 Task: Add a signature Lia Hill containing With heartfelt thanks and warm wishes, Lia Hill to email address softage.6@softage.net and add a label Customer complaints
Action: Mouse moved to (1244, 75)
Screenshot: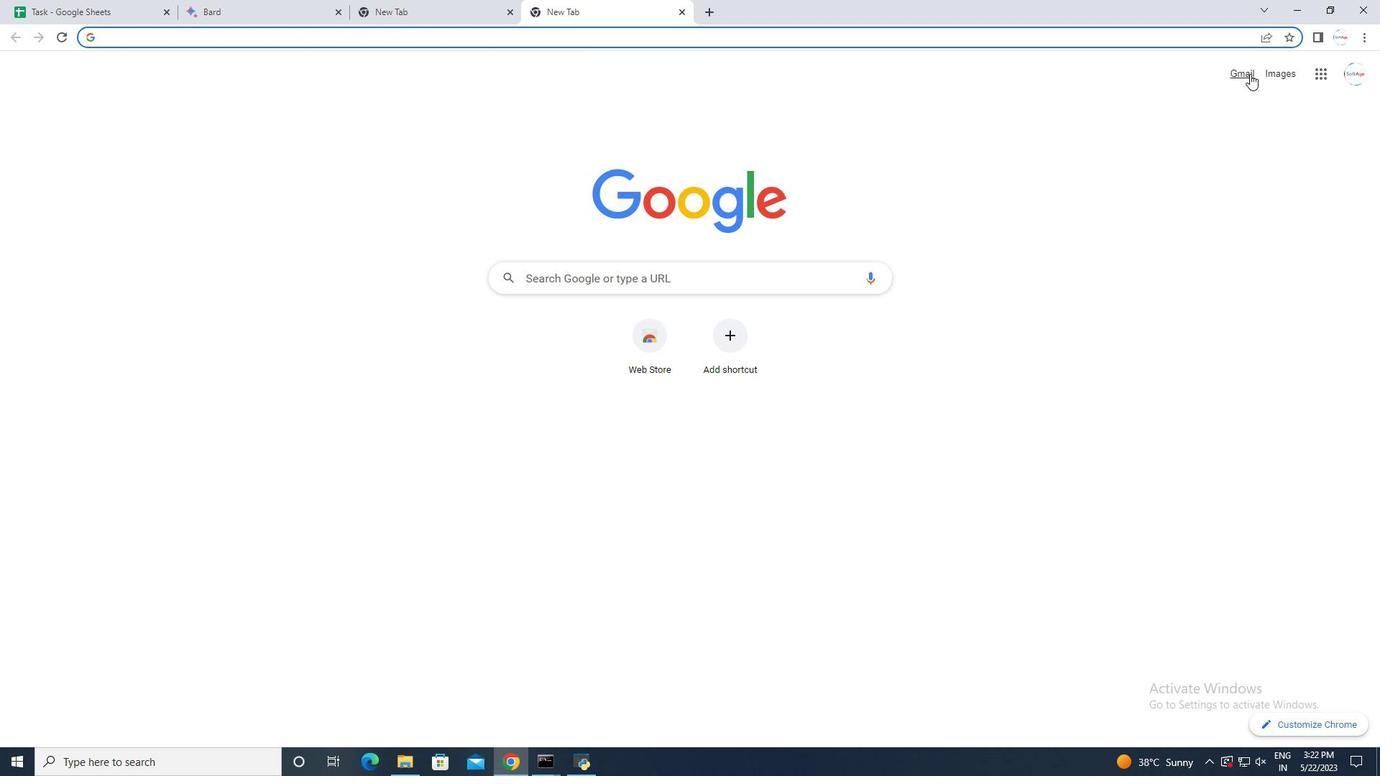 
Action: Mouse pressed left at (1244, 75)
Screenshot: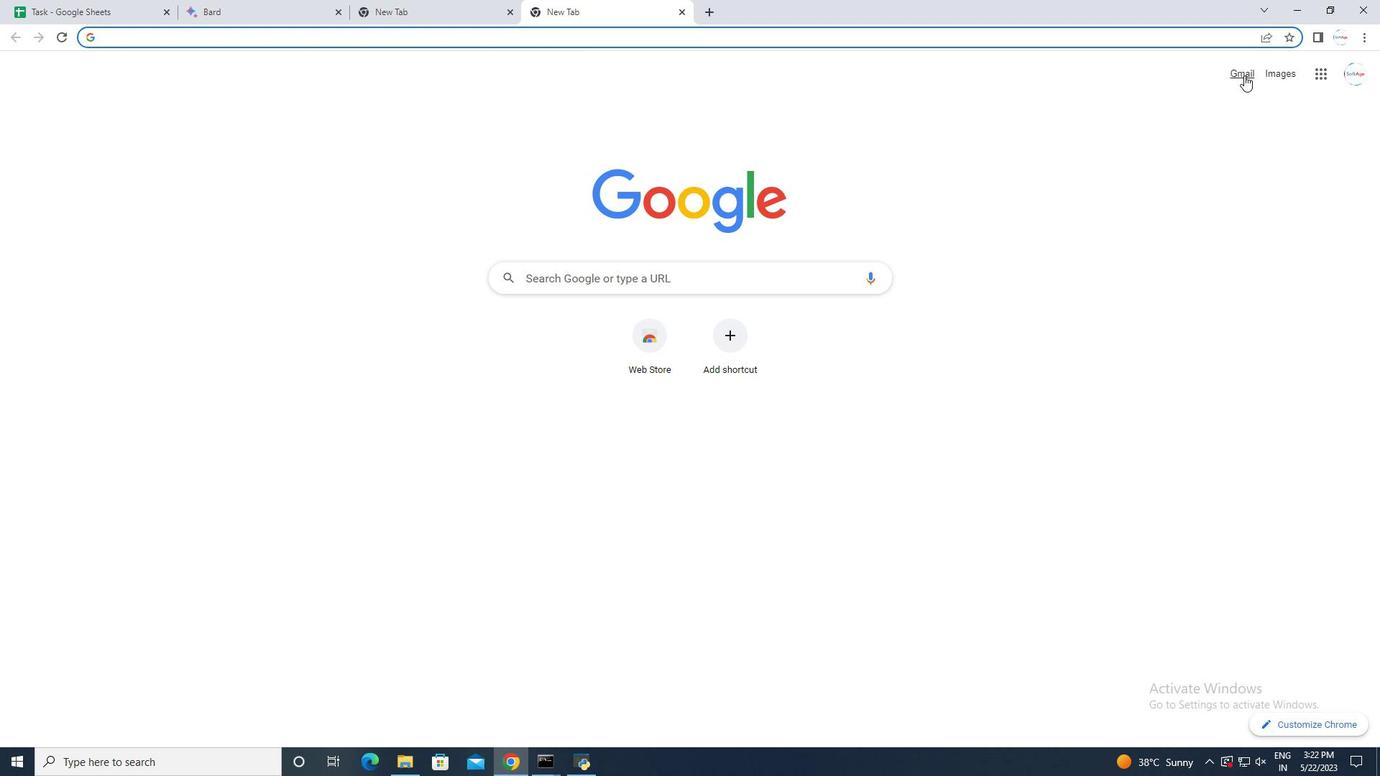 
Action: Mouse moved to (1287, 80)
Screenshot: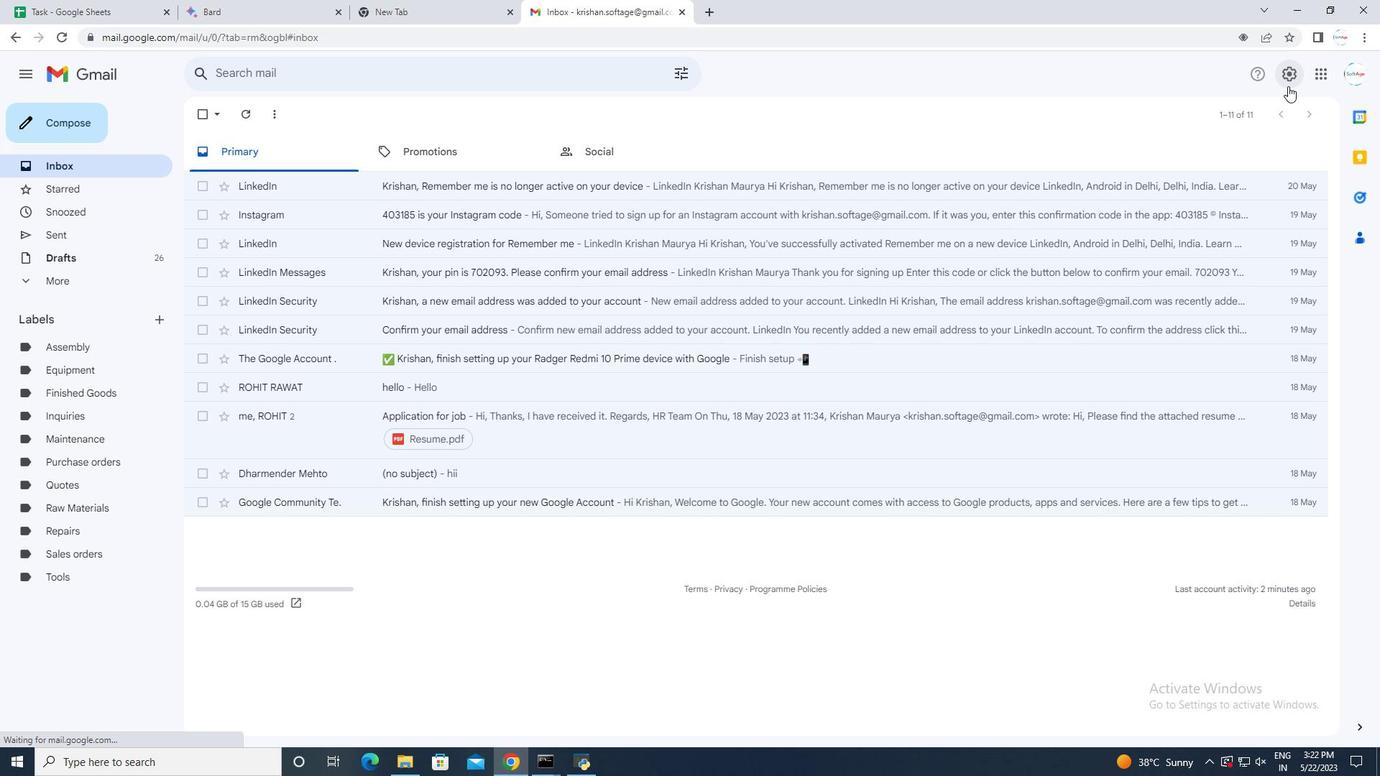 
Action: Mouse pressed left at (1287, 80)
Screenshot: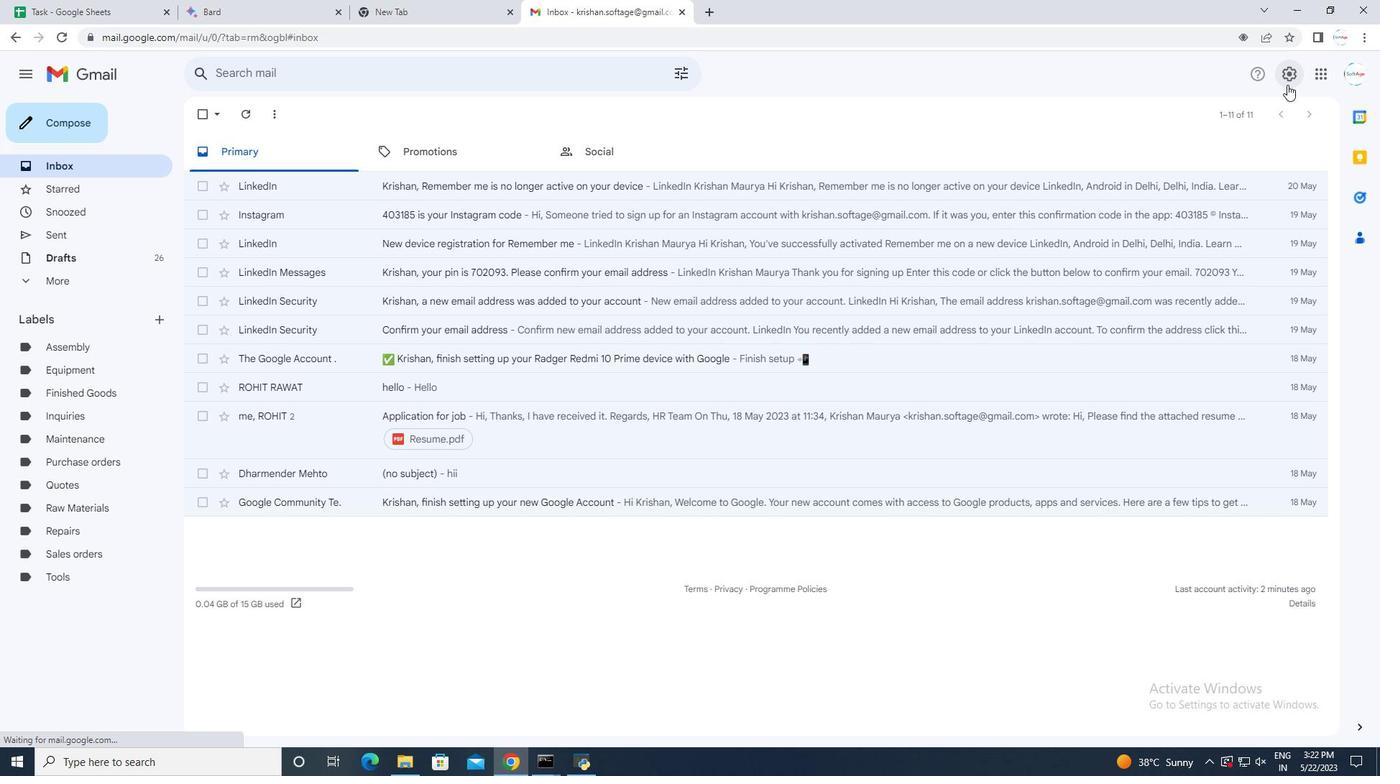 
Action: Mouse moved to (1265, 144)
Screenshot: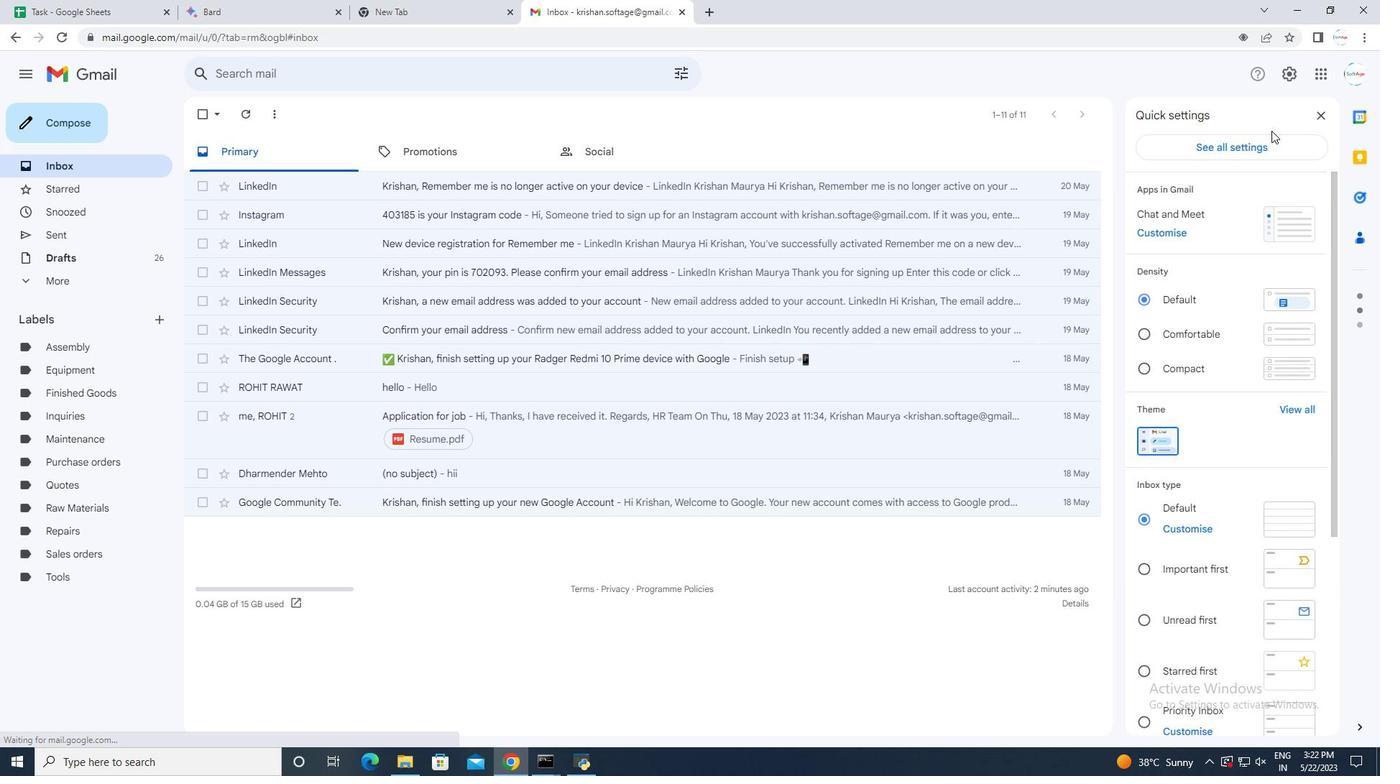 
Action: Mouse pressed left at (1265, 144)
Screenshot: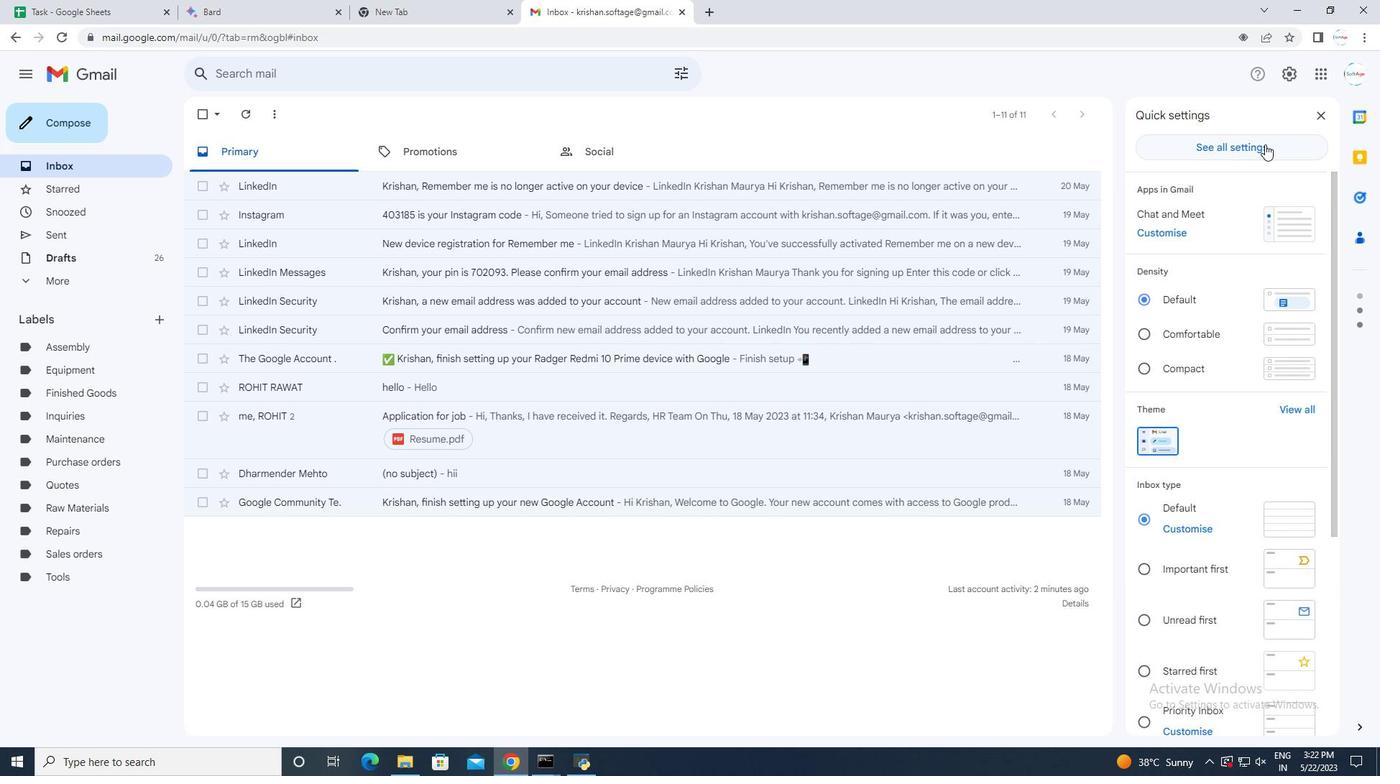
Action: Mouse moved to (424, 427)
Screenshot: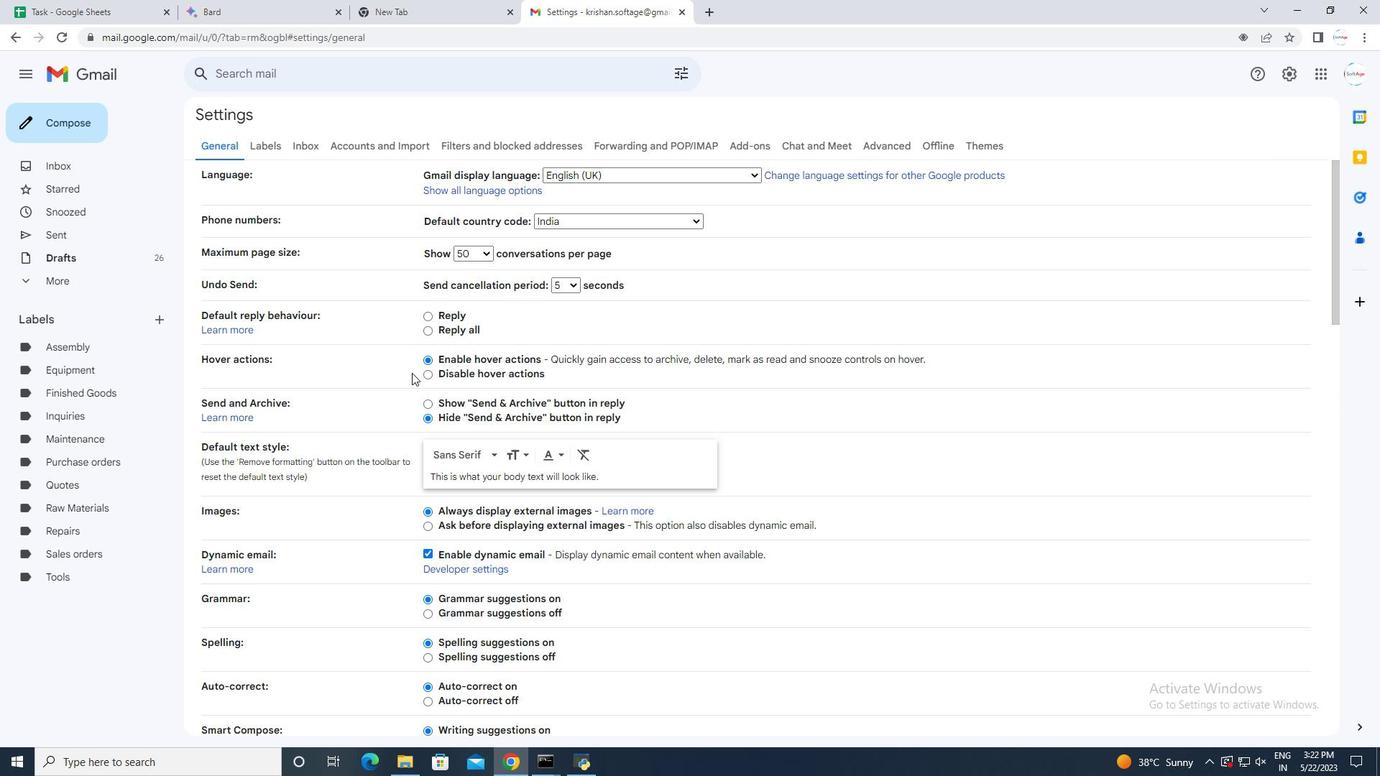 
Action: Mouse scrolled (424, 426) with delta (0, 0)
Screenshot: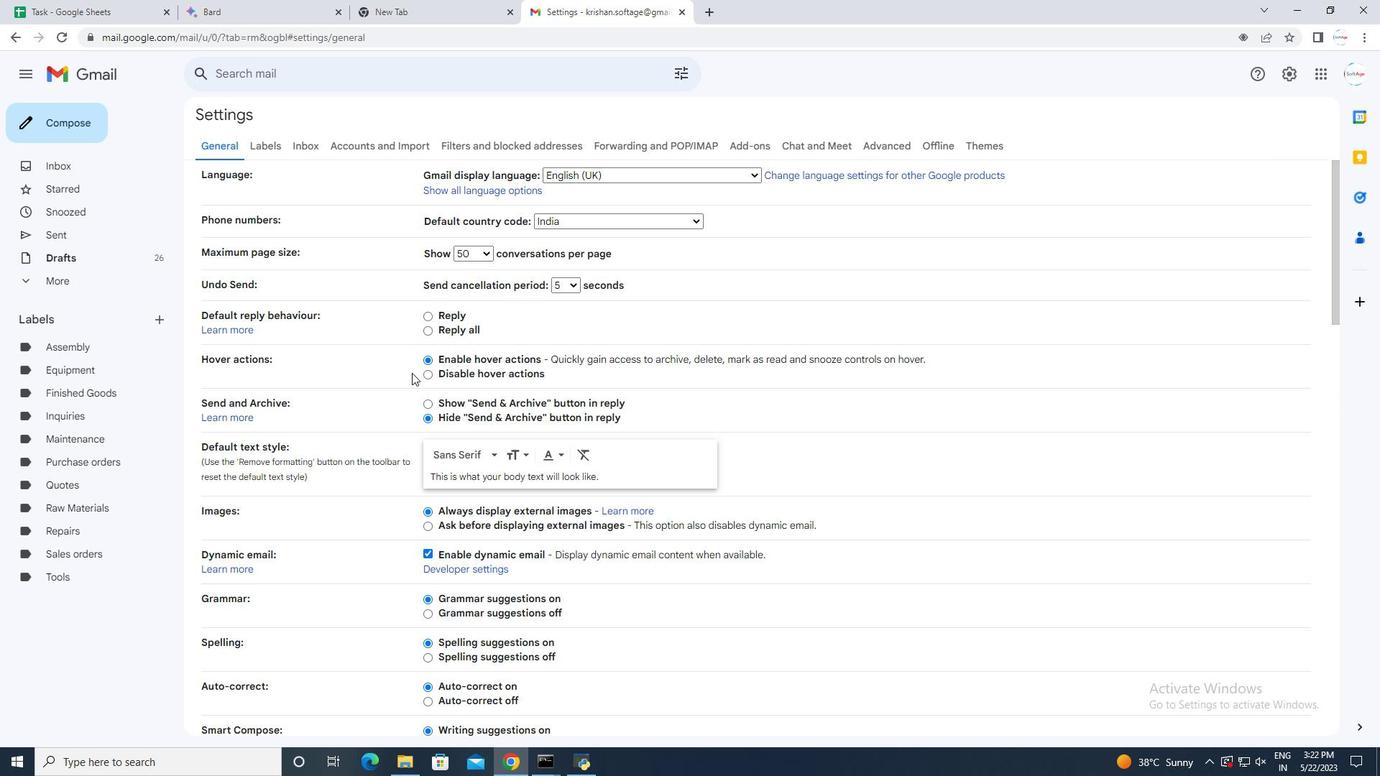
Action: Mouse moved to (427, 432)
Screenshot: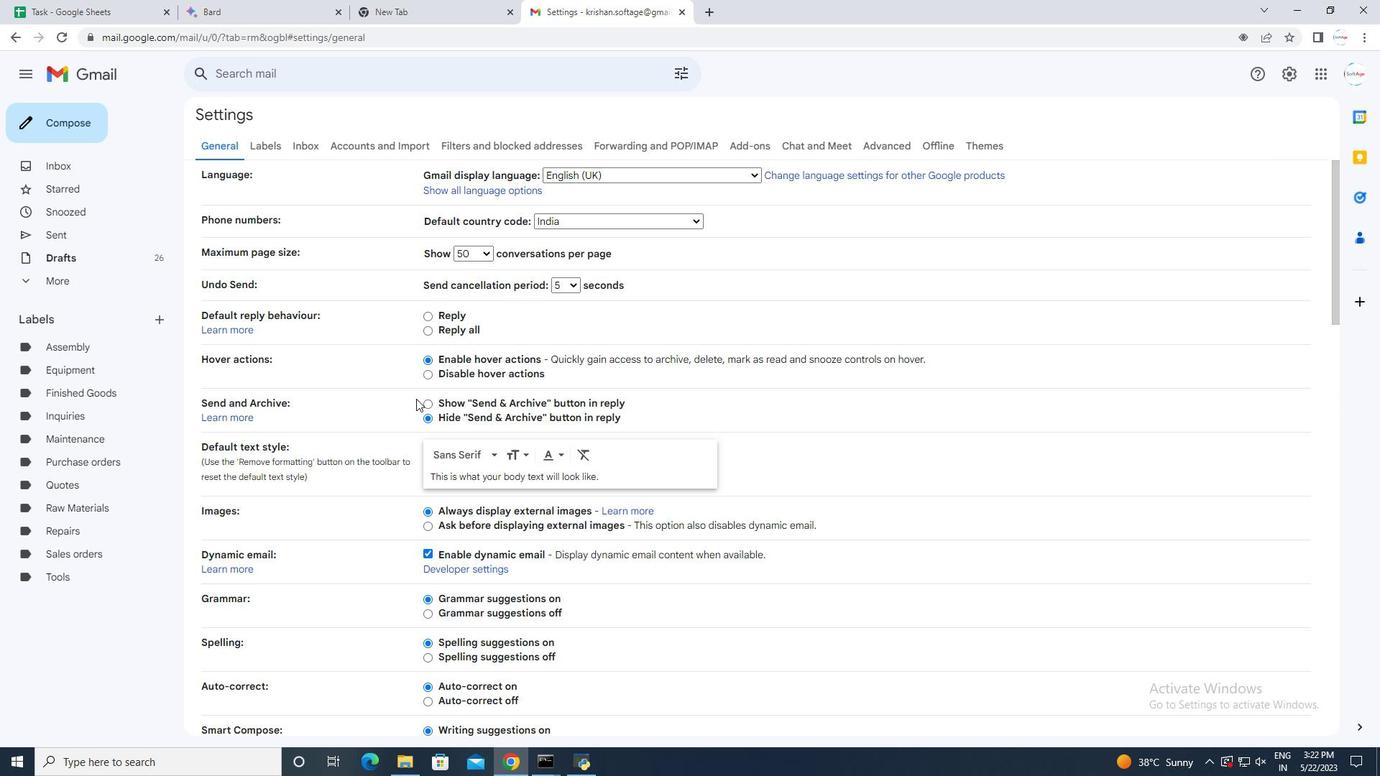 
Action: Mouse scrolled (427, 432) with delta (0, 0)
Screenshot: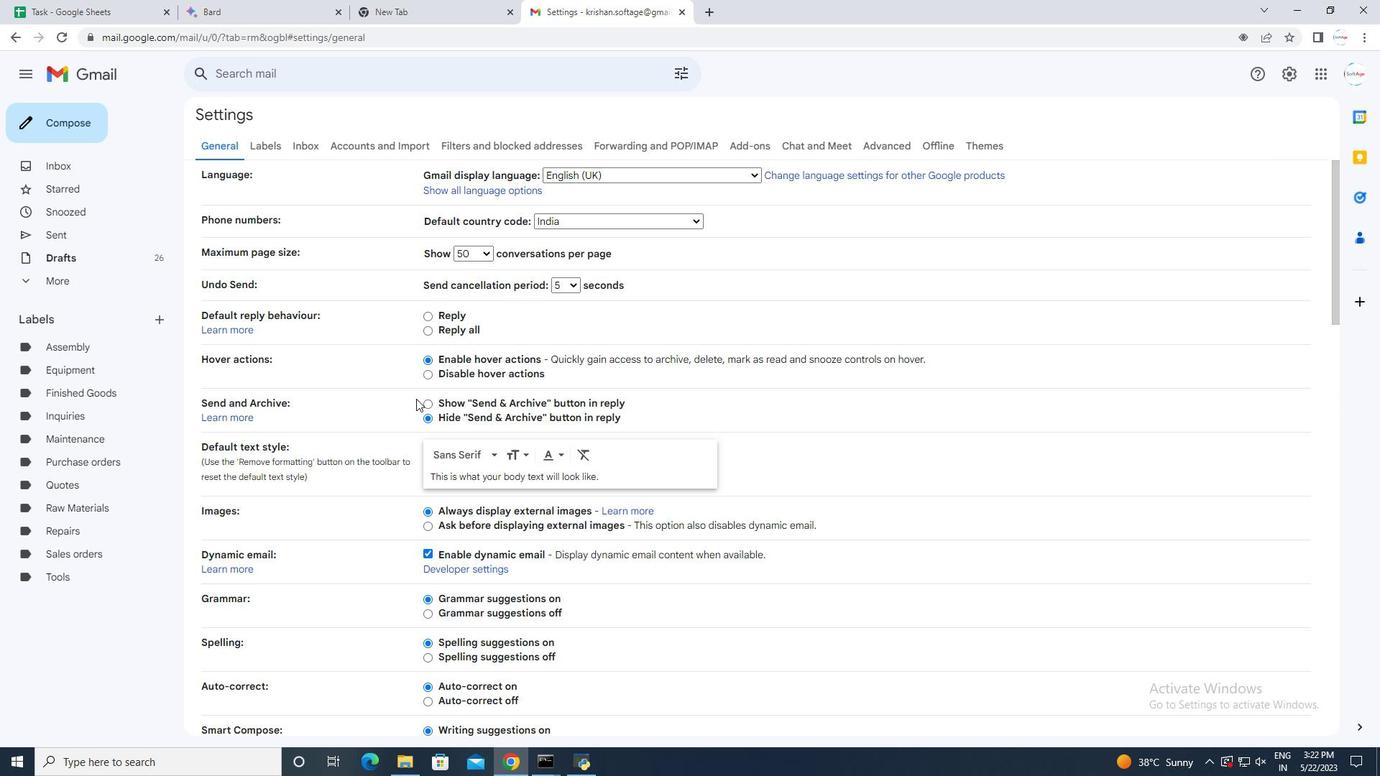 
Action: Mouse moved to (428, 434)
Screenshot: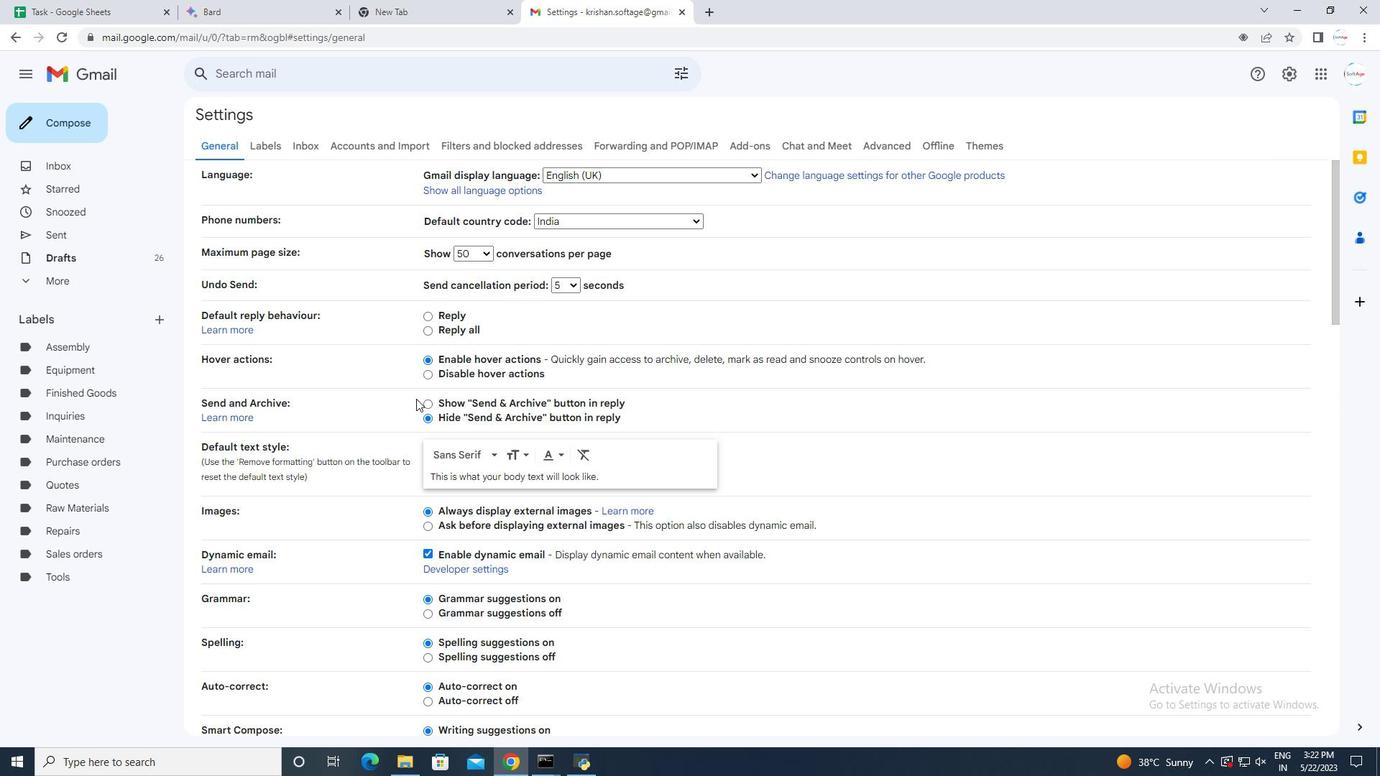 
Action: Mouse scrolled (428, 433) with delta (0, 0)
Screenshot: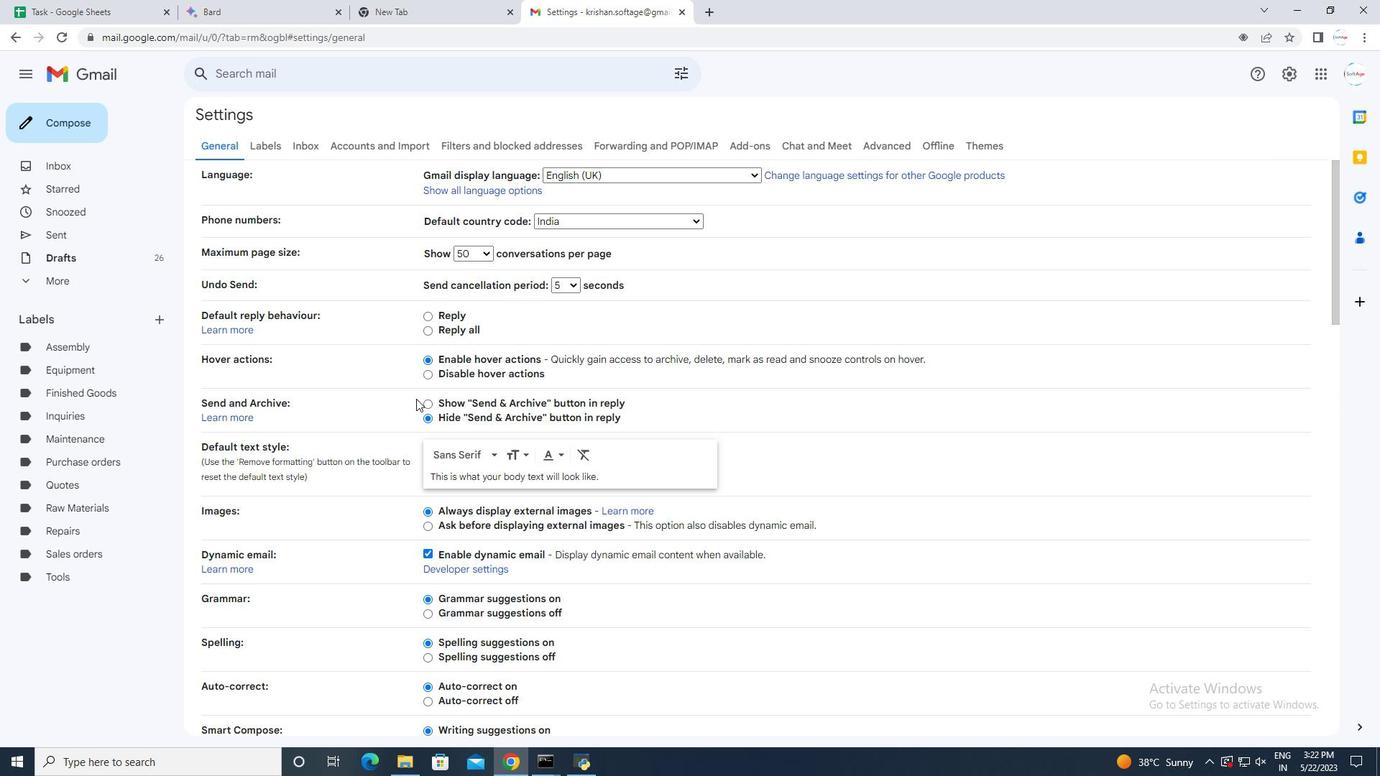 
Action: Mouse scrolled (428, 433) with delta (0, 0)
Screenshot: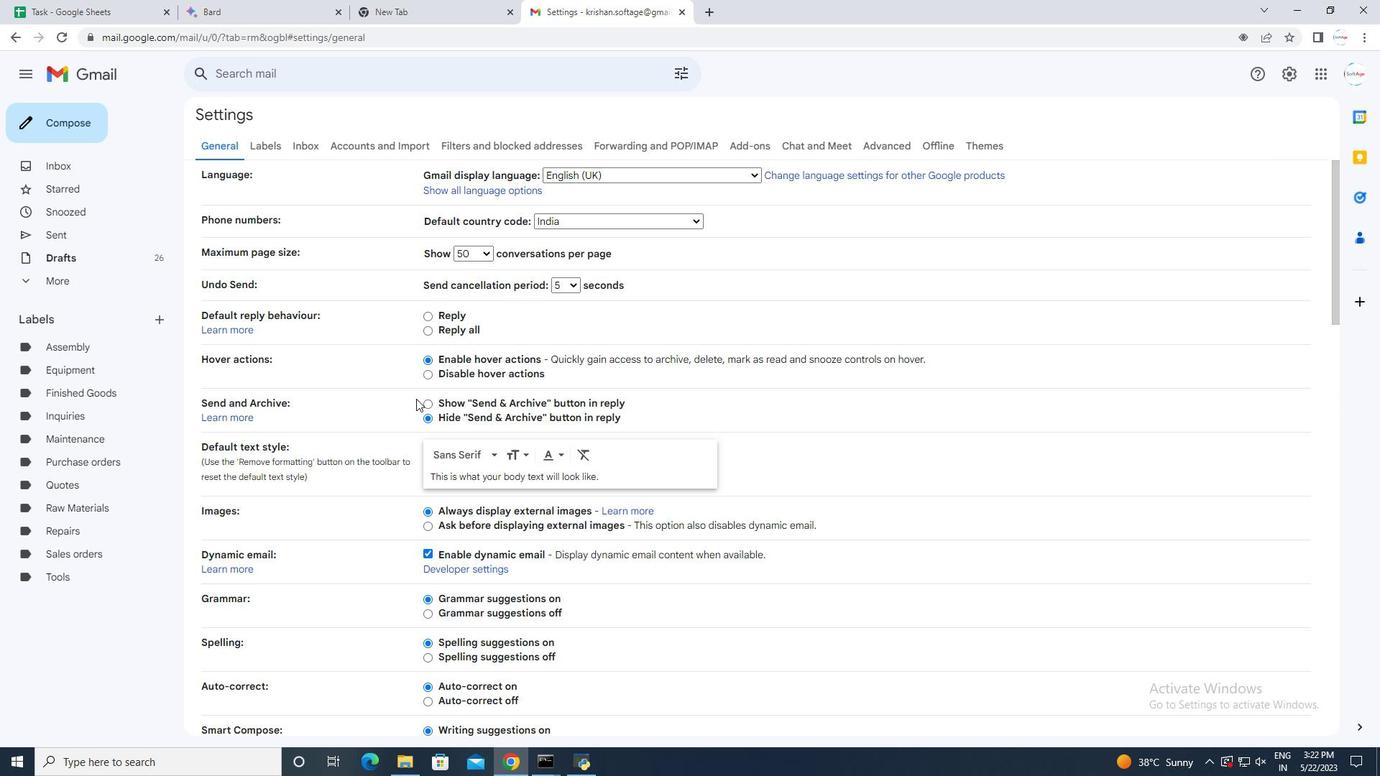 
Action: Mouse scrolled (428, 433) with delta (0, 0)
Screenshot: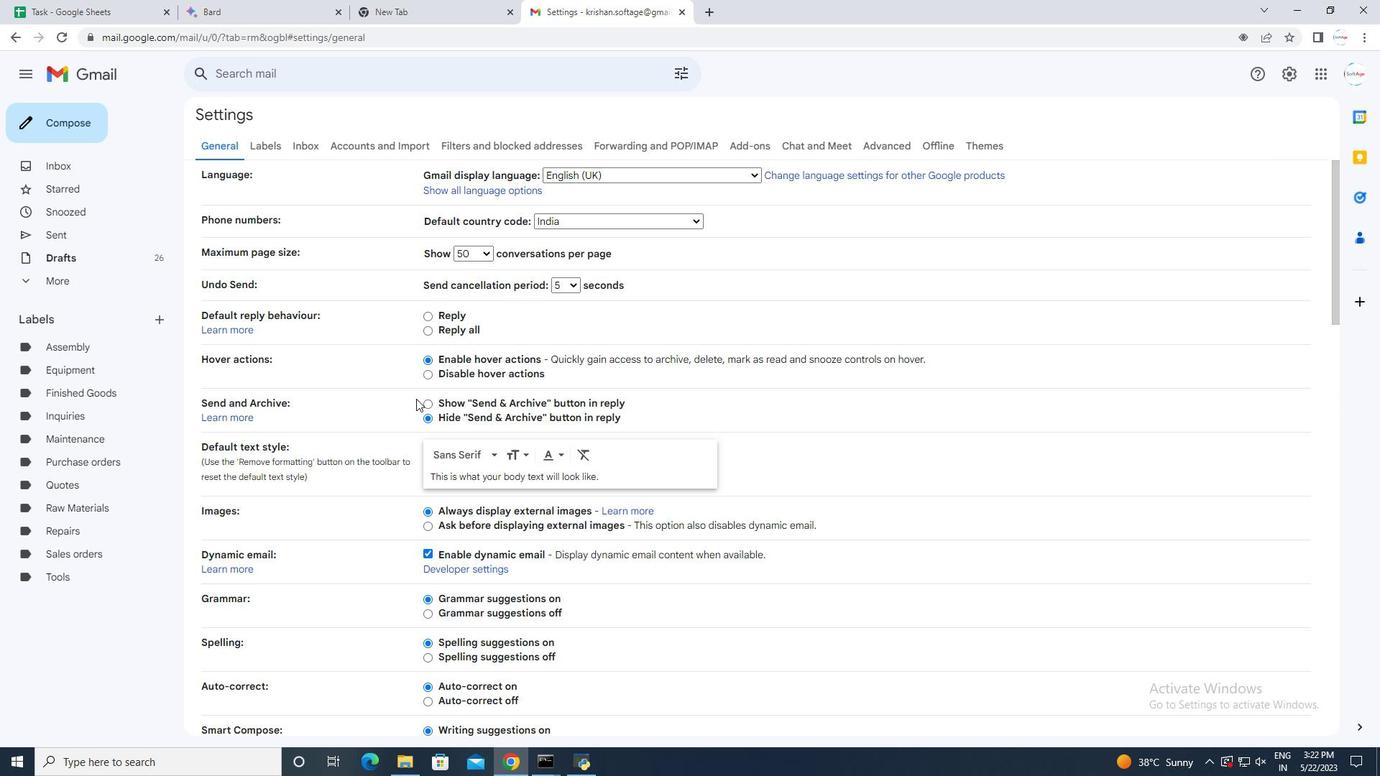 
Action: Mouse scrolled (428, 433) with delta (0, 0)
Screenshot: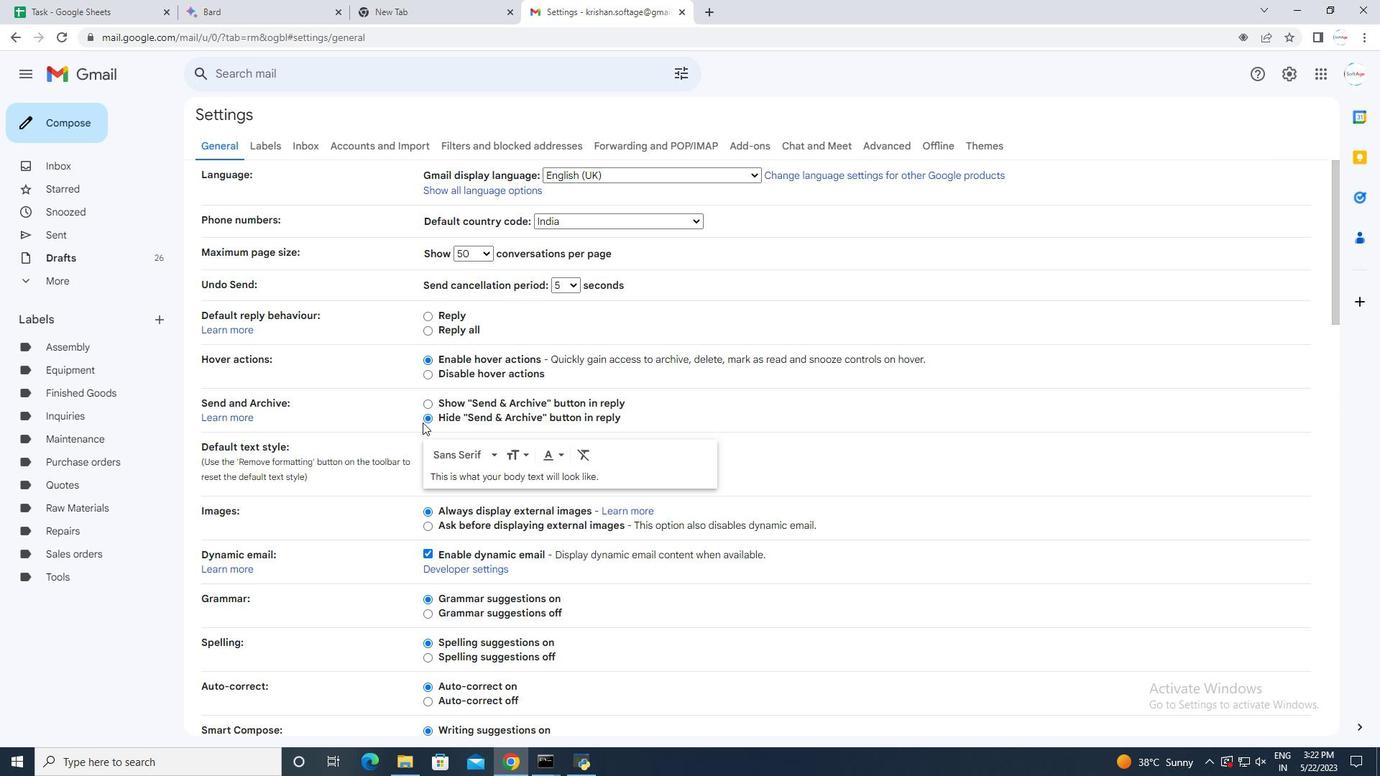 
Action: Mouse moved to (441, 452)
Screenshot: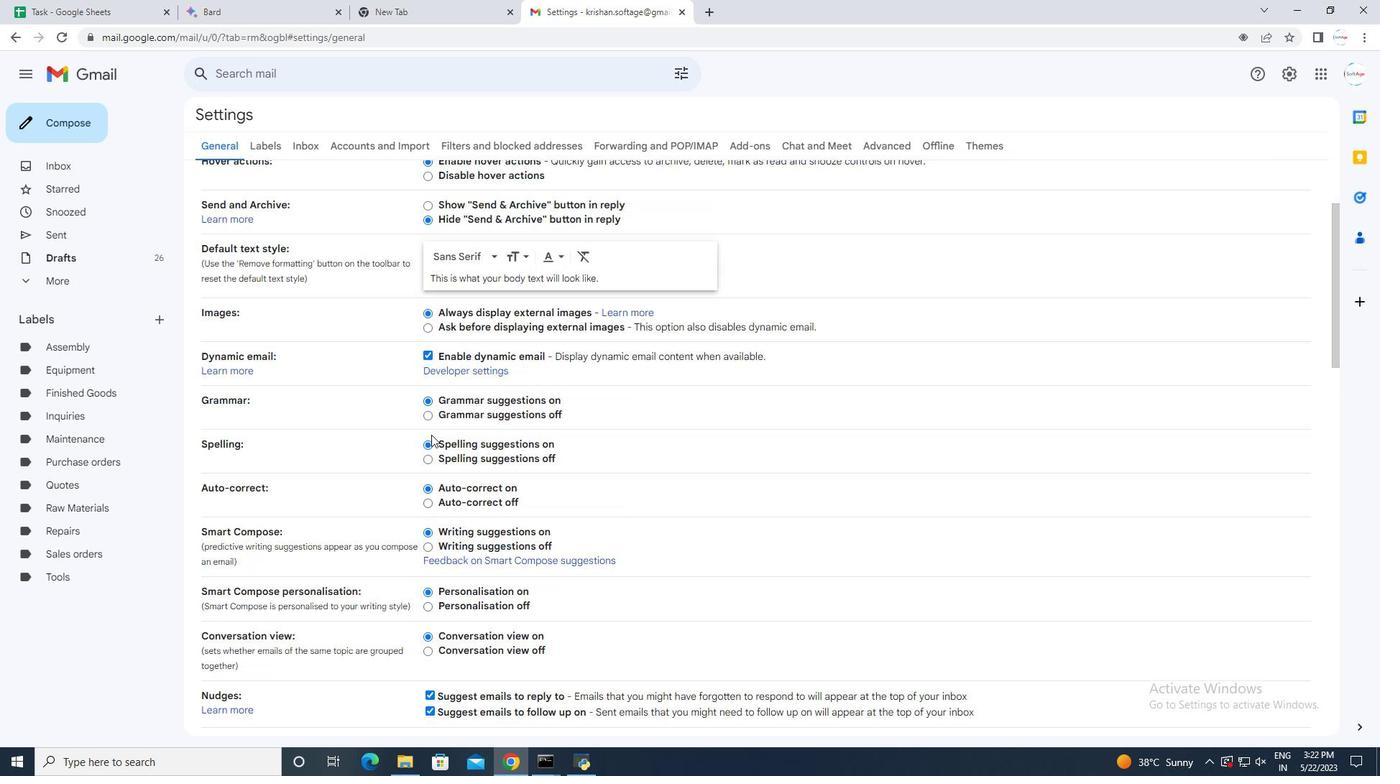 
Action: Mouse scrolled (441, 451) with delta (0, 0)
Screenshot: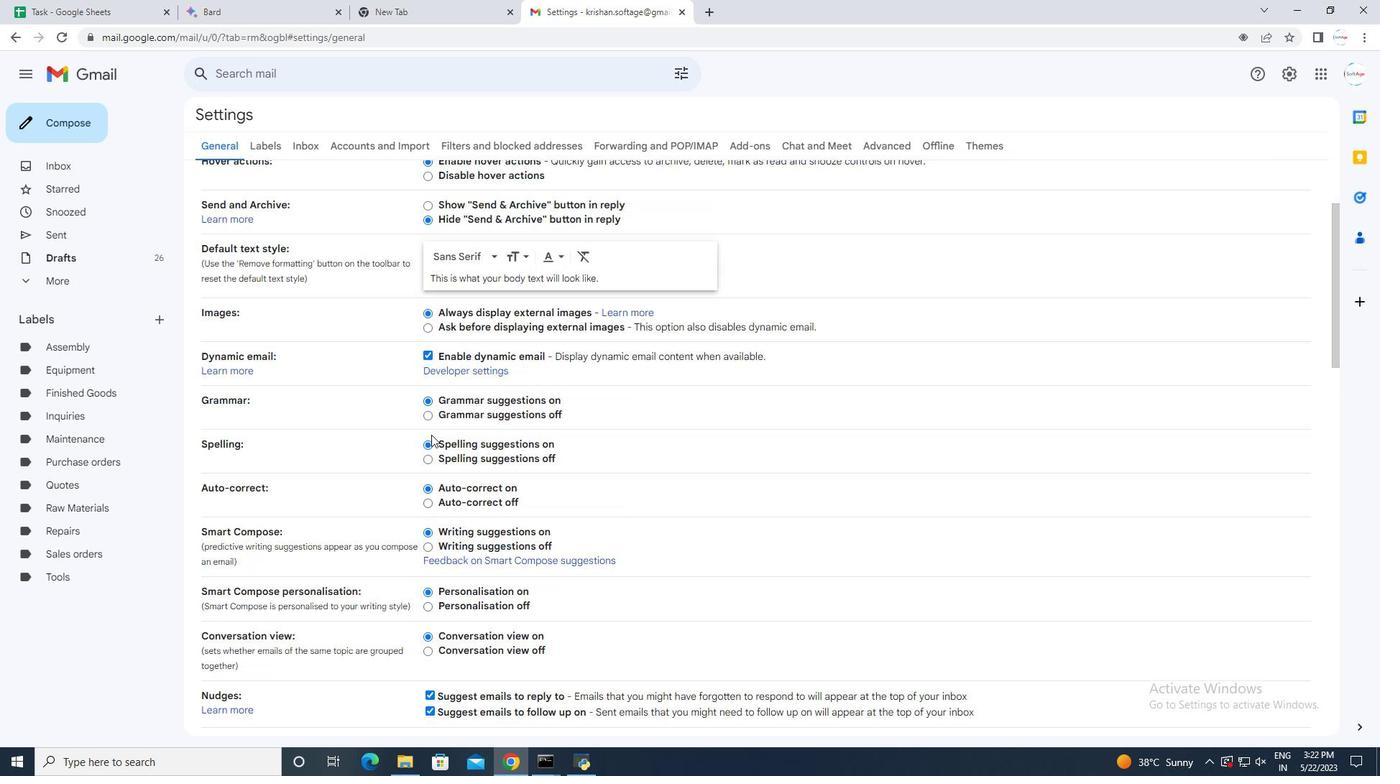 
Action: Mouse moved to (442, 454)
Screenshot: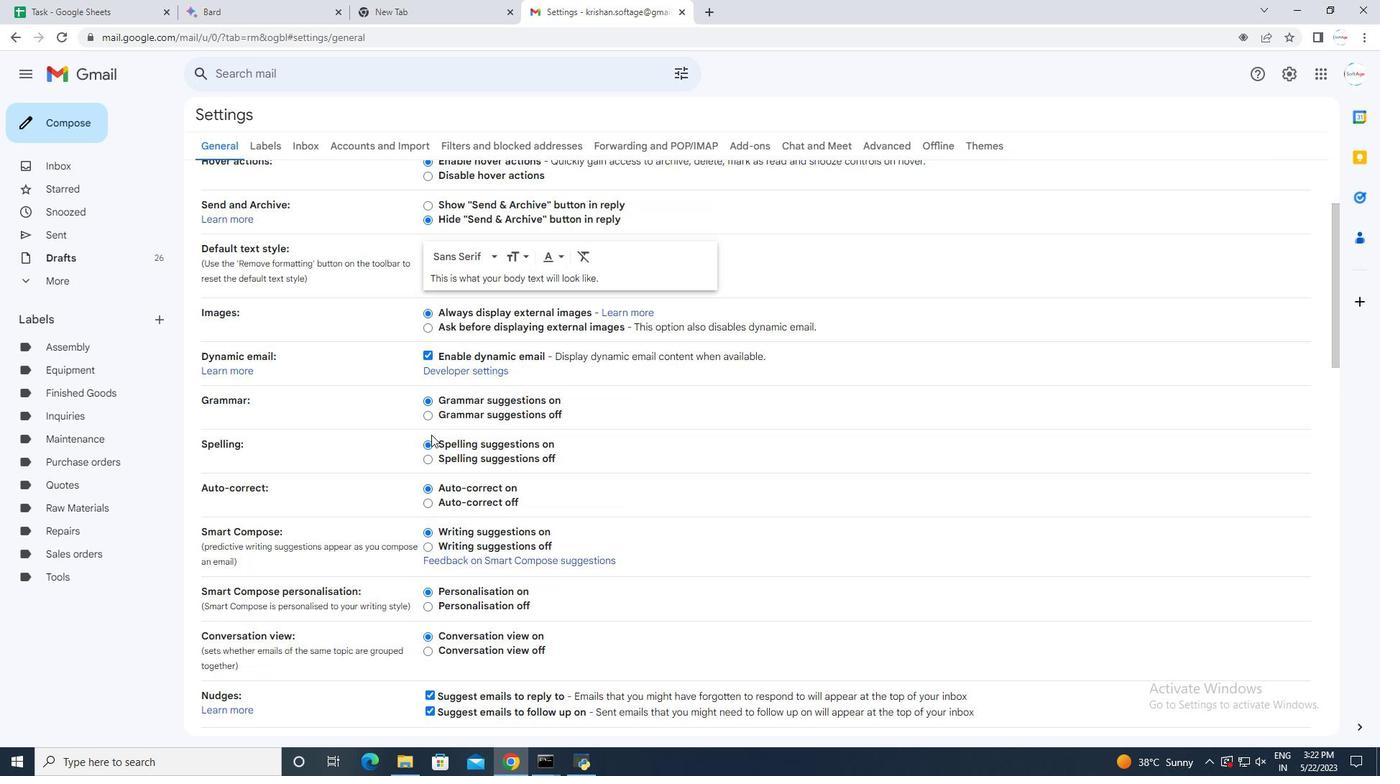 
Action: Mouse scrolled (442, 453) with delta (0, 0)
Screenshot: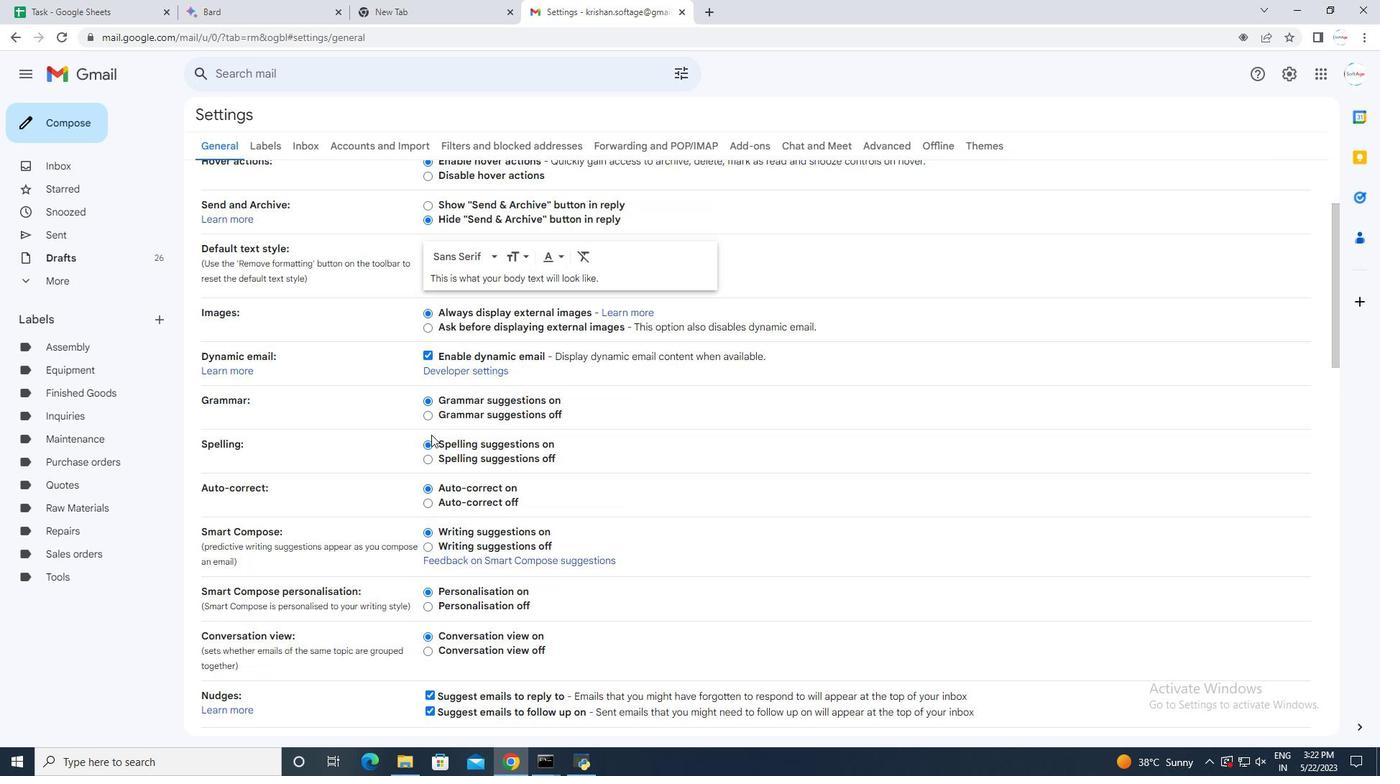 
Action: Mouse scrolled (442, 453) with delta (0, 0)
Screenshot: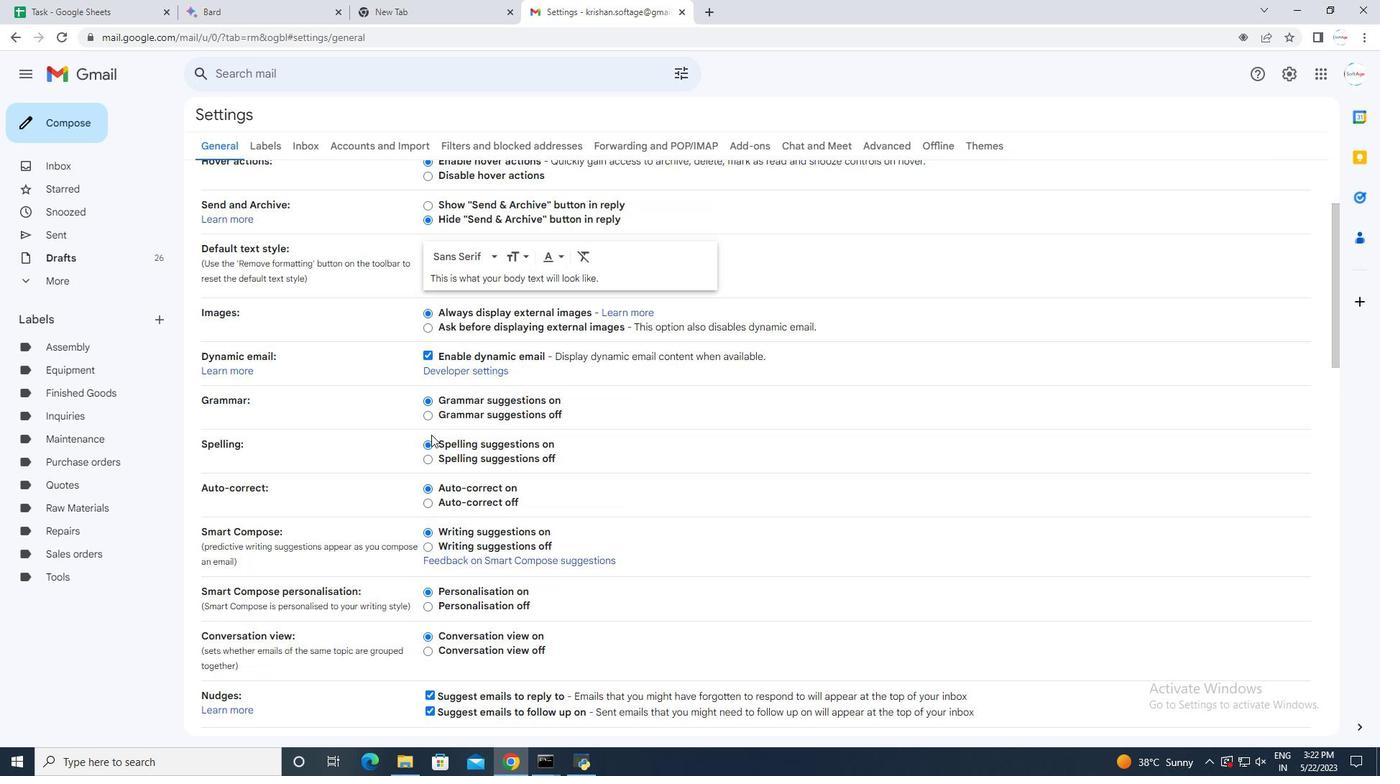 
Action: Mouse scrolled (442, 453) with delta (0, 0)
Screenshot: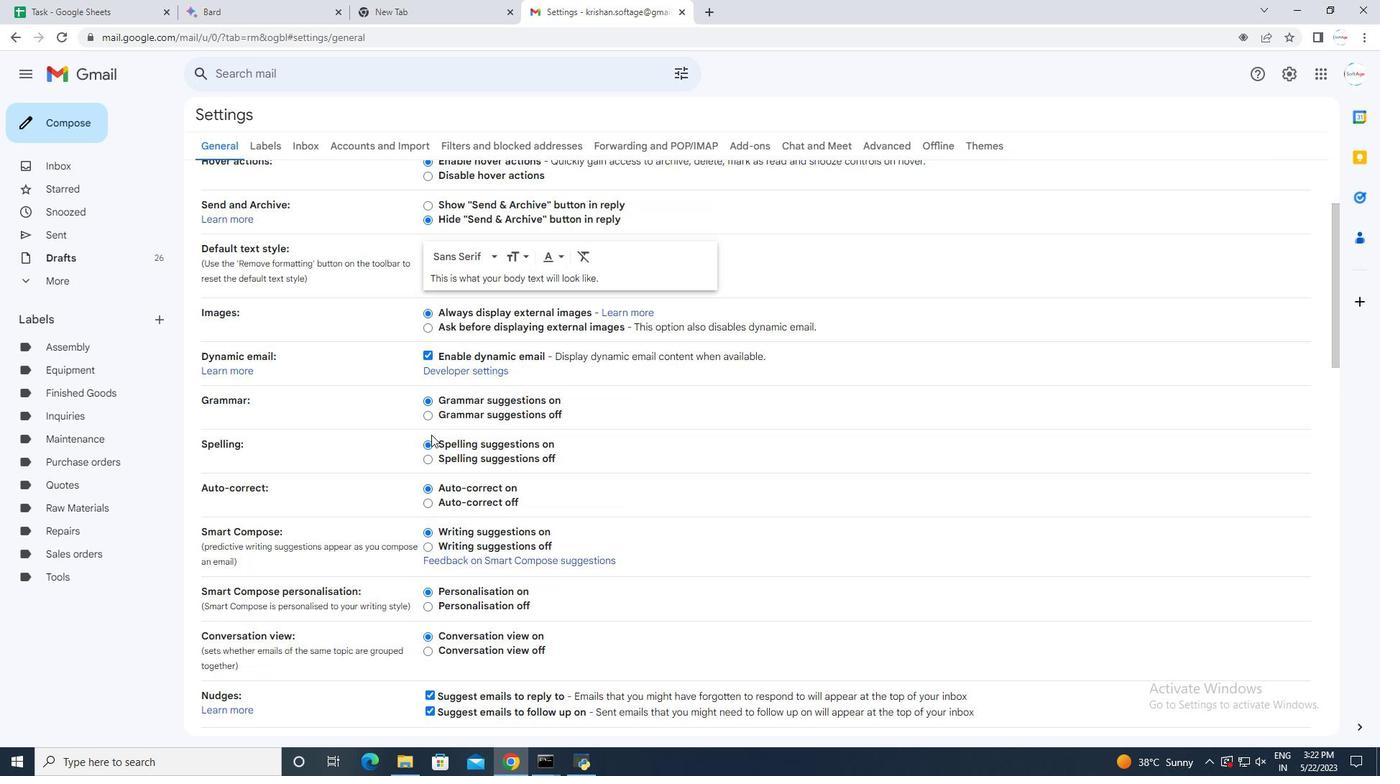 
Action: Mouse moved to (446, 454)
Screenshot: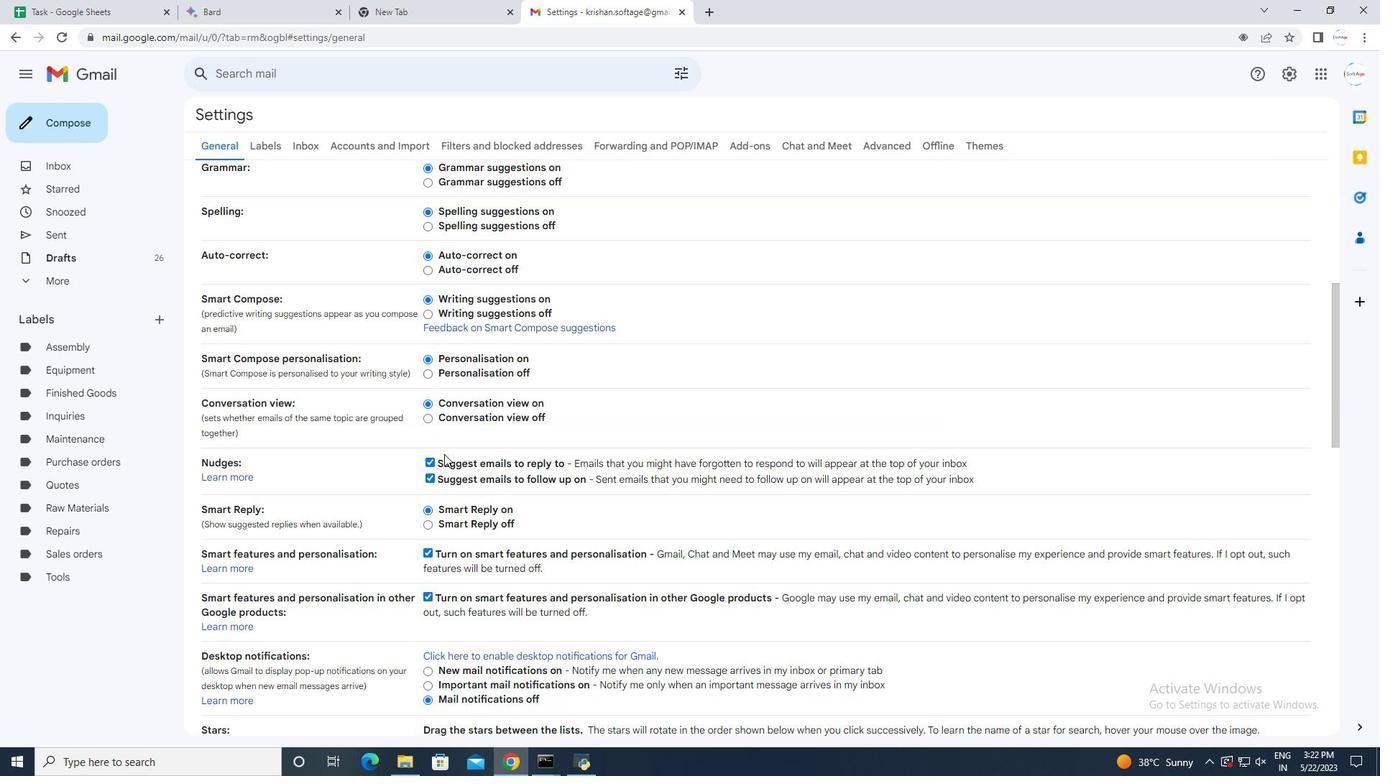 
Action: Mouse scrolled (446, 453) with delta (0, 0)
Screenshot: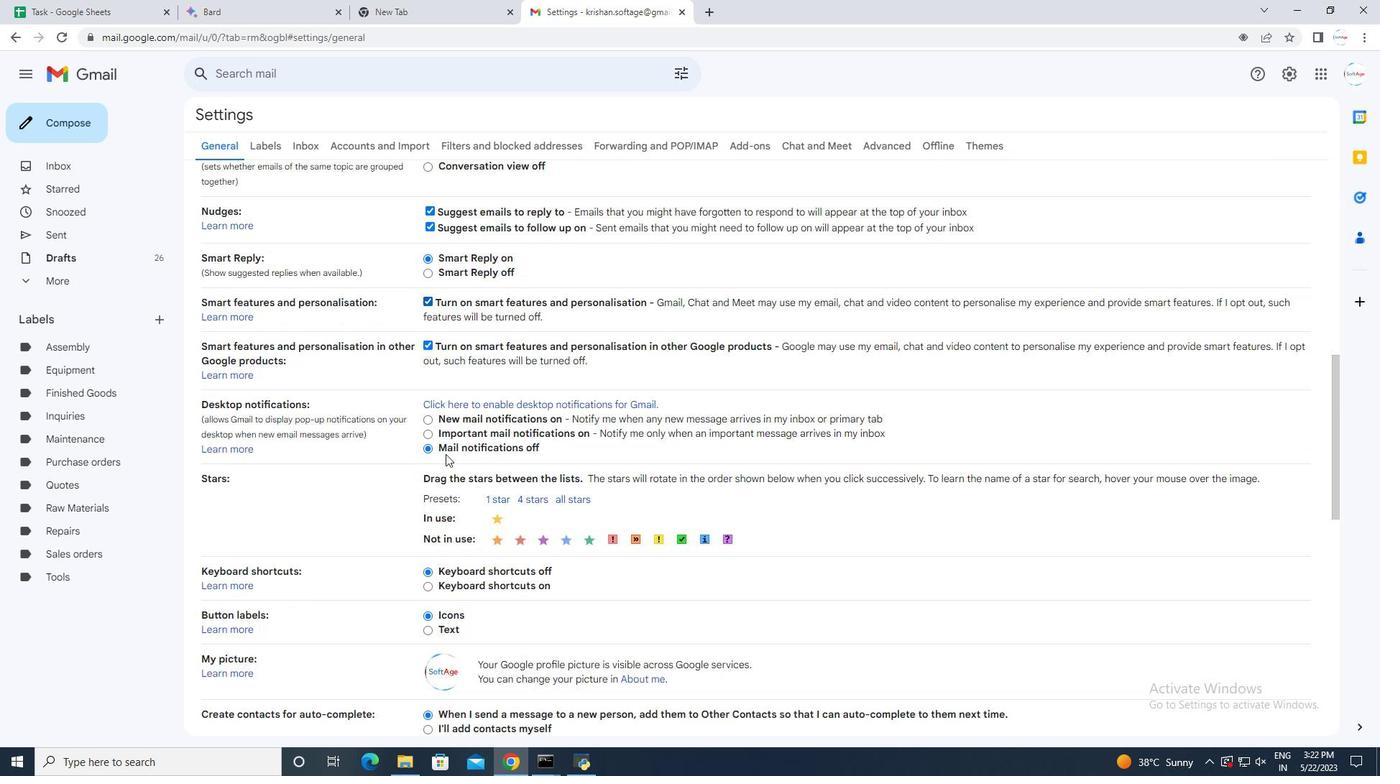 
Action: Mouse moved to (446, 454)
Screenshot: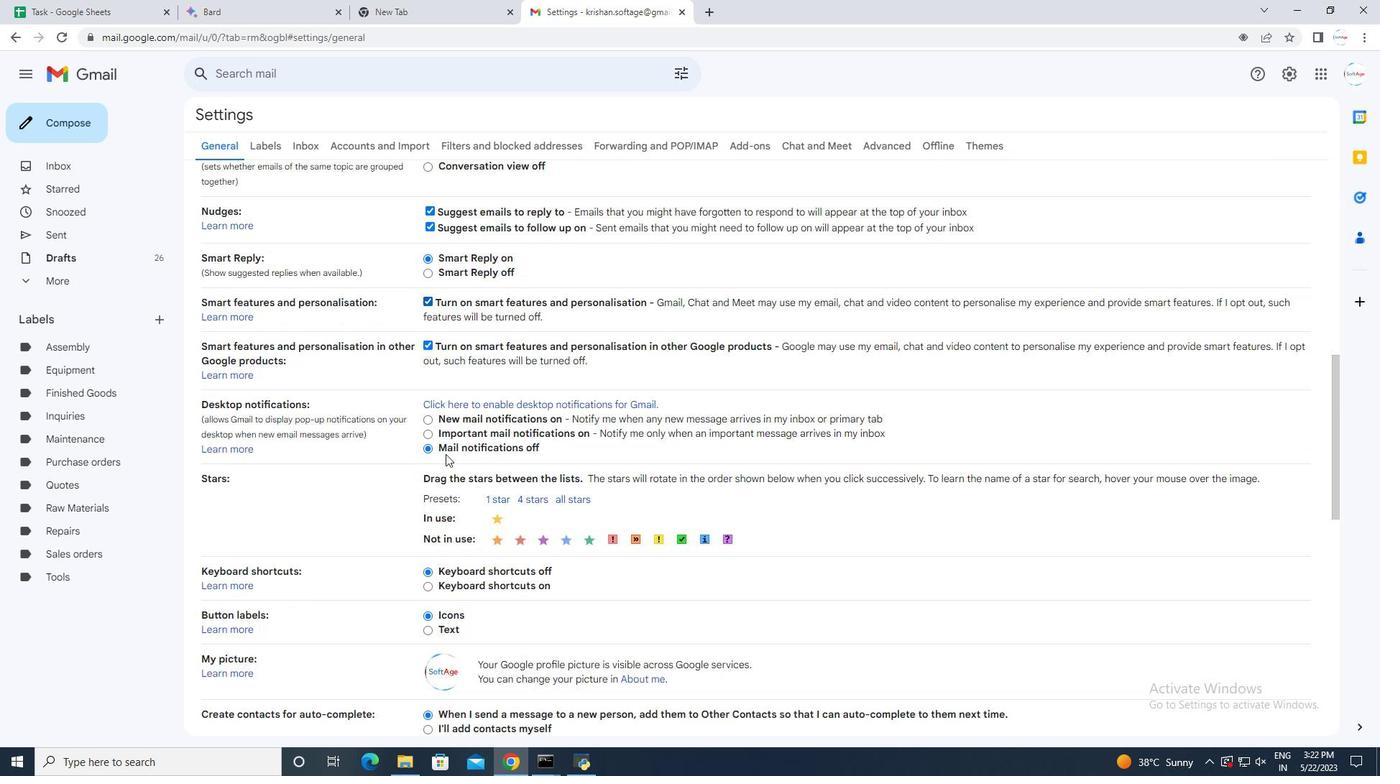 
Action: Mouse scrolled (446, 453) with delta (0, 0)
Screenshot: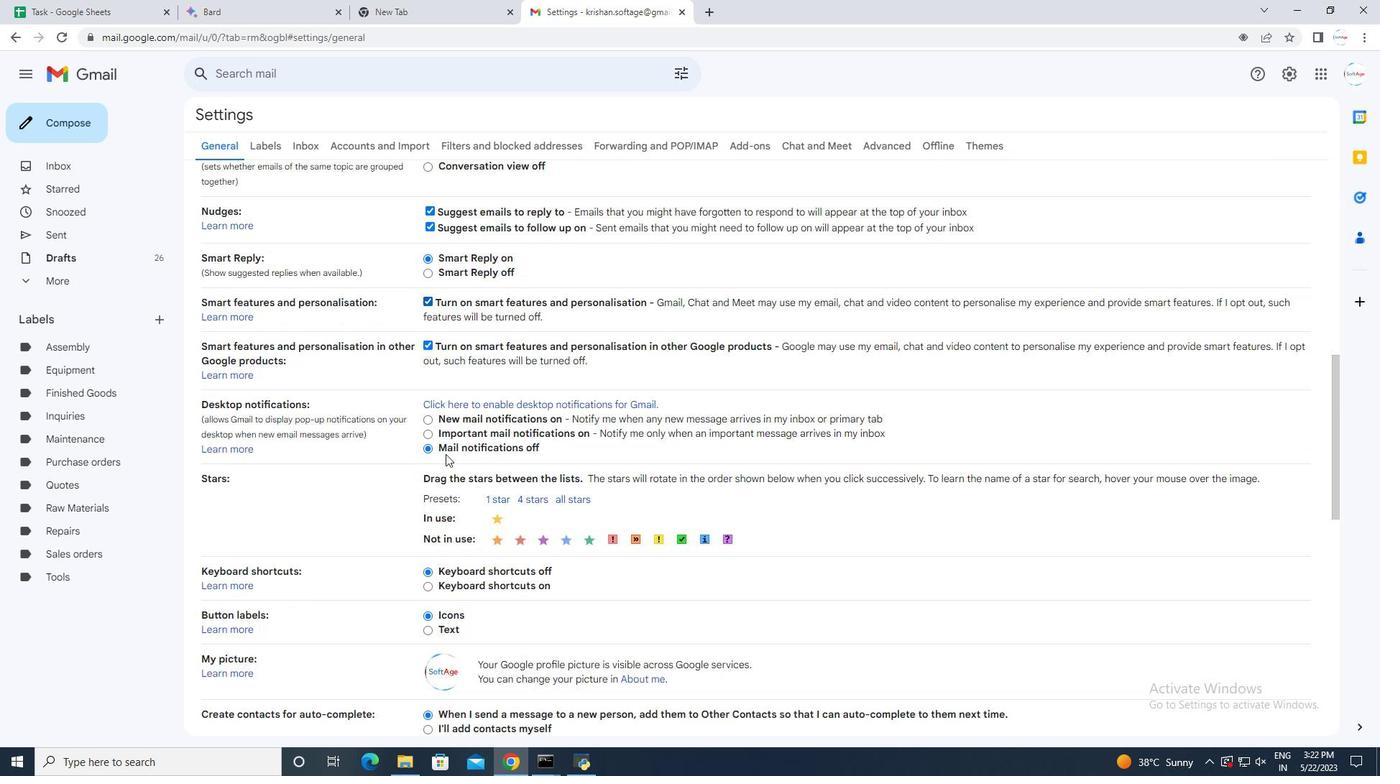 
Action: Mouse scrolled (446, 453) with delta (0, 0)
Screenshot: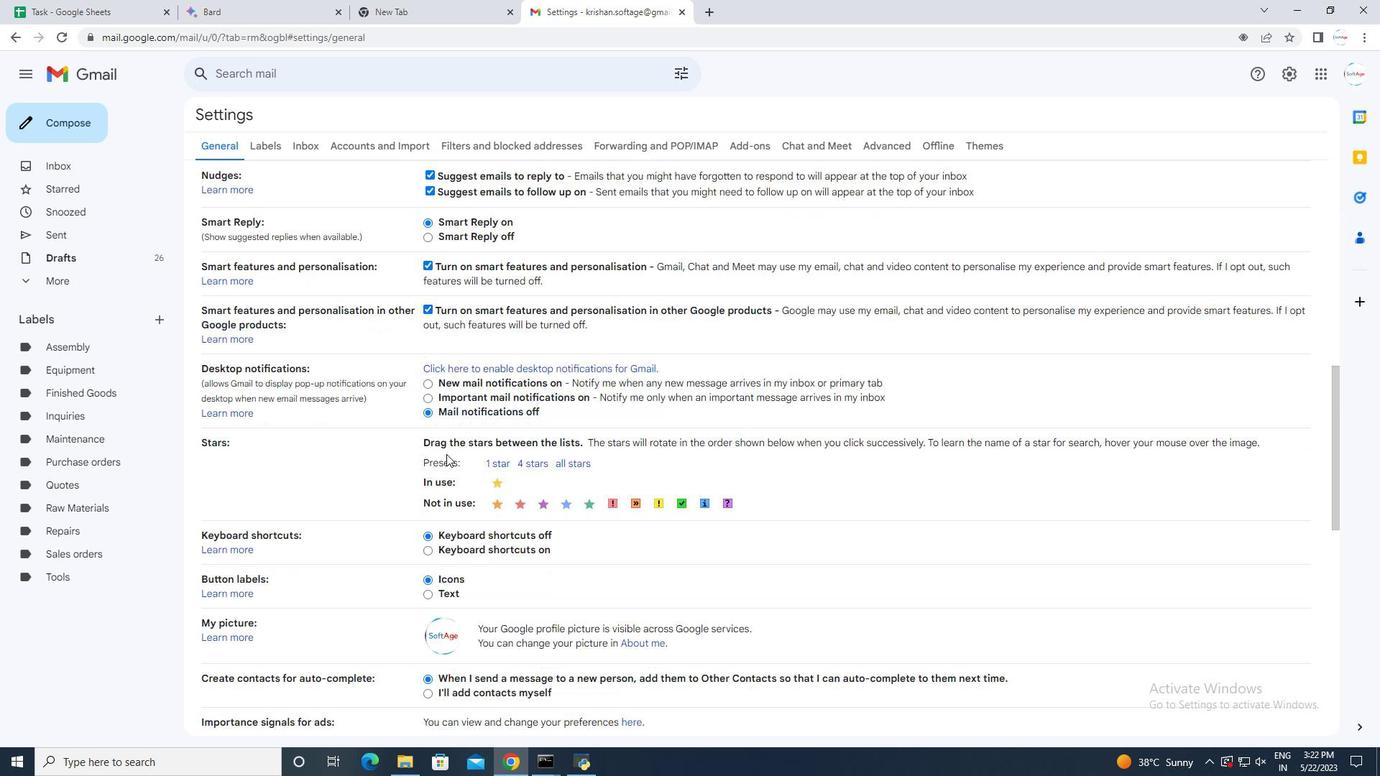 
Action: Mouse moved to (447, 454)
Screenshot: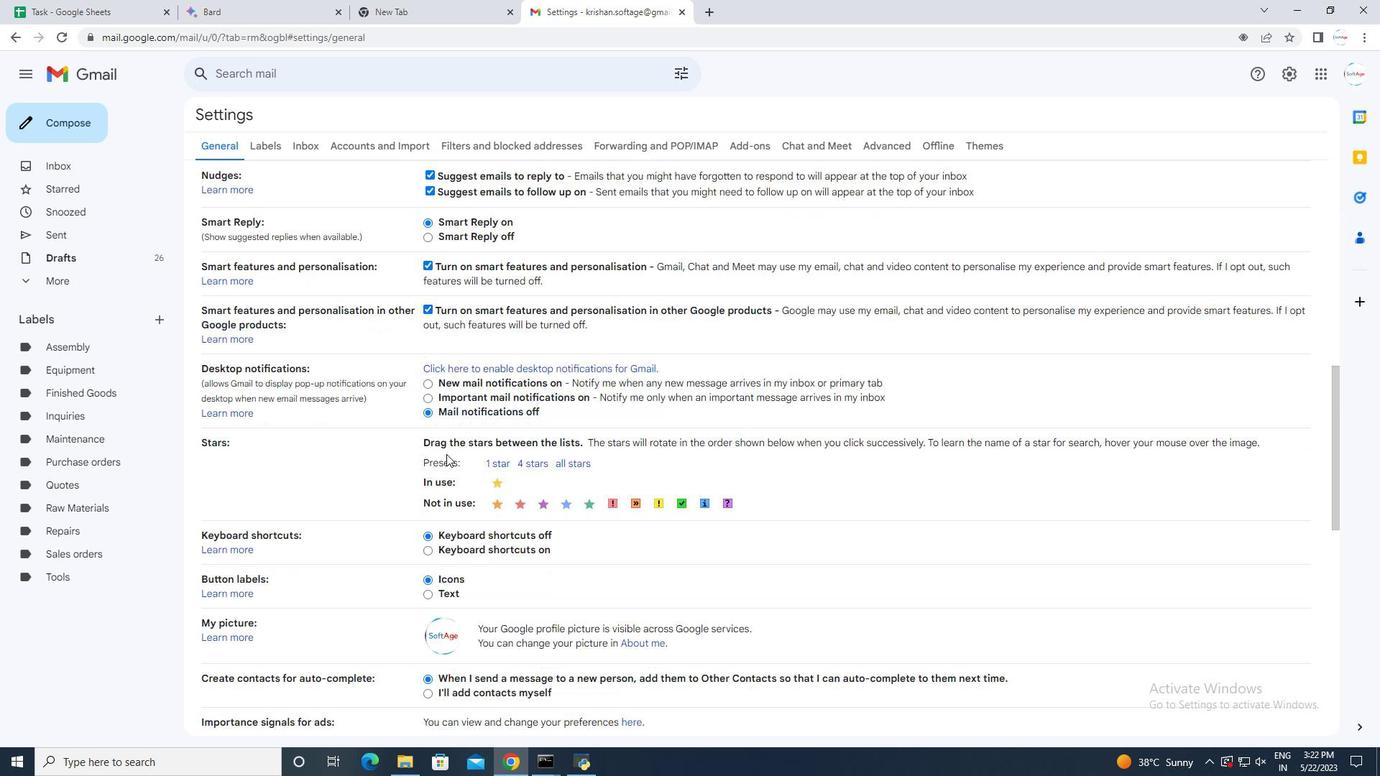 
Action: Mouse scrolled (447, 453) with delta (0, 0)
Screenshot: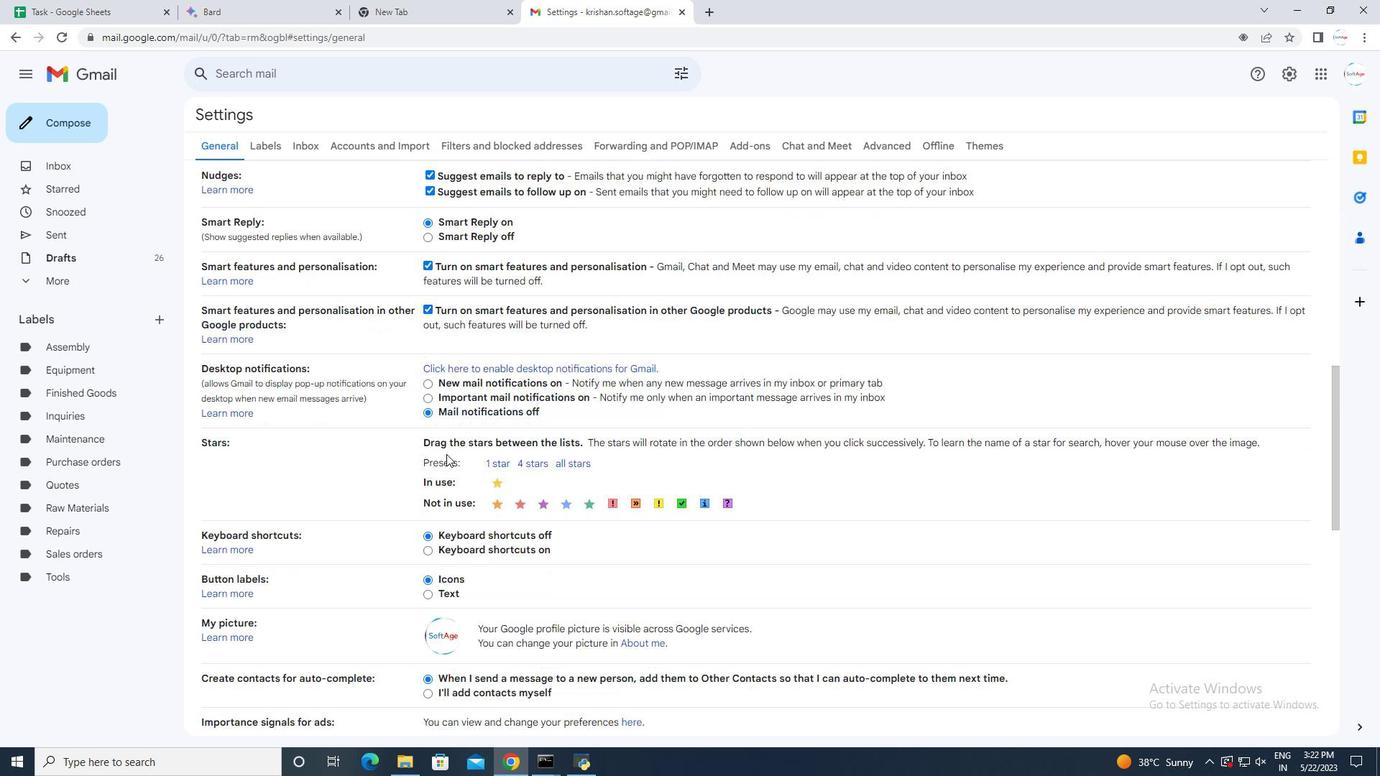 
Action: Mouse moved to (498, 602)
Screenshot: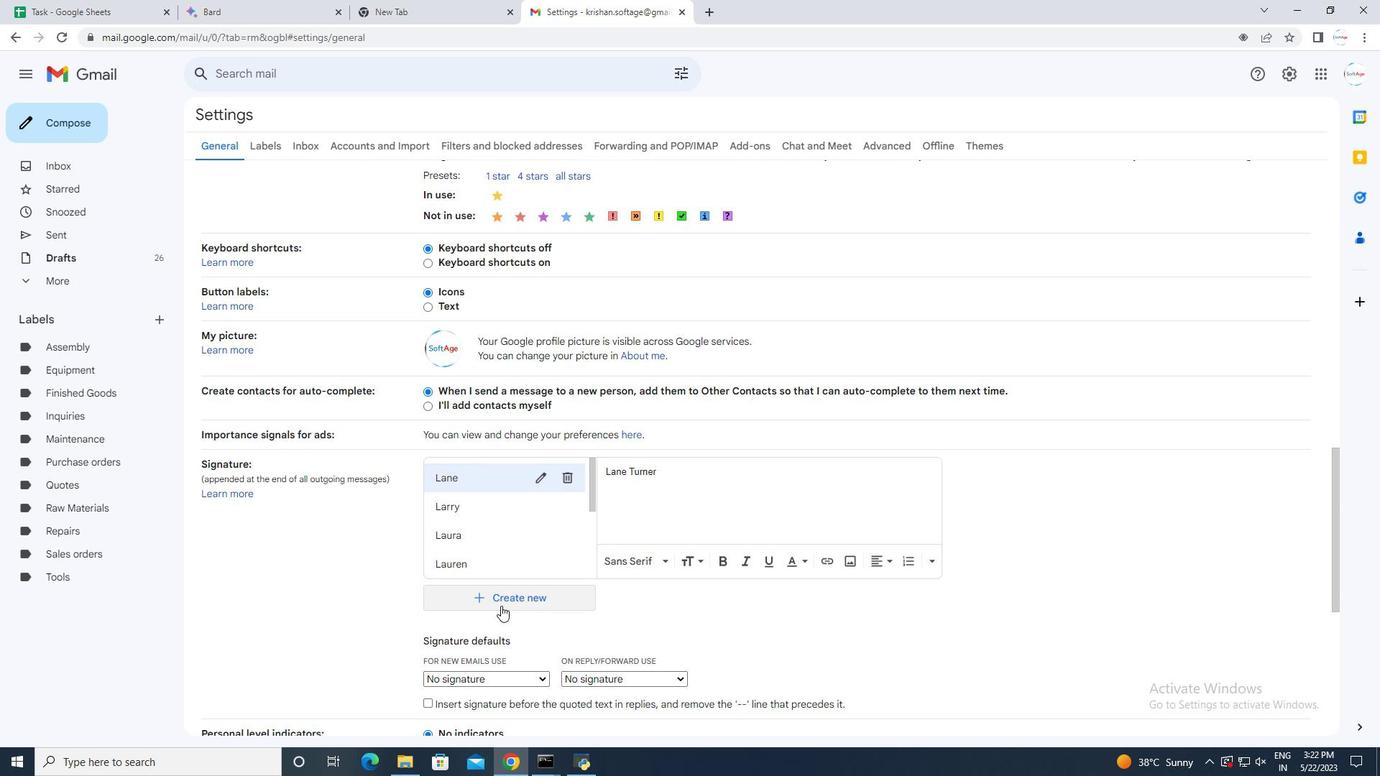 
Action: Mouse pressed left at (498, 602)
Screenshot: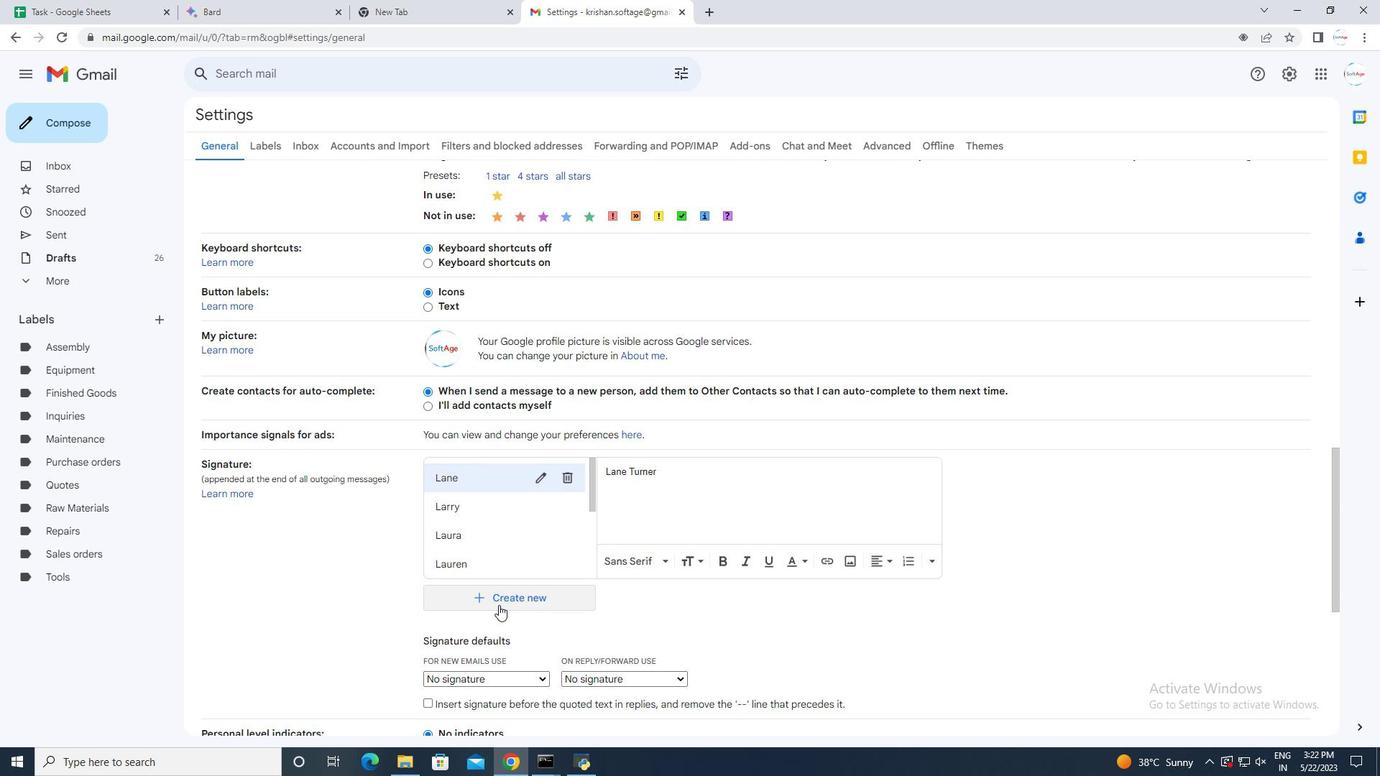 
Action: Mouse moved to (600, 390)
Screenshot: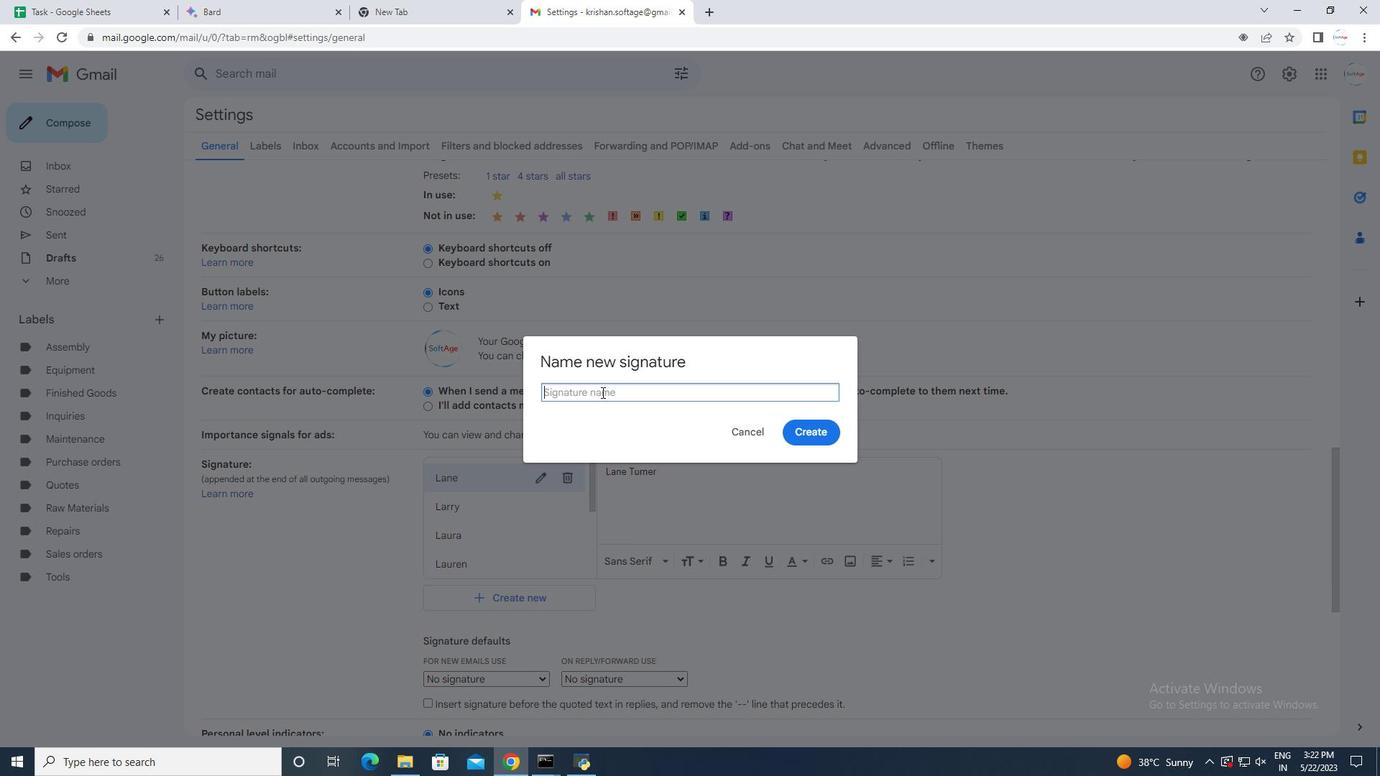 
Action: Mouse pressed left at (600, 390)
Screenshot: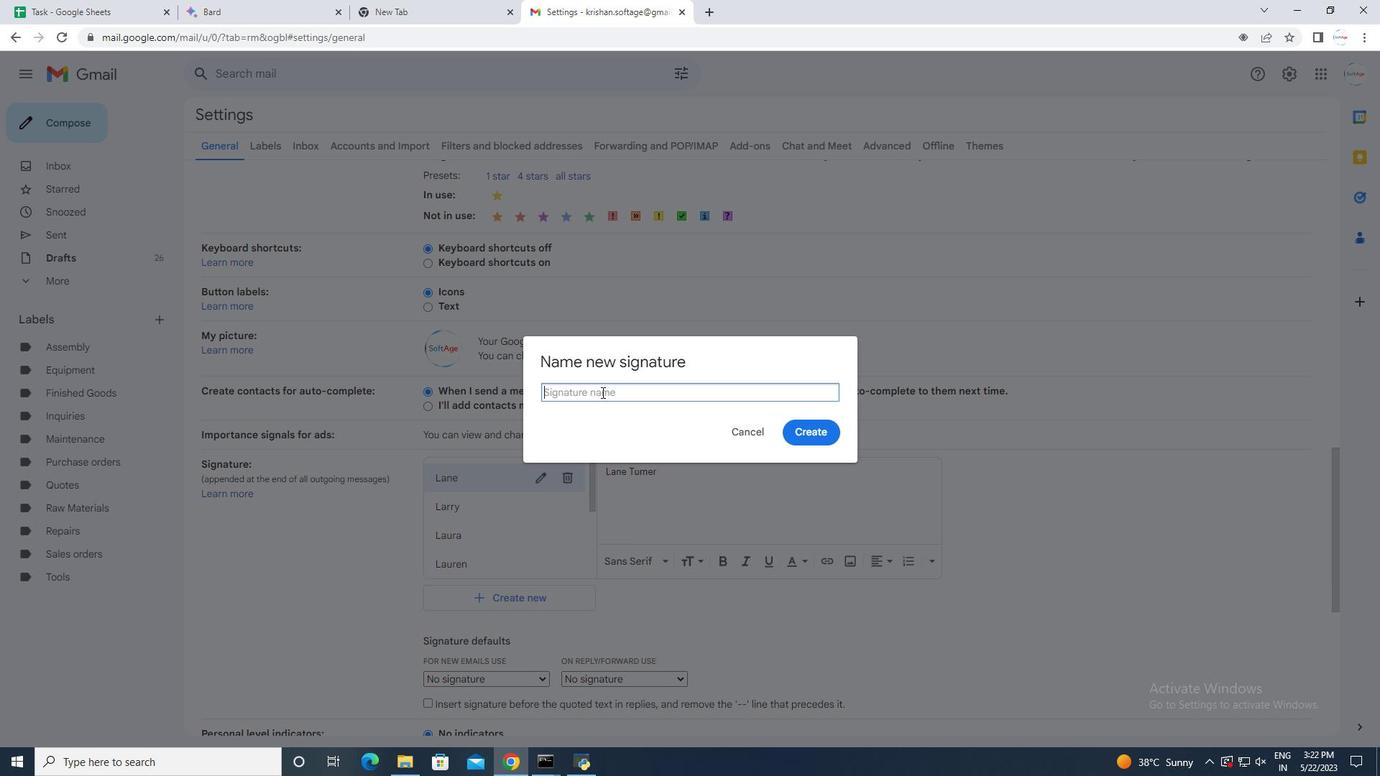 
Action: Key pressed <Key.shift><Key.shift><Key.shift>LIa<Key.backspace><Key.backspace>ia<Key.space><Key.shift>Hill
Screenshot: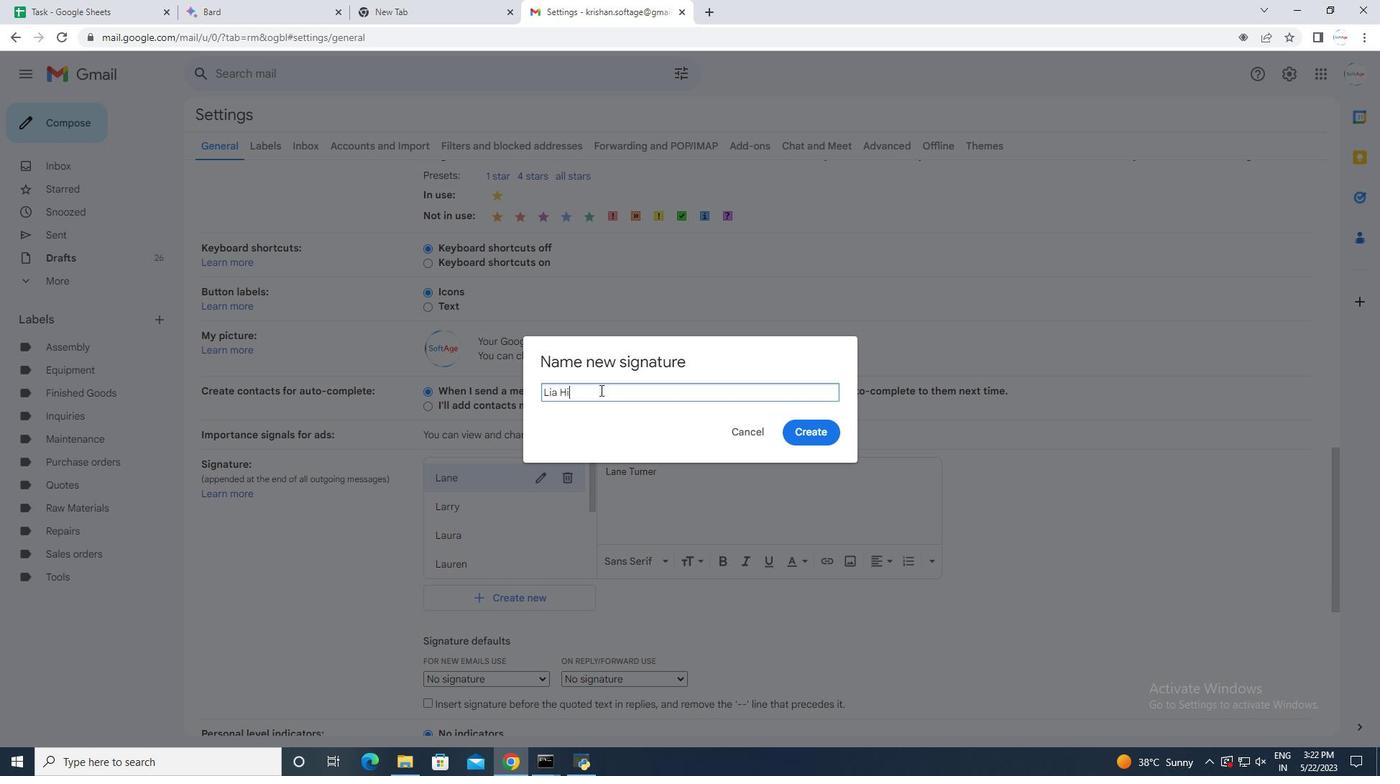 
Action: Mouse moved to (803, 436)
Screenshot: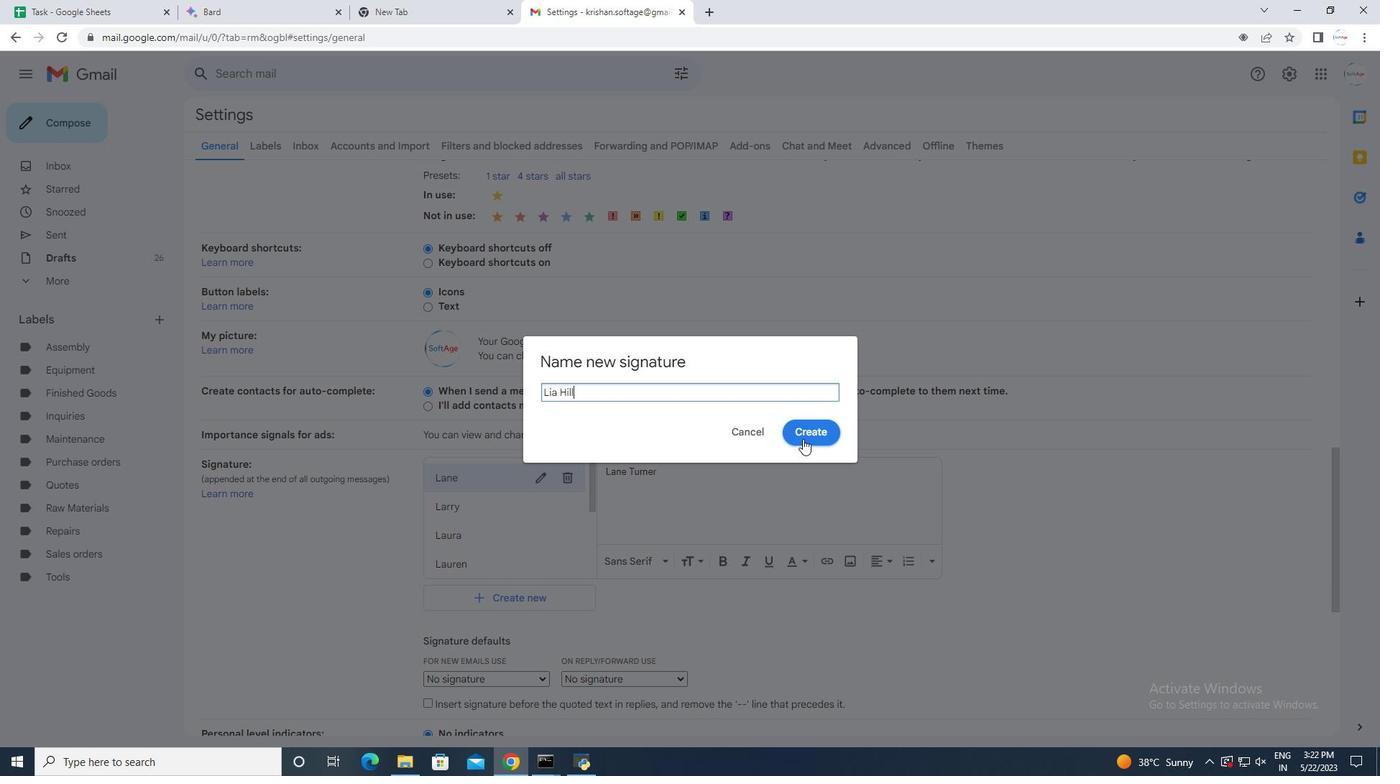 
Action: Mouse pressed left at (803, 436)
Screenshot: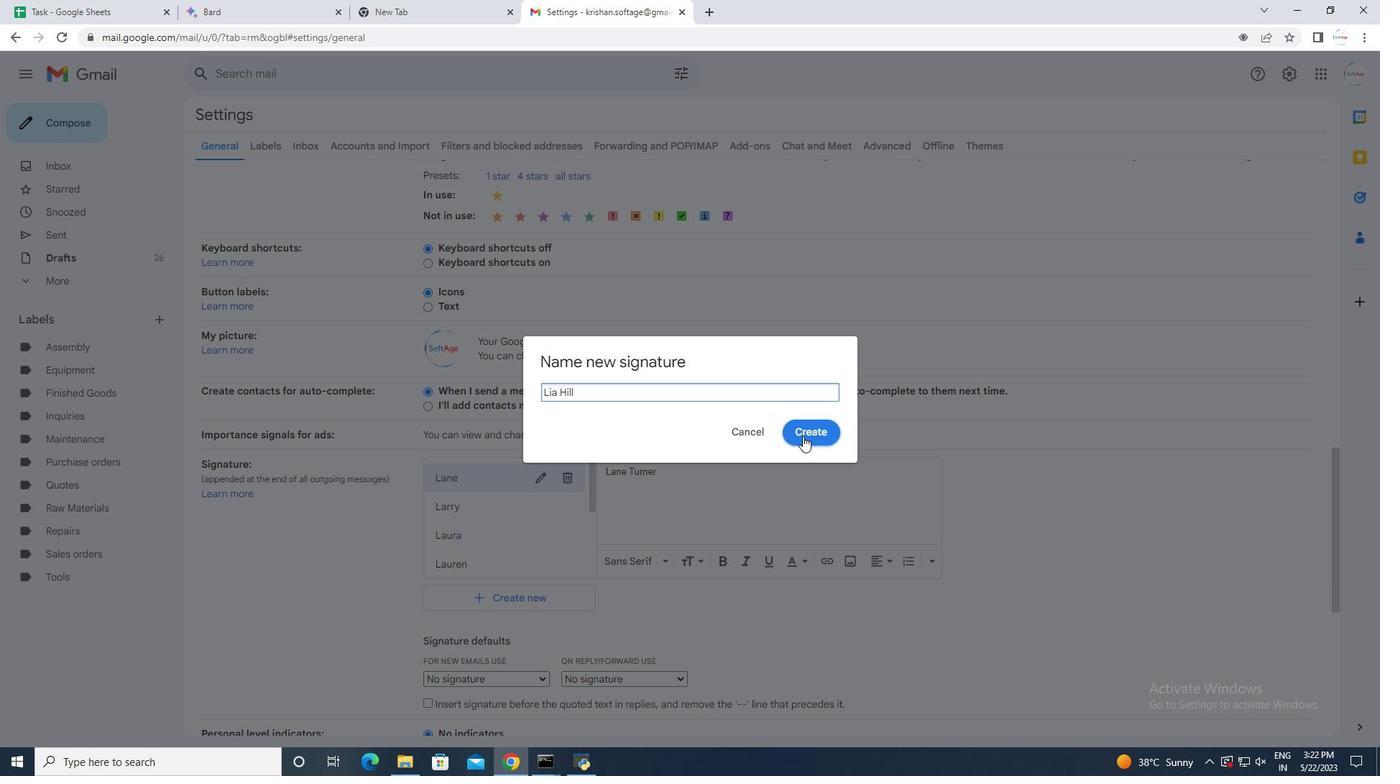 
Action: Mouse moved to (621, 474)
Screenshot: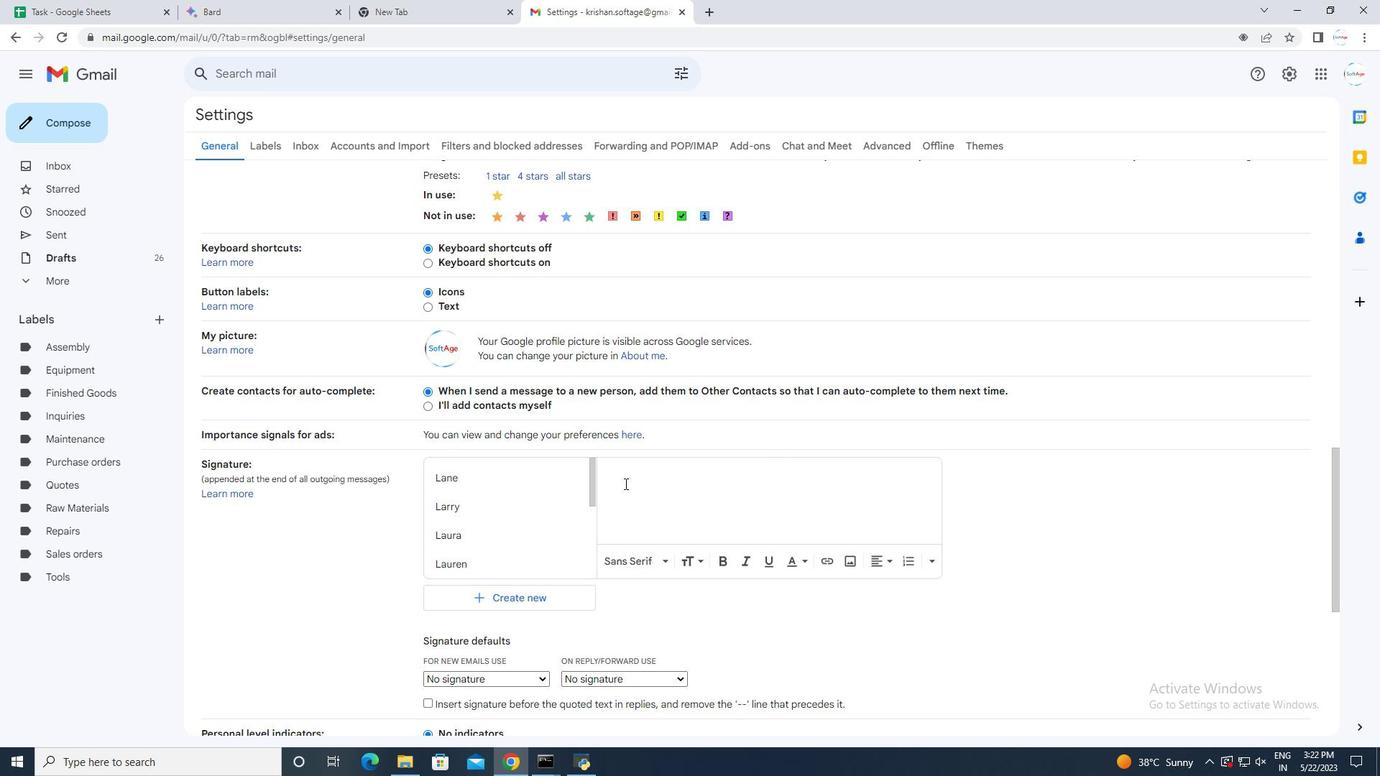 
Action: Mouse pressed left at (621, 474)
Screenshot: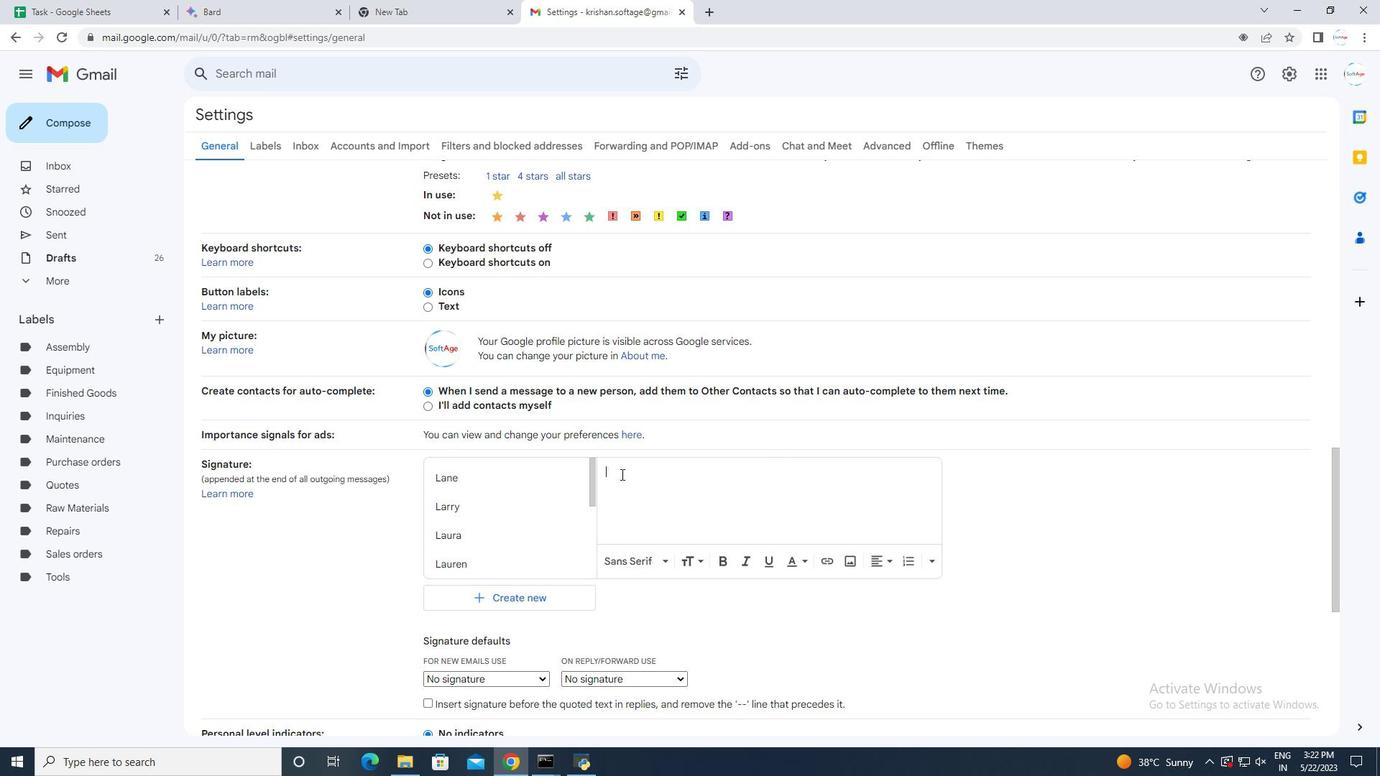 
Action: Key pressed <Key.shift><Key.shift>Lia<Key.space><Key.shift>Hill
Screenshot: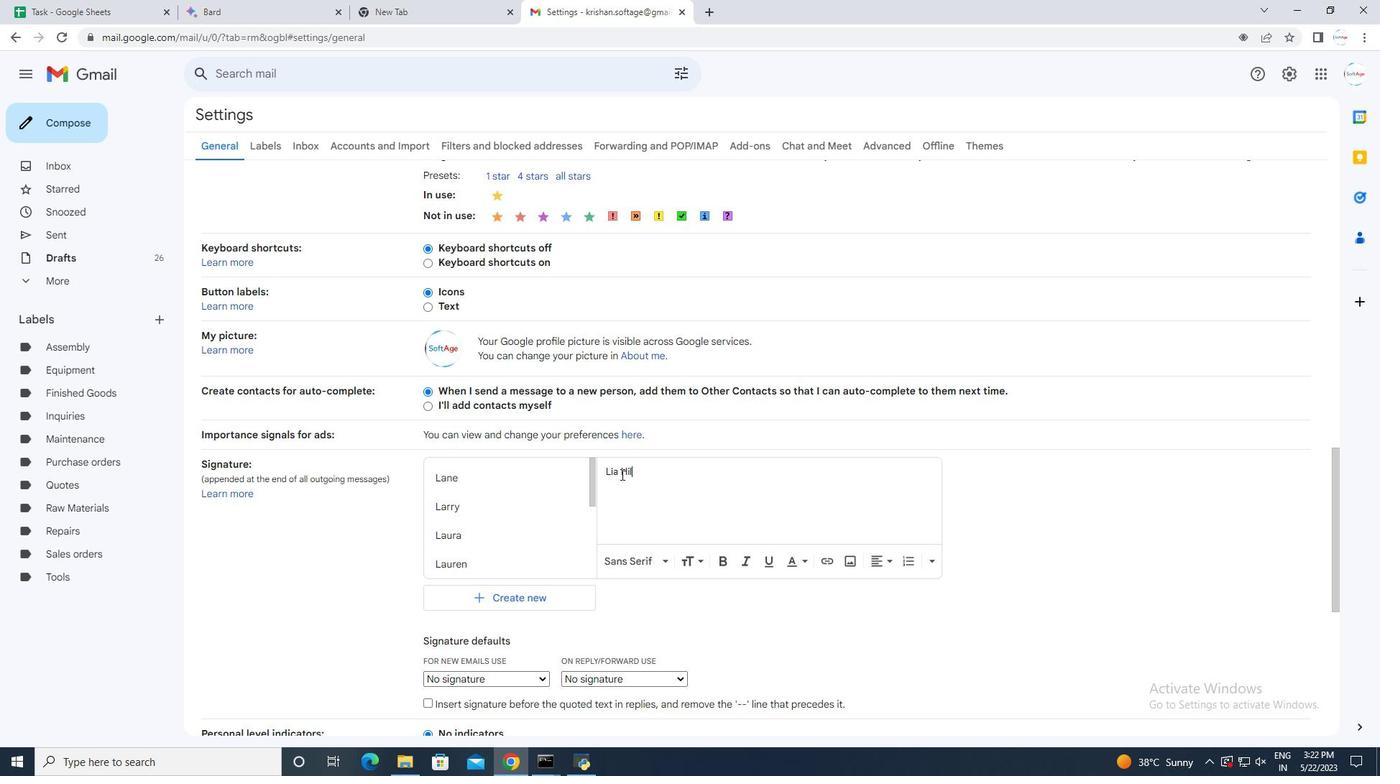 
Action: Mouse moved to (770, 616)
Screenshot: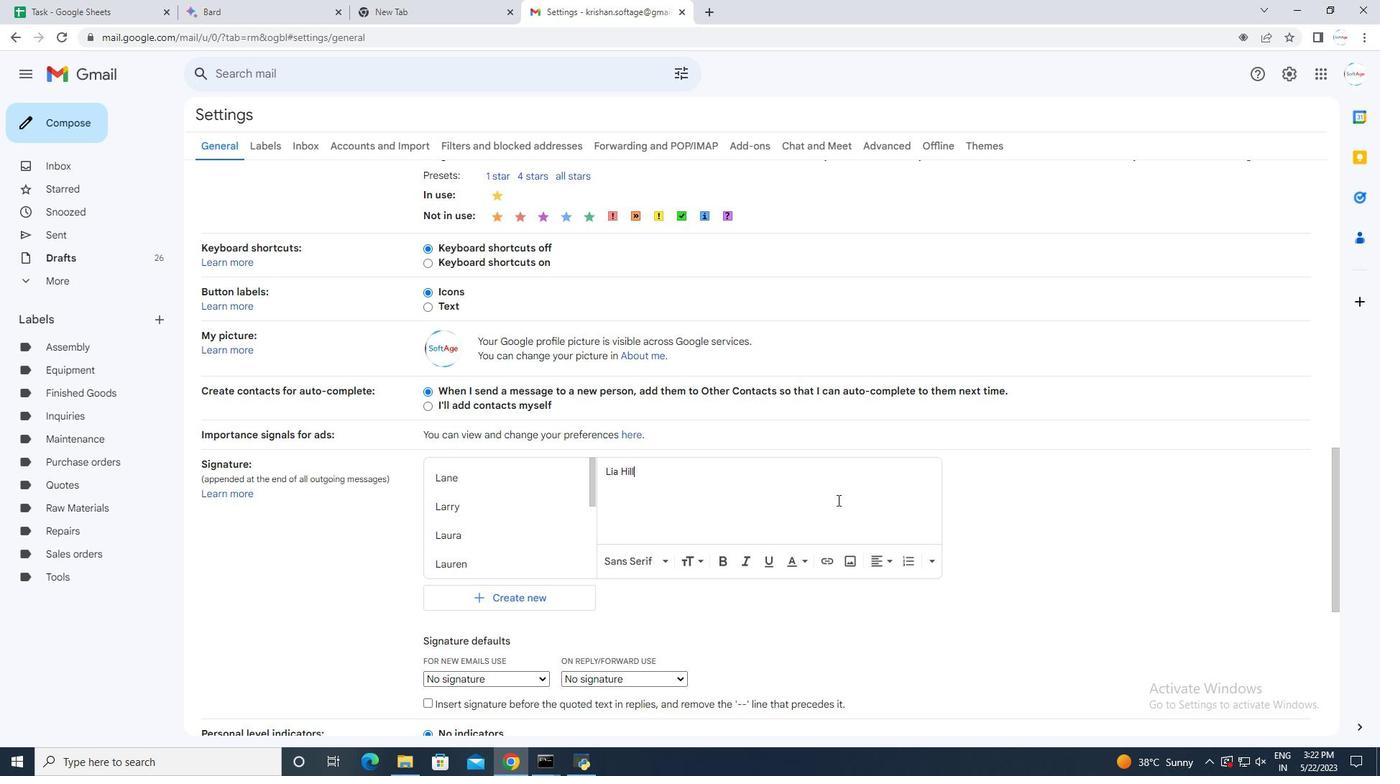 
Action: Mouse scrolled (770, 615) with delta (0, 0)
Screenshot: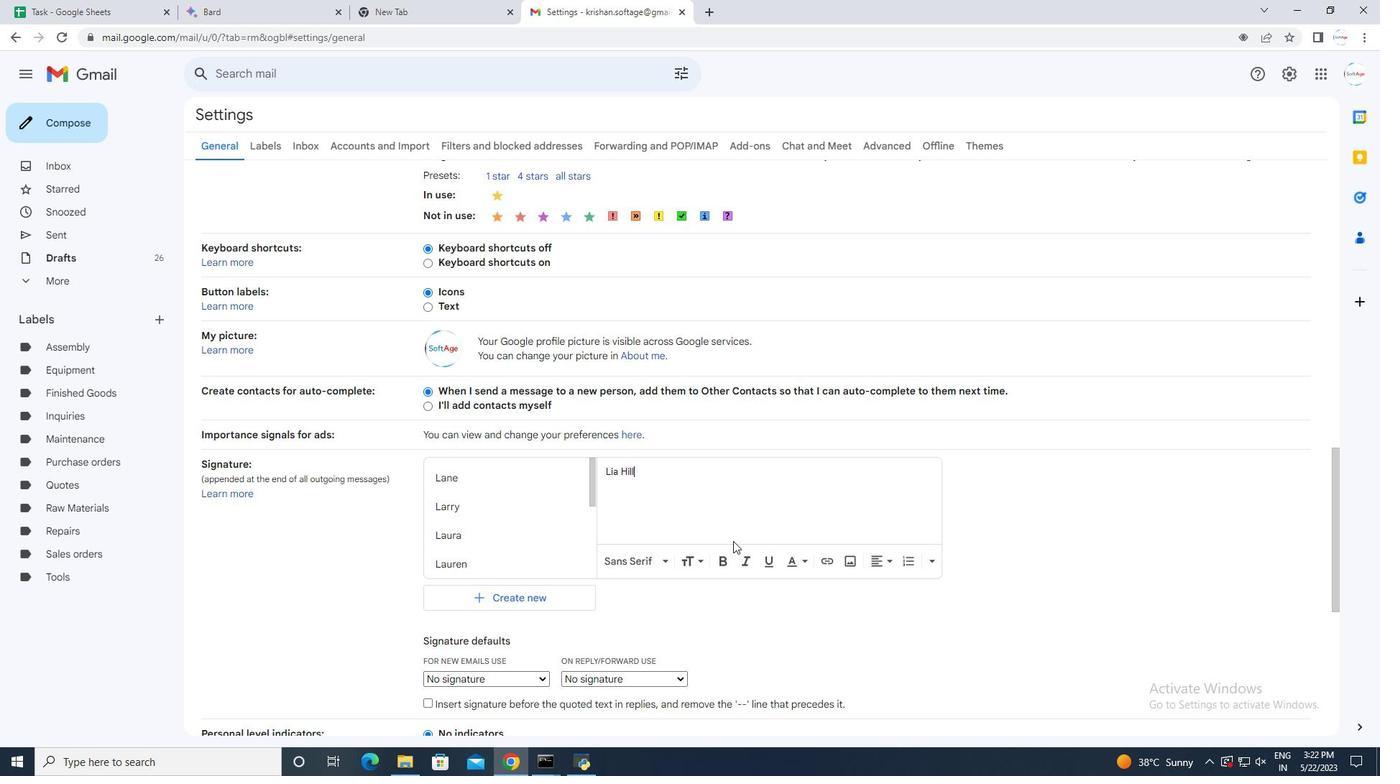 
Action: Mouse moved to (785, 626)
Screenshot: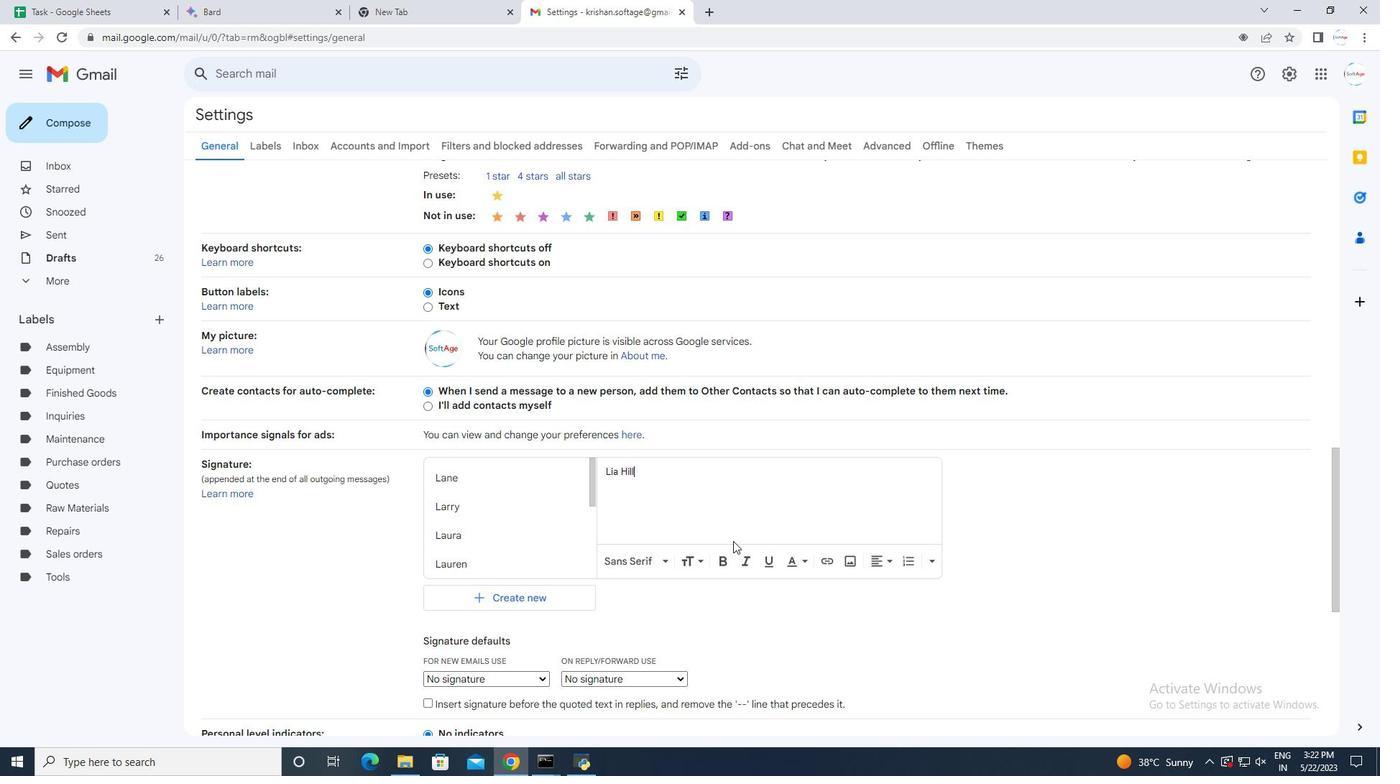 
Action: Mouse scrolled (785, 626) with delta (0, 0)
Screenshot: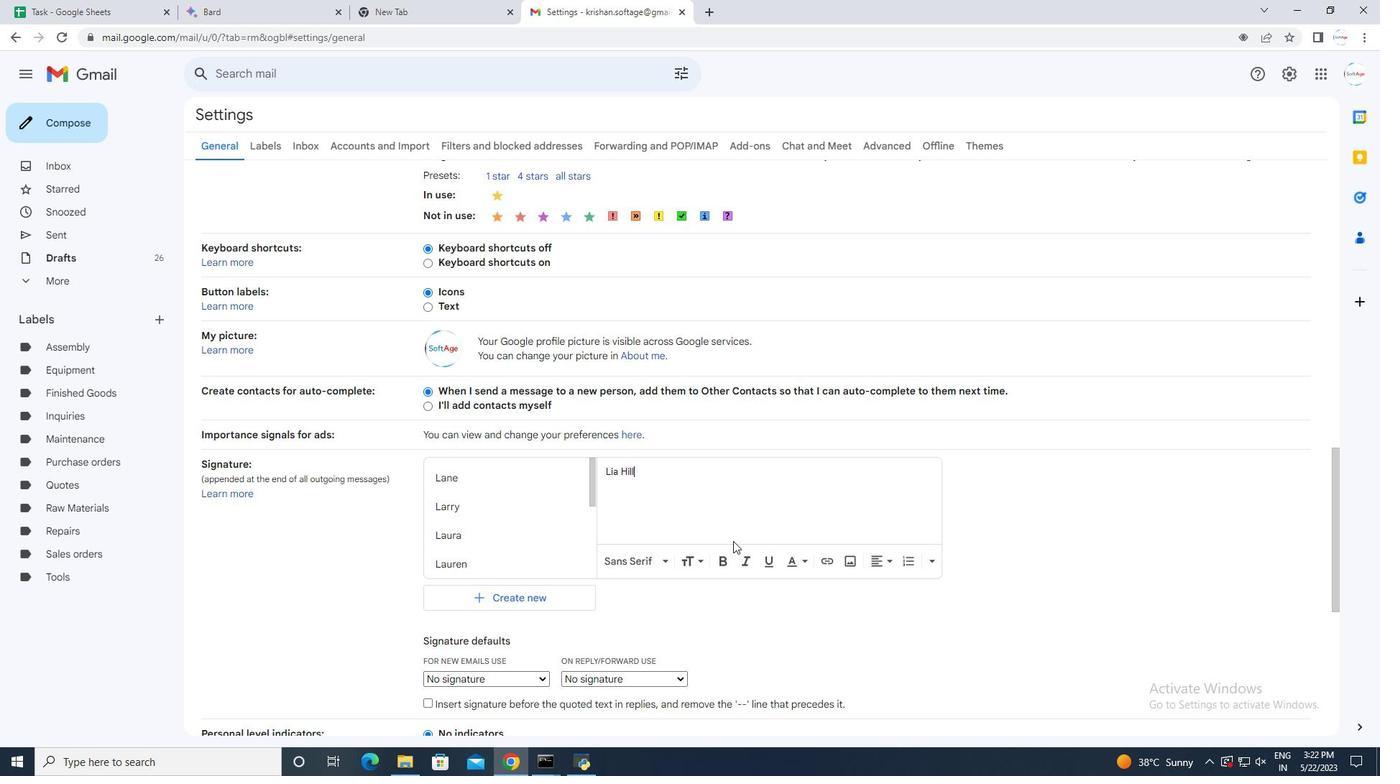 
Action: Mouse moved to (796, 628)
Screenshot: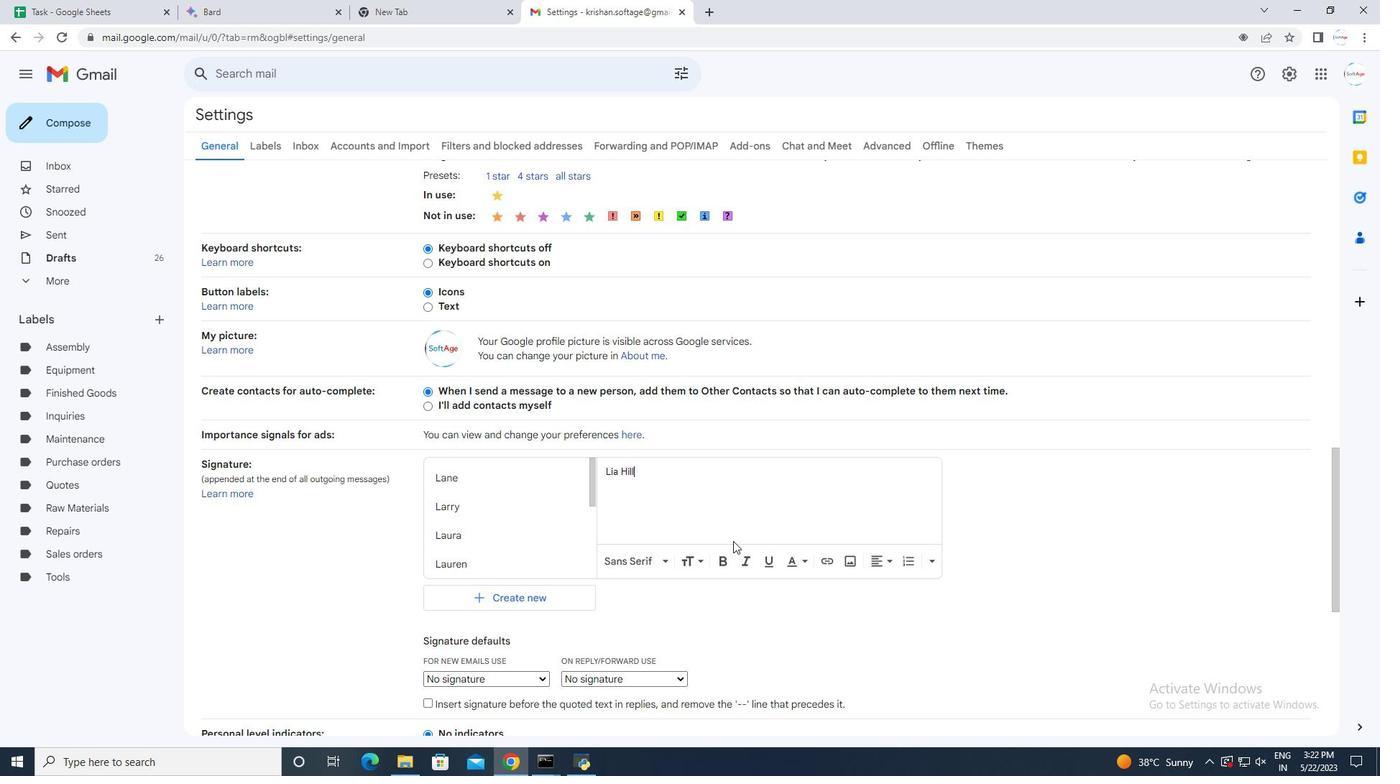 
Action: Mouse scrolled (796, 627) with delta (0, 0)
Screenshot: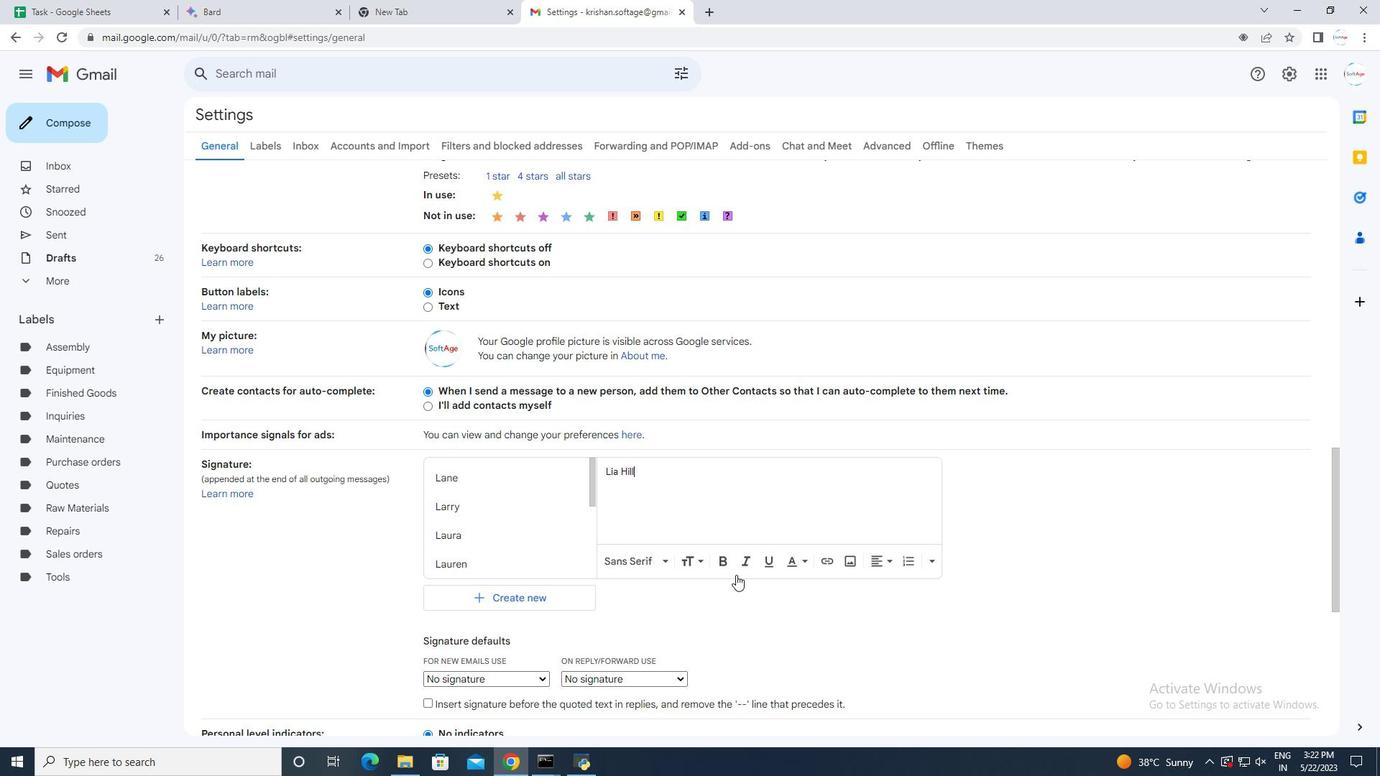 
Action: Mouse moved to (796, 629)
Screenshot: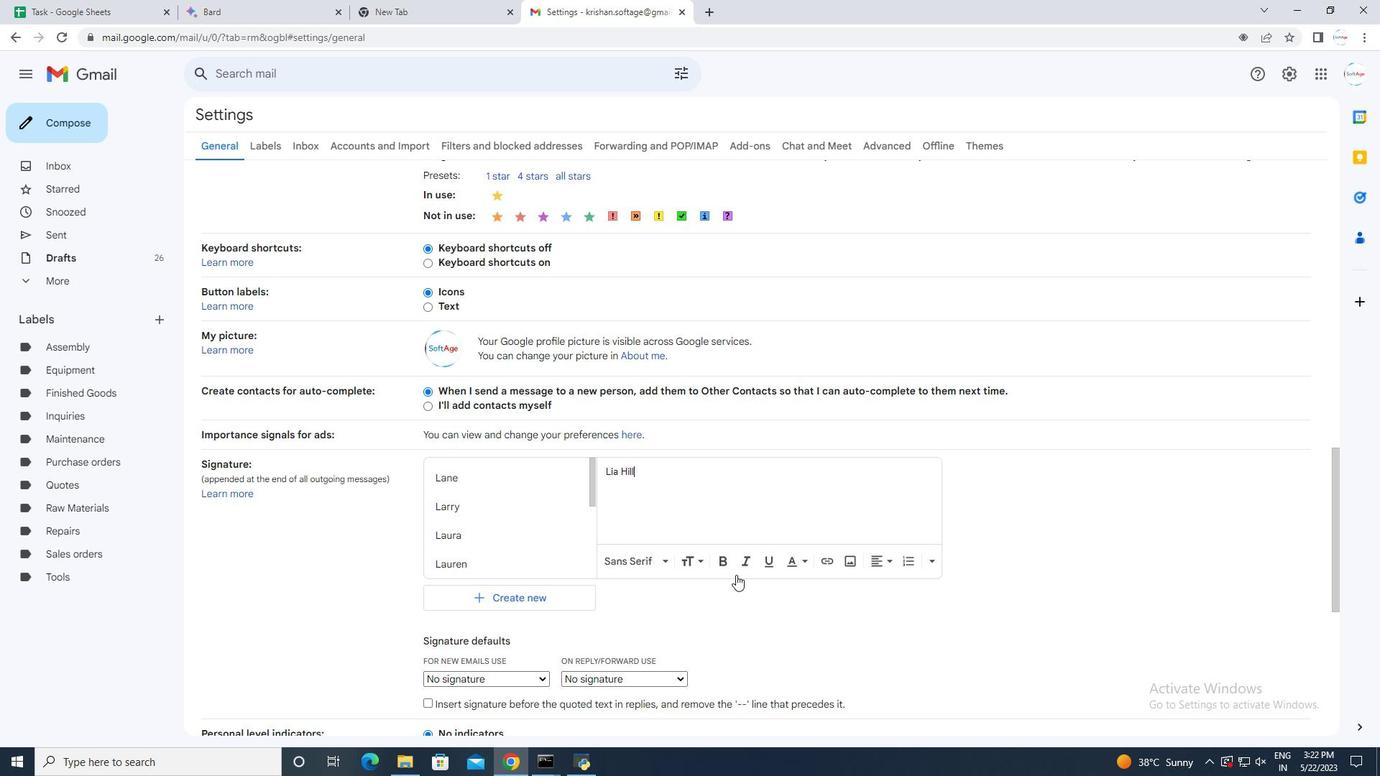 
Action: Mouse scrolled (796, 629) with delta (0, 0)
Screenshot: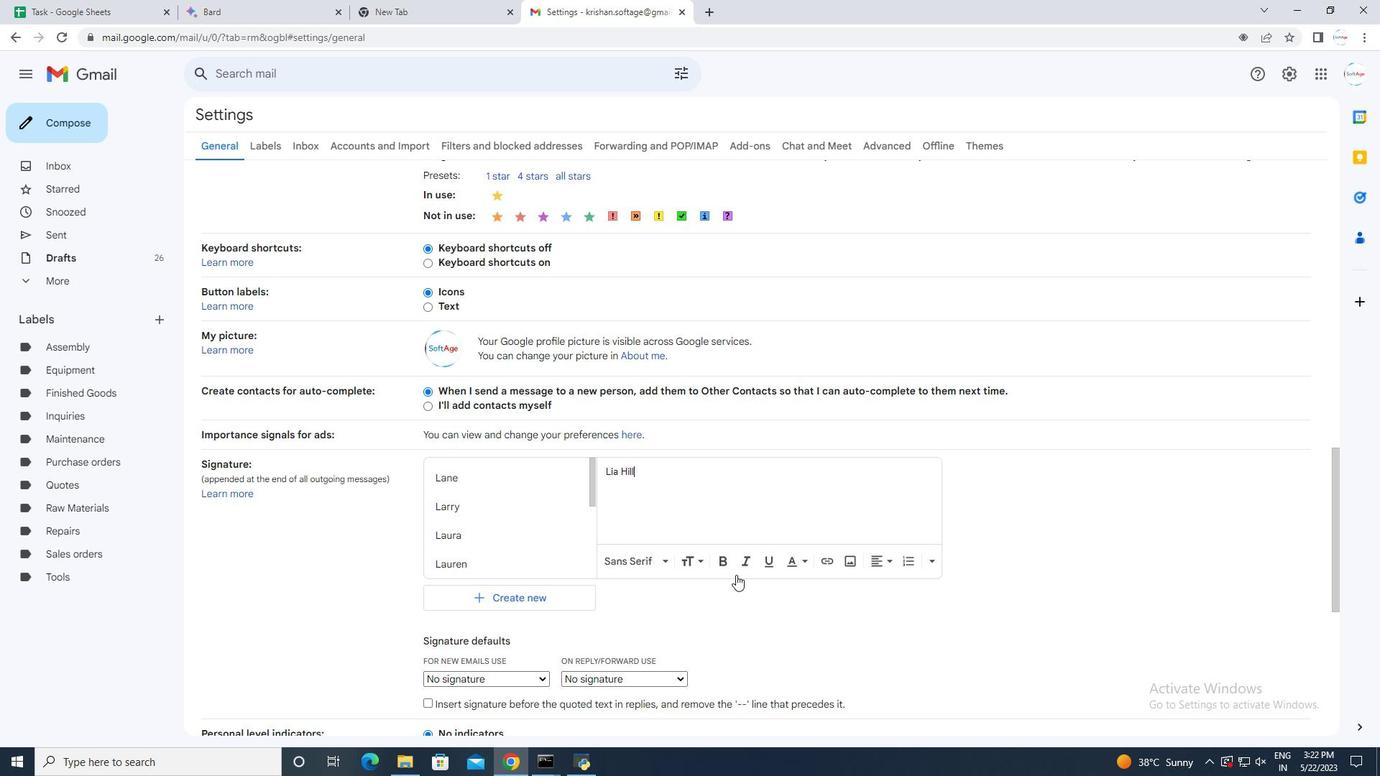 
Action: Mouse moved to (796, 633)
Screenshot: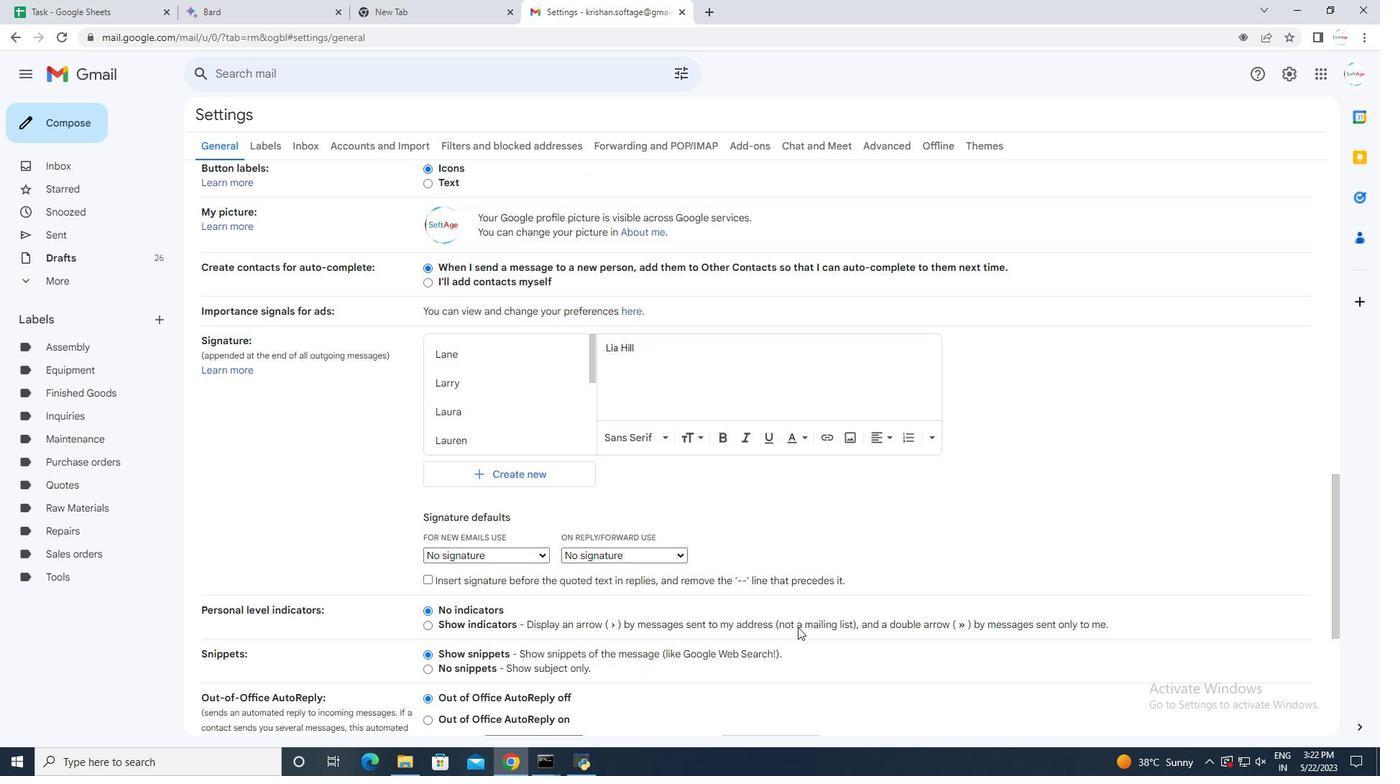 
Action: Mouse scrolled (796, 632) with delta (0, 0)
Screenshot: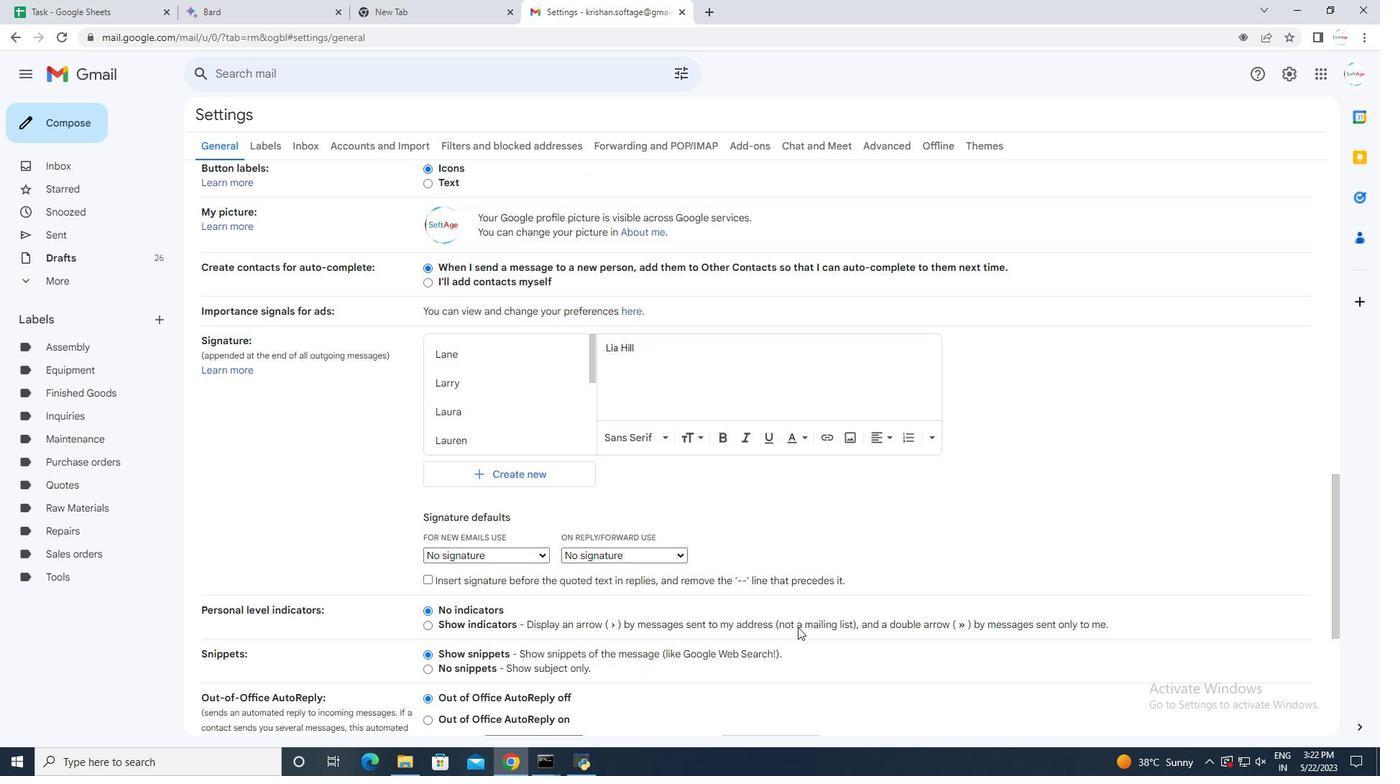 
Action: Mouse moved to (795, 635)
Screenshot: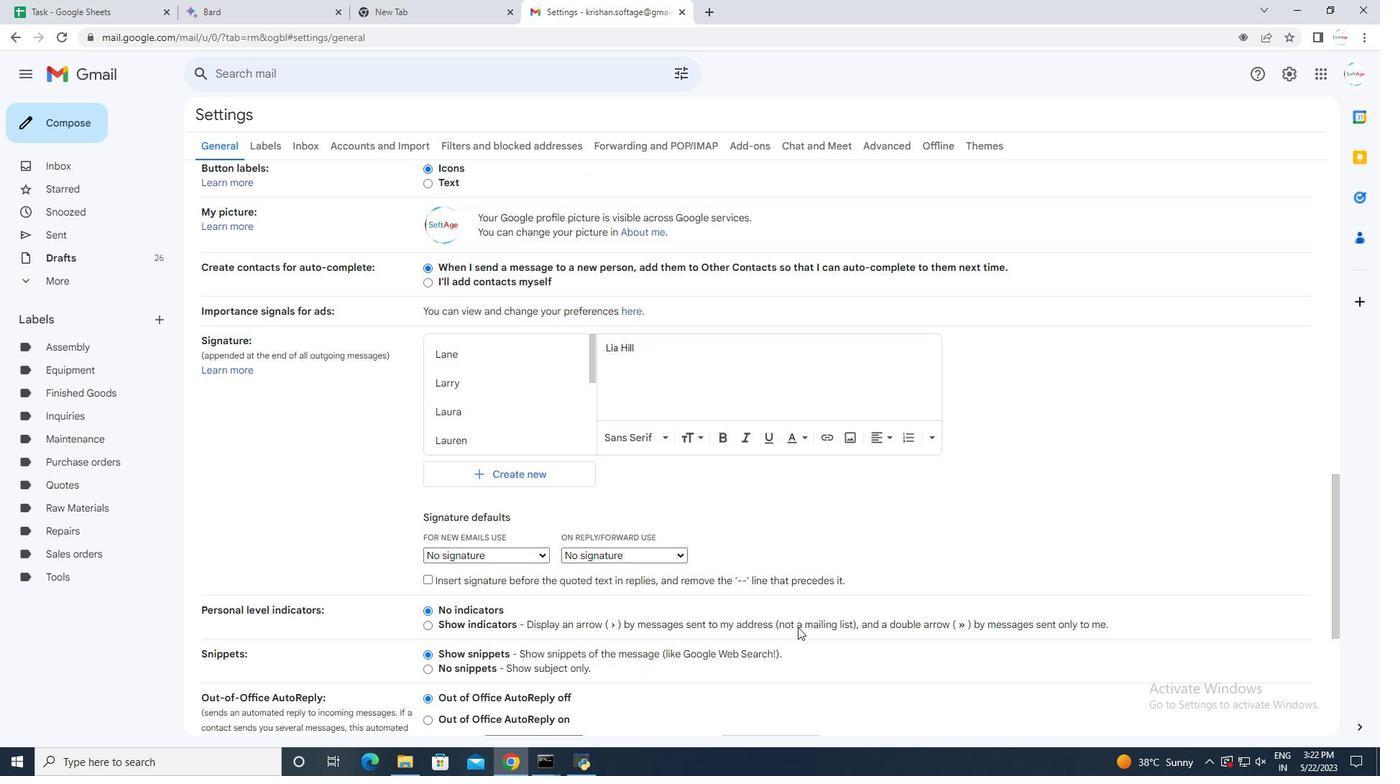 
Action: Mouse scrolled (795, 634) with delta (0, 0)
Screenshot: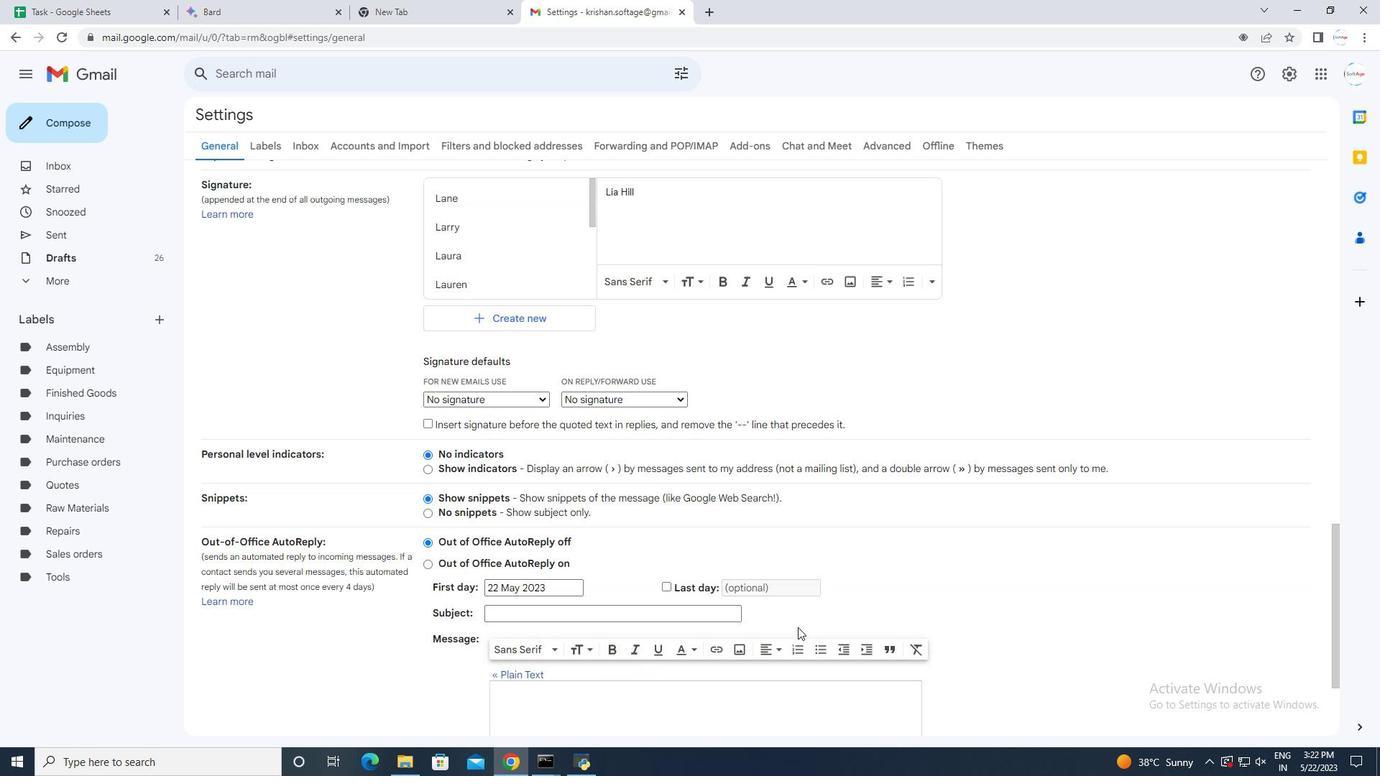 
Action: Mouse scrolled (795, 634) with delta (0, 0)
Screenshot: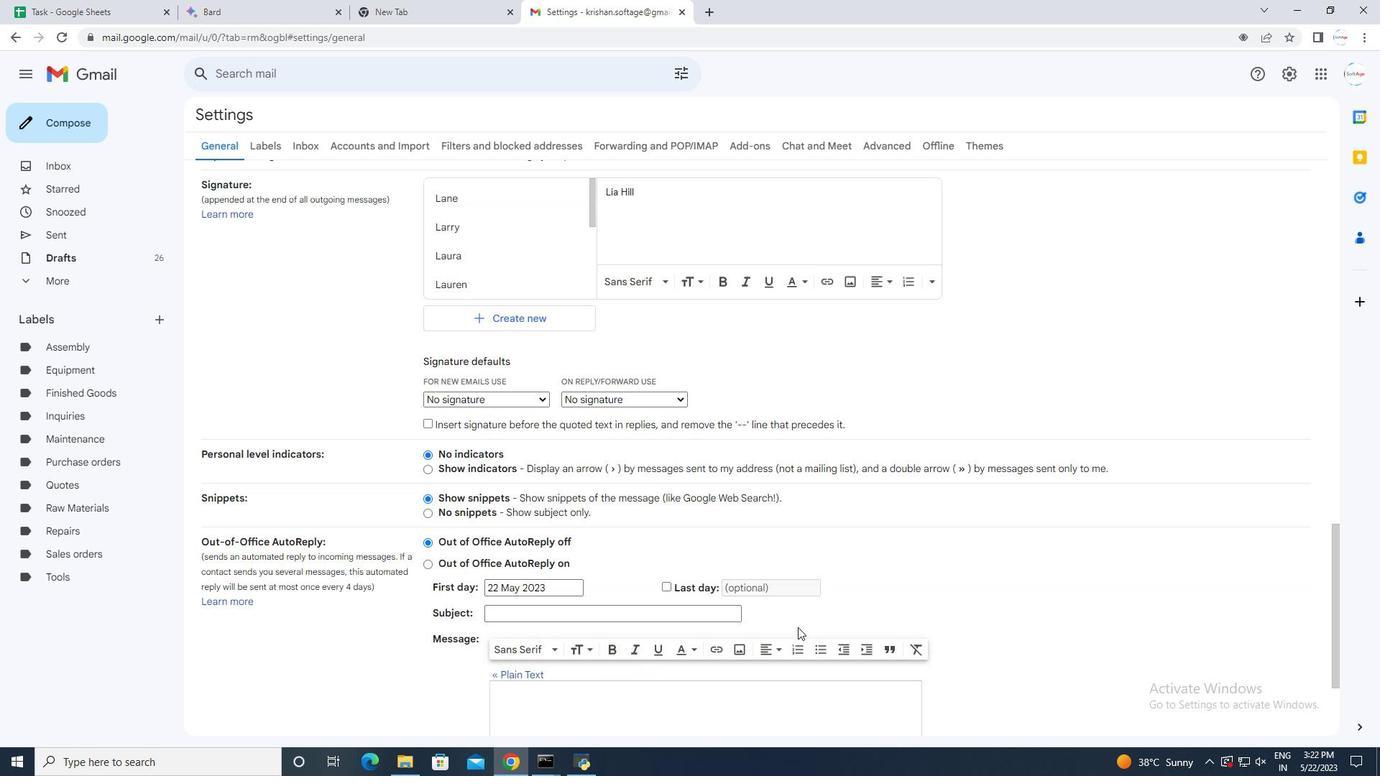 
Action: Mouse scrolled (795, 634) with delta (0, 0)
Screenshot: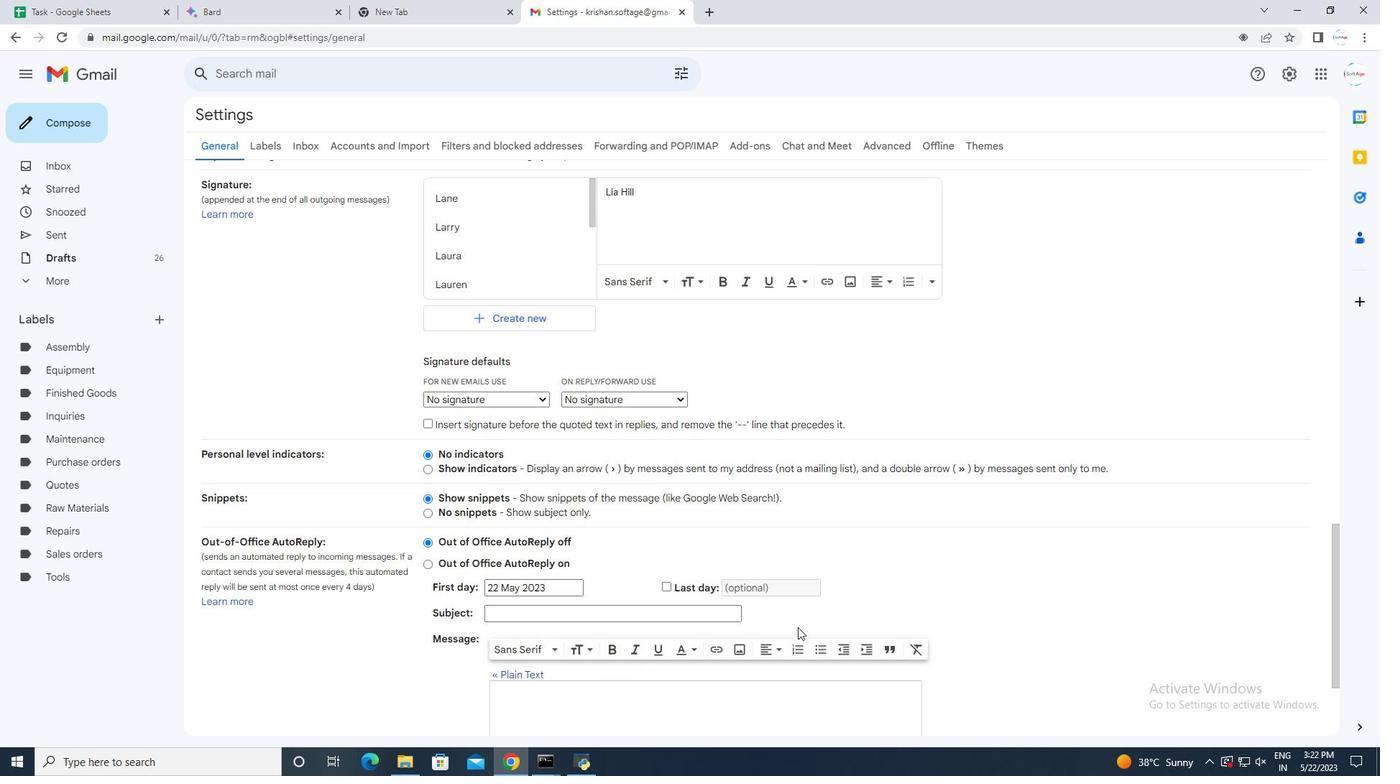 
Action: Mouse scrolled (795, 634) with delta (0, 0)
Screenshot: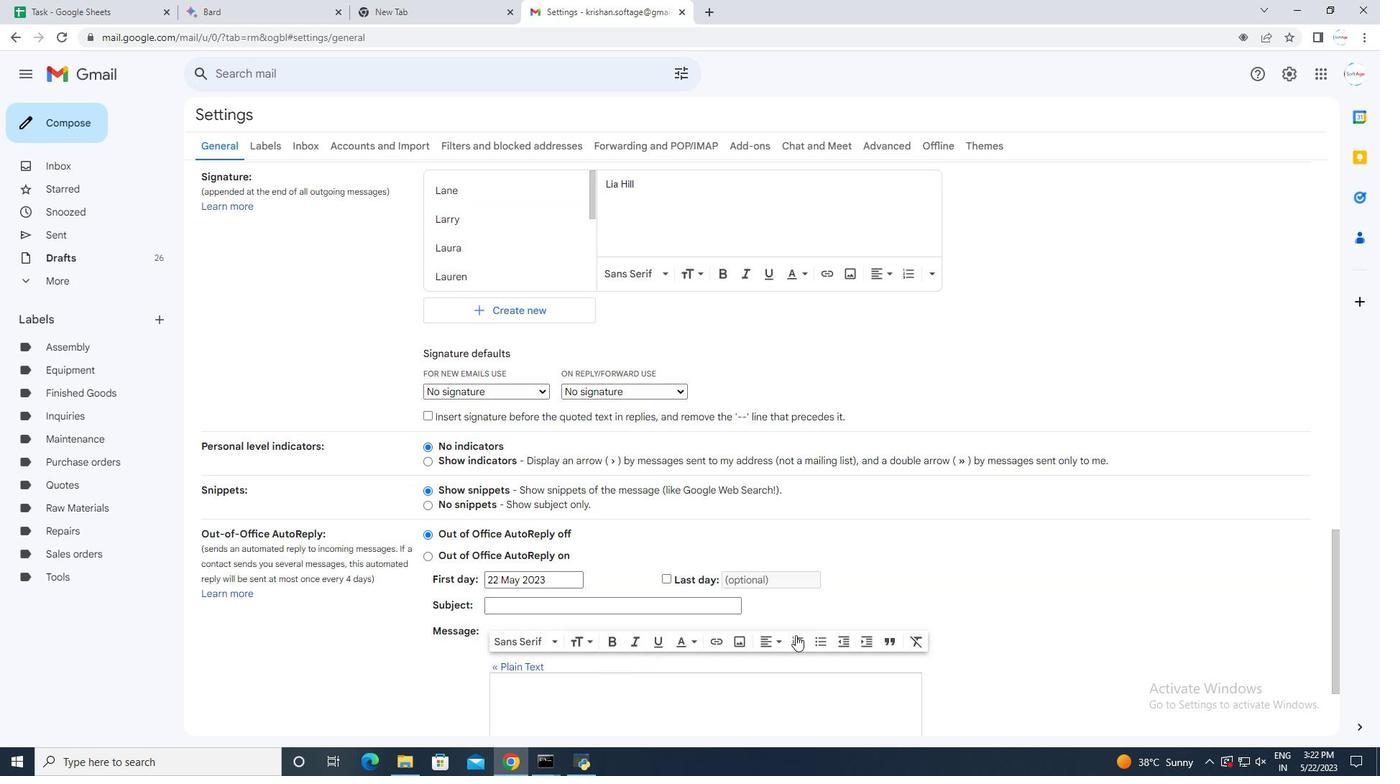 
Action: Mouse scrolled (795, 634) with delta (0, 0)
Screenshot: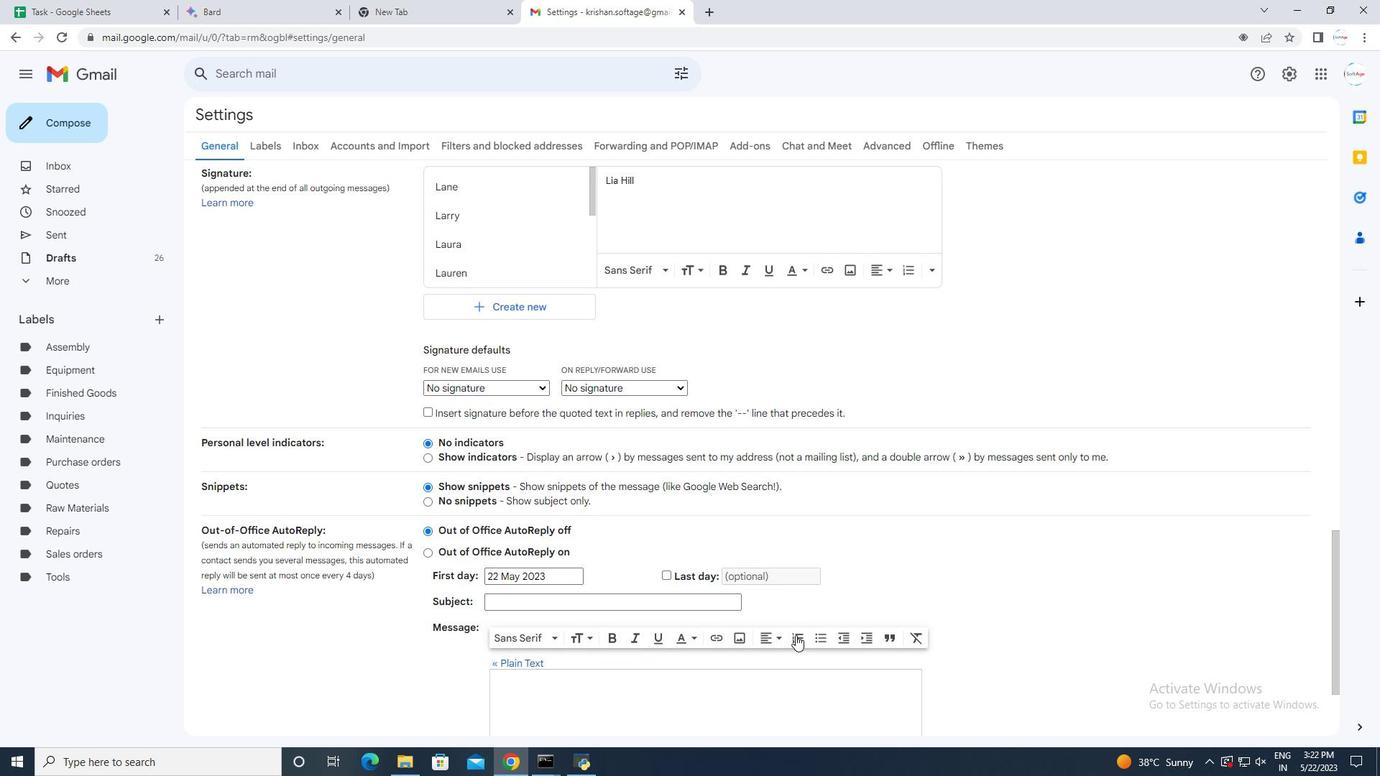 
Action: Mouse moved to (662, 644)
Screenshot: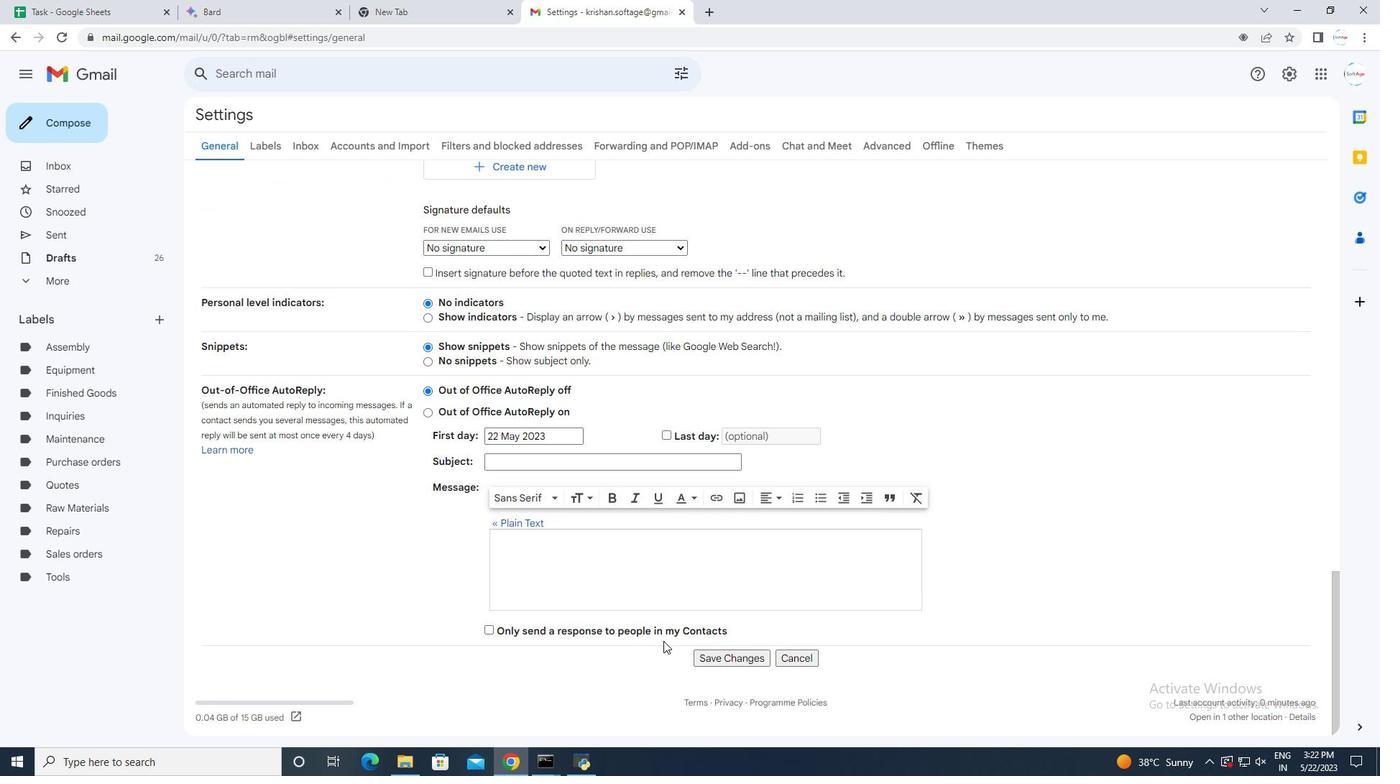 
Action: Mouse scrolled (662, 643) with delta (0, 0)
Screenshot: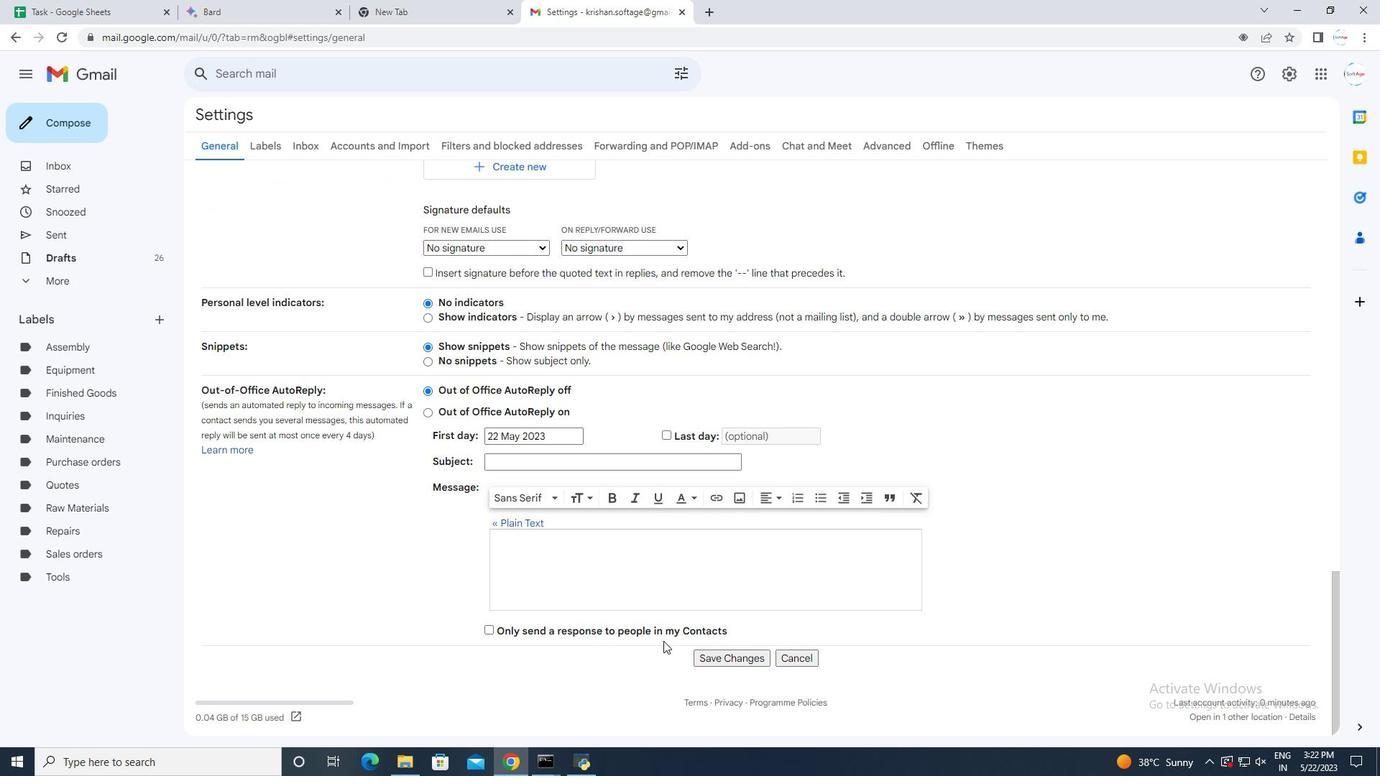
Action: Mouse moved to (721, 667)
Screenshot: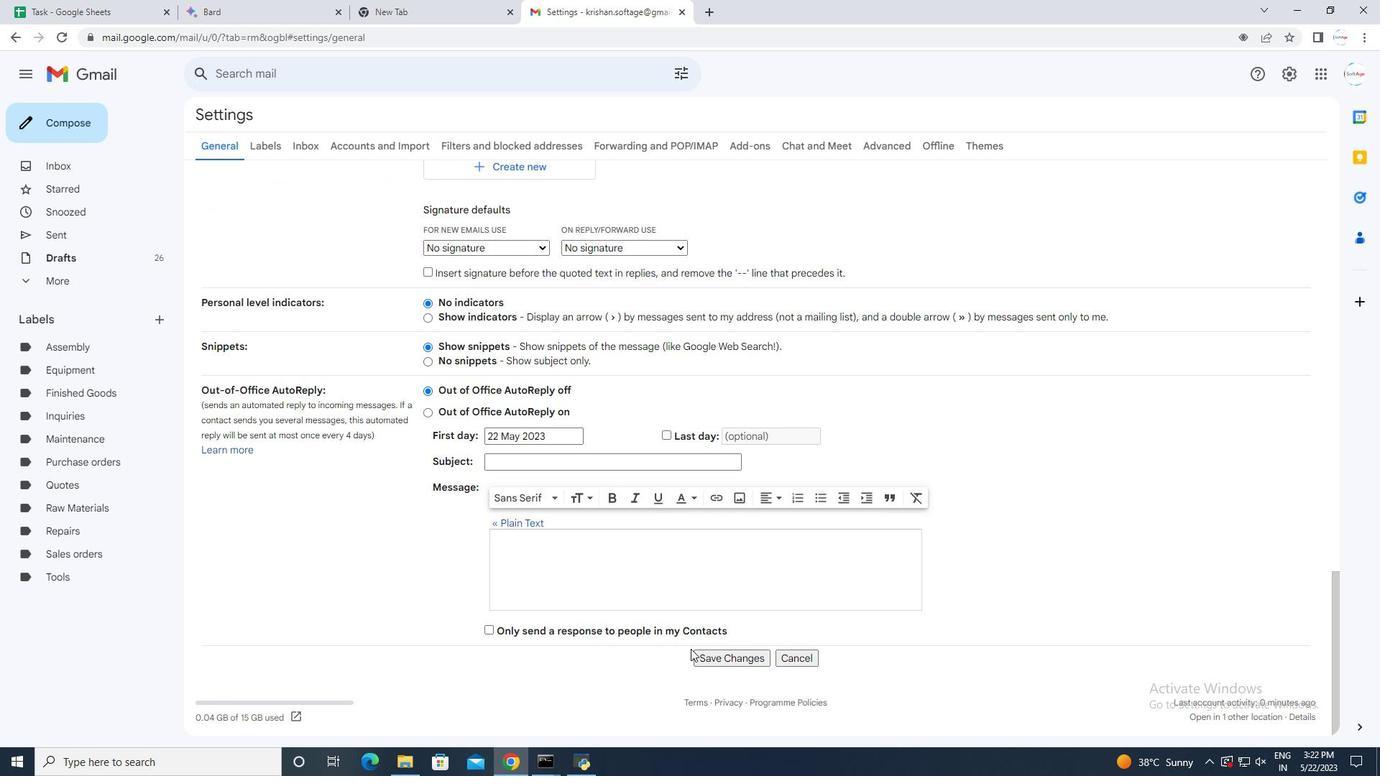 
Action: Mouse pressed left at (721, 667)
Screenshot: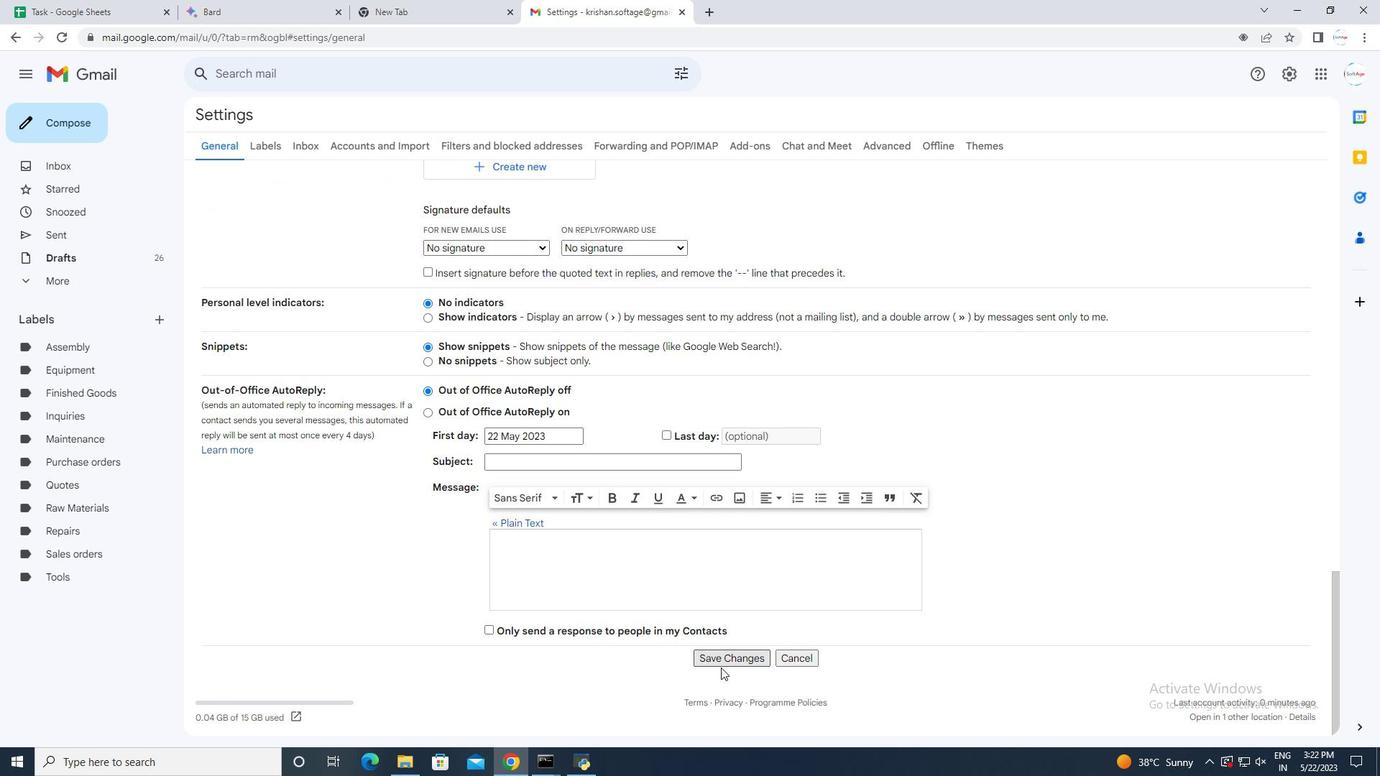 
Action: Mouse moved to (720, 662)
Screenshot: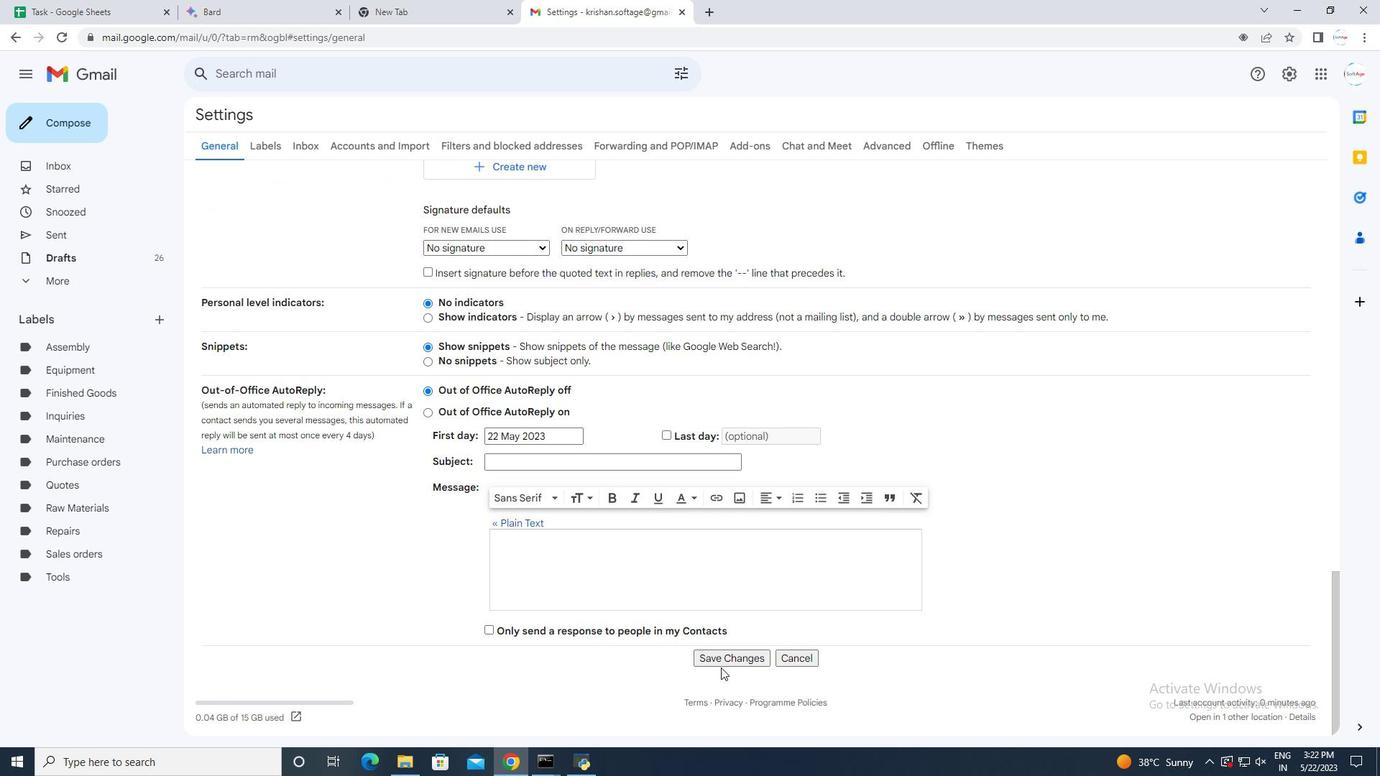 
Action: Mouse pressed left at (720, 662)
Screenshot: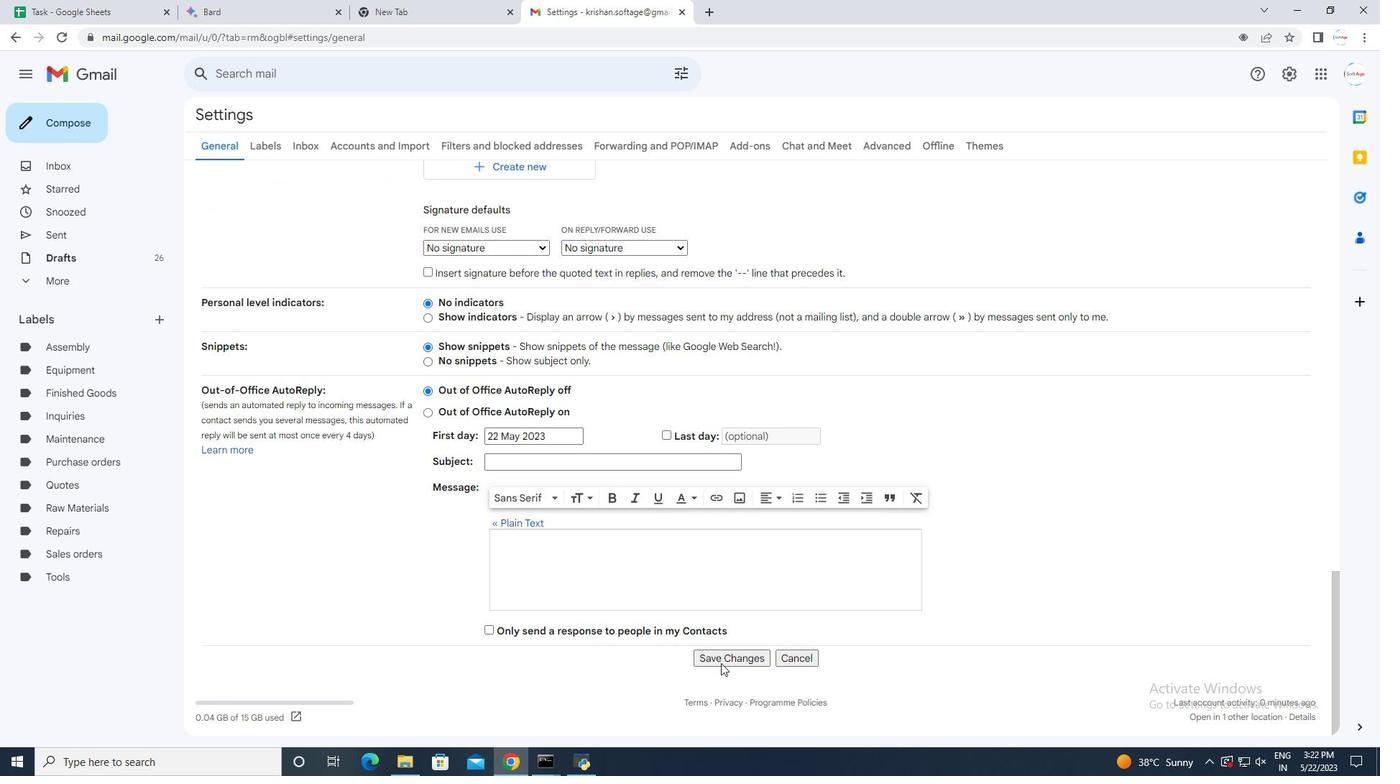 
Action: Mouse moved to (80, 125)
Screenshot: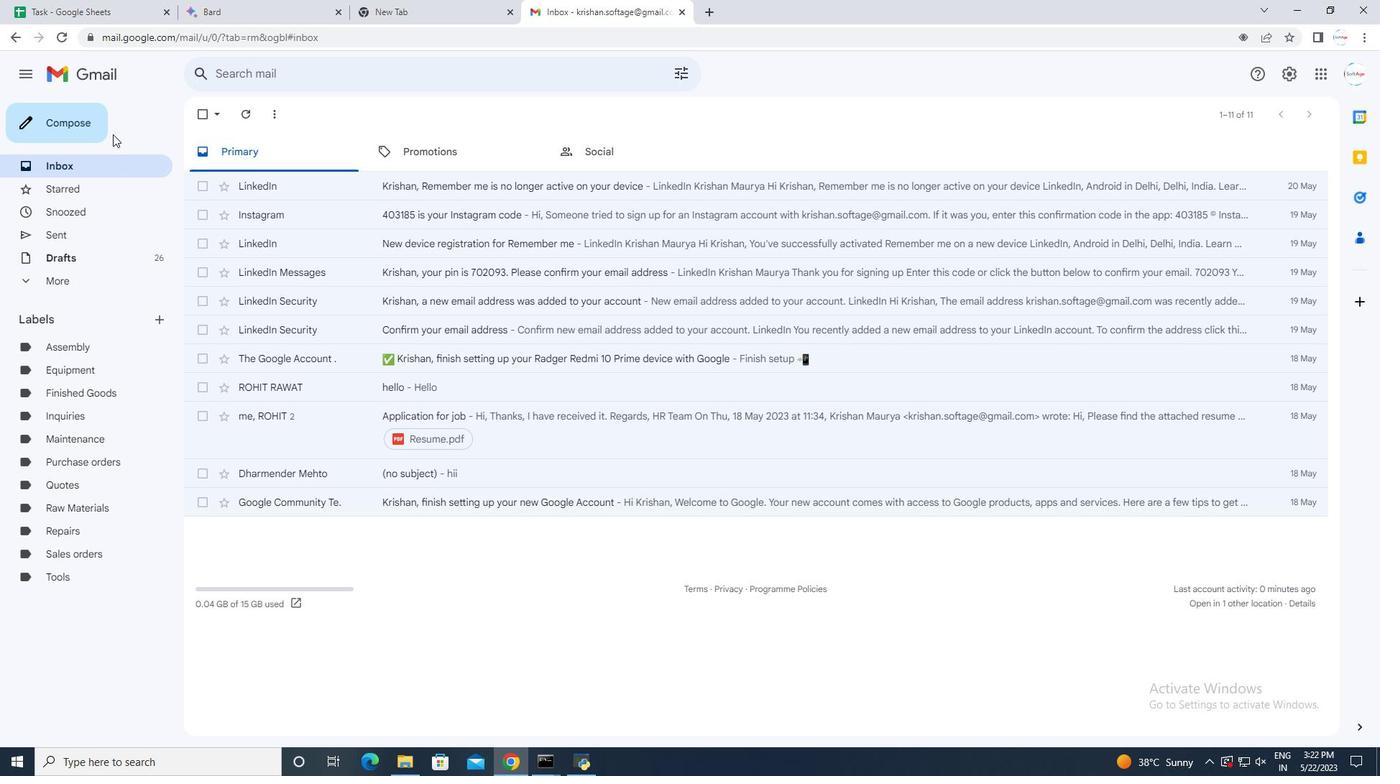 
Action: Mouse pressed left at (80, 125)
Screenshot: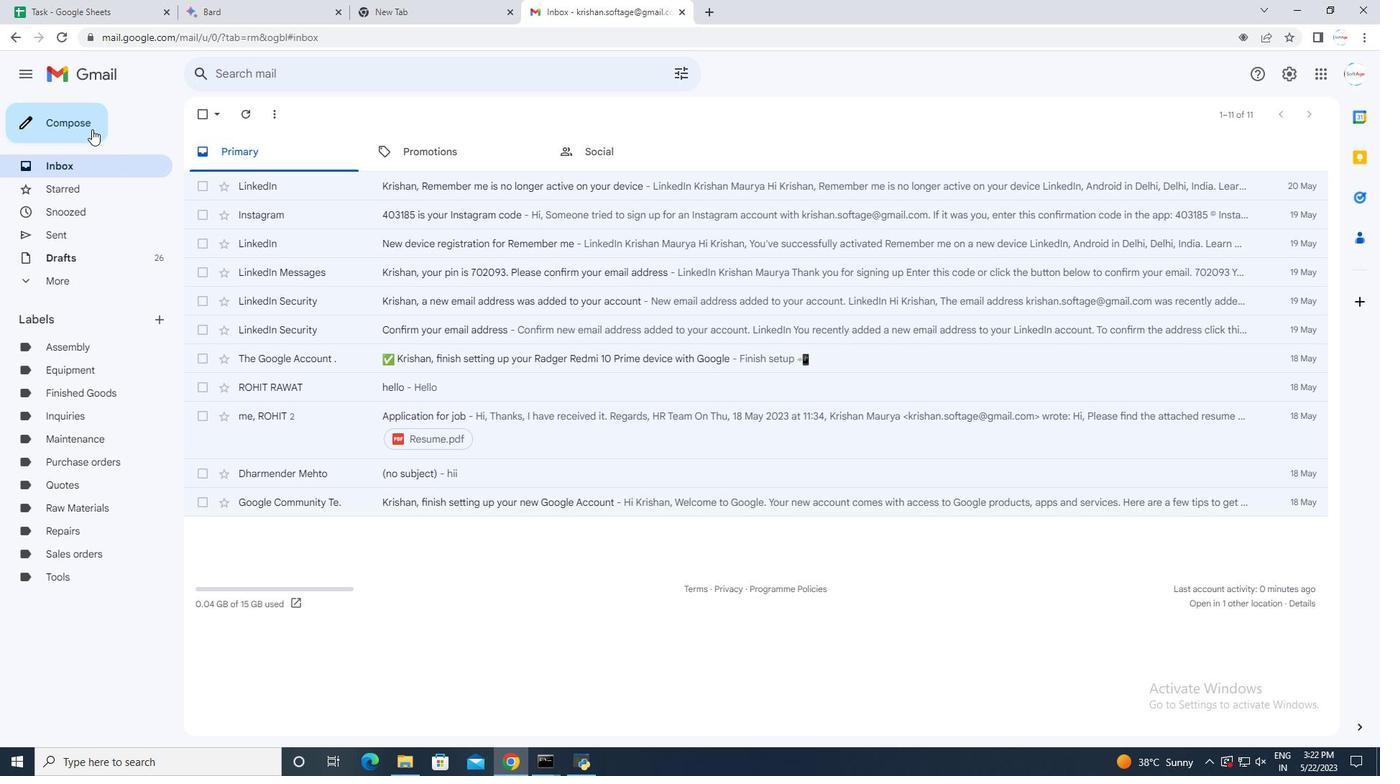 
Action: Mouse moved to (948, 345)
Screenshot: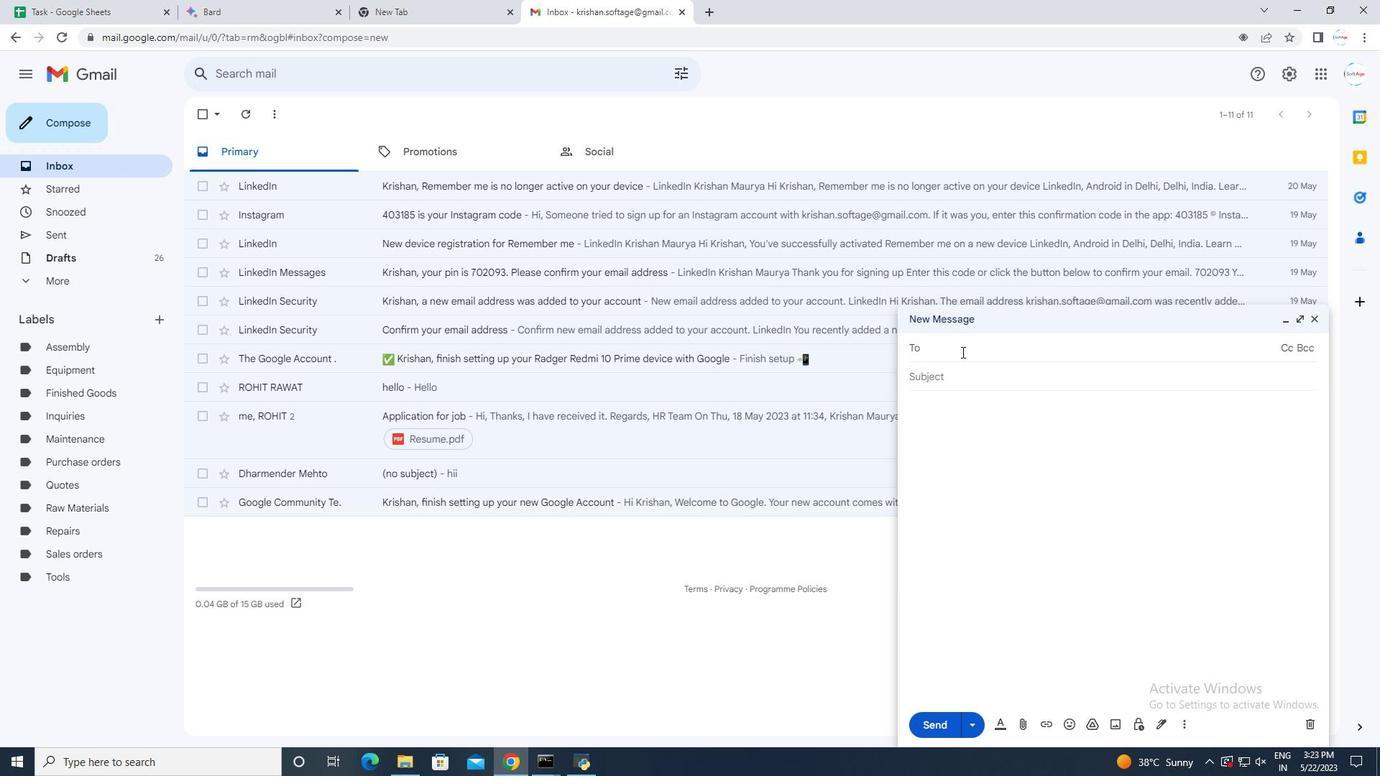 
Action: Mouse pressed left at (948, 345)
Screenshot: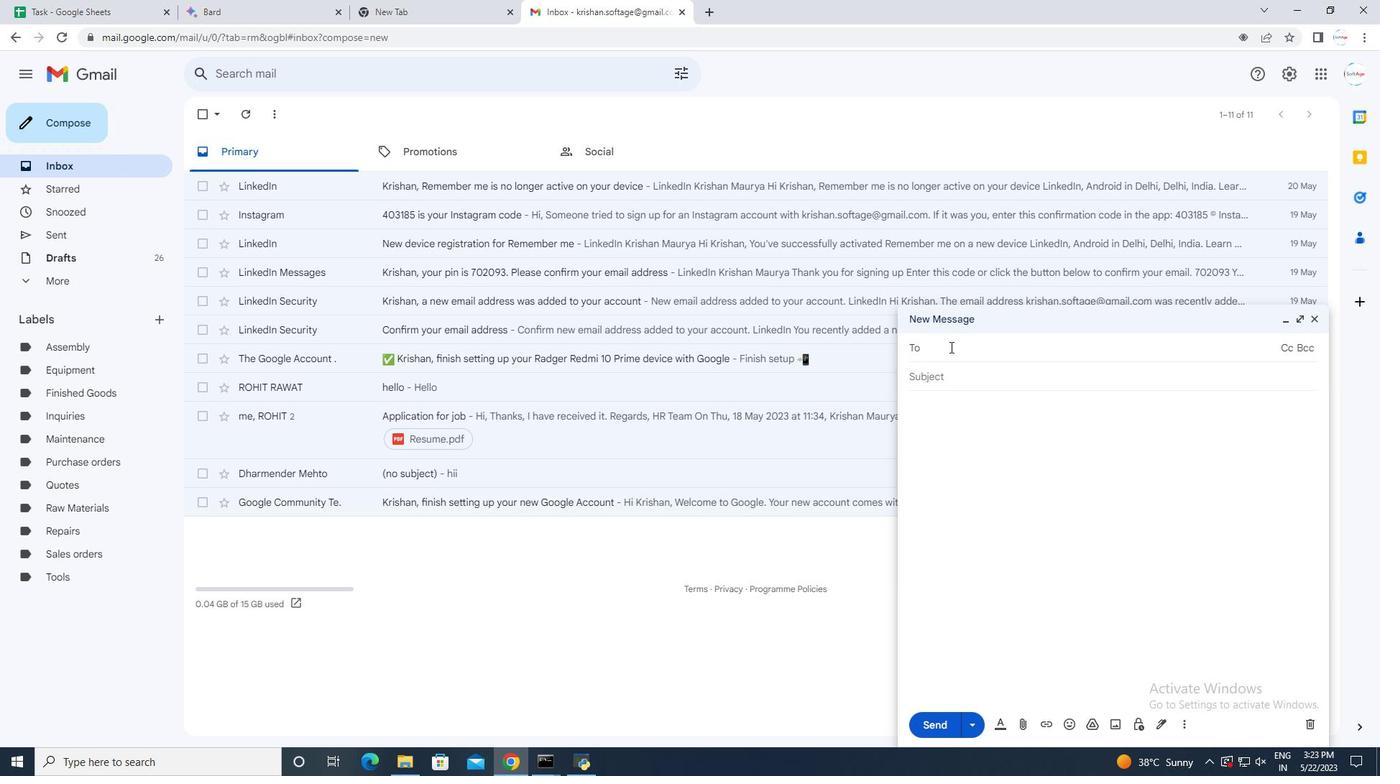 
Action: Mouse moved to (947, 344)
Screenshot: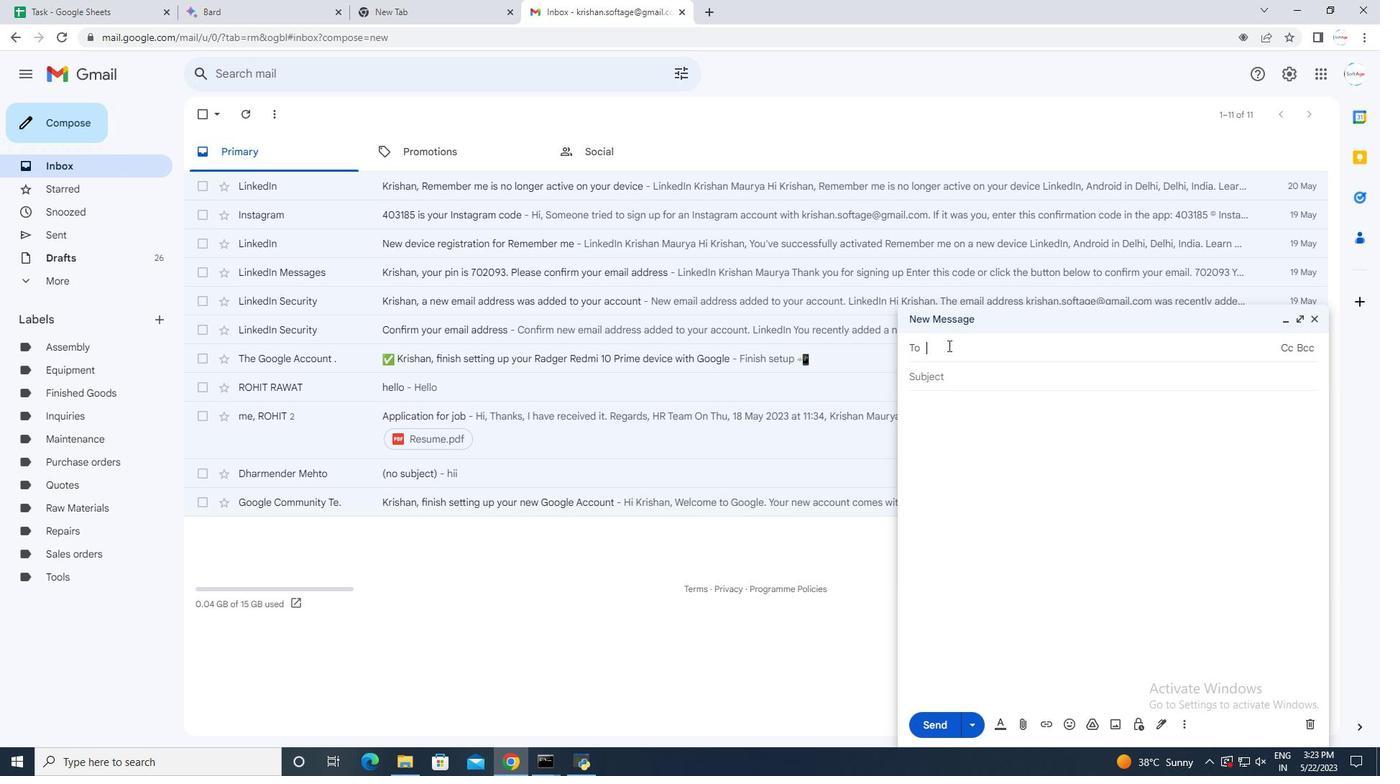 
Action: Key pressed softah<Key.backspace>ge.6<Key.shift>@softage.net<Key.tab><Key.tab><Key.tab>
Screenshot: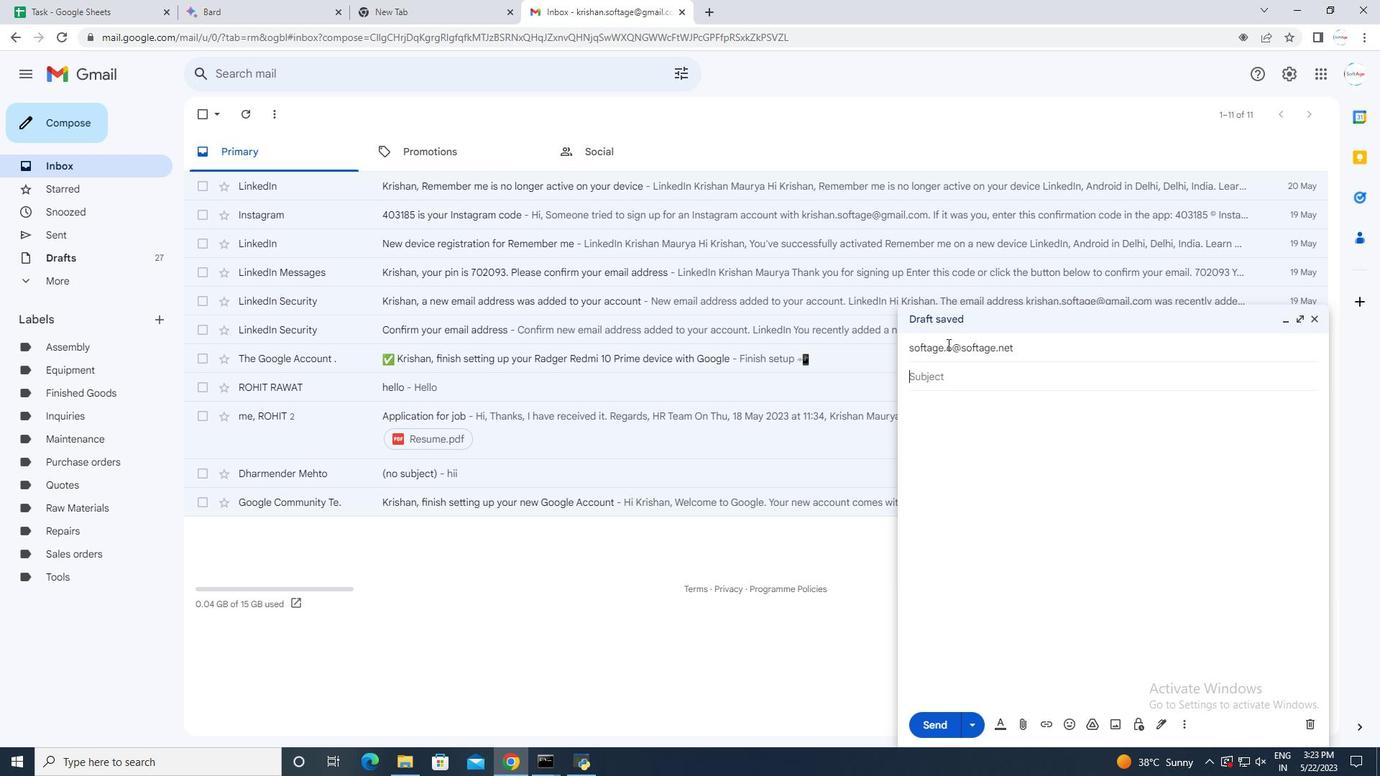 
Action: Mouse moved to (934, 418)
Screenshot: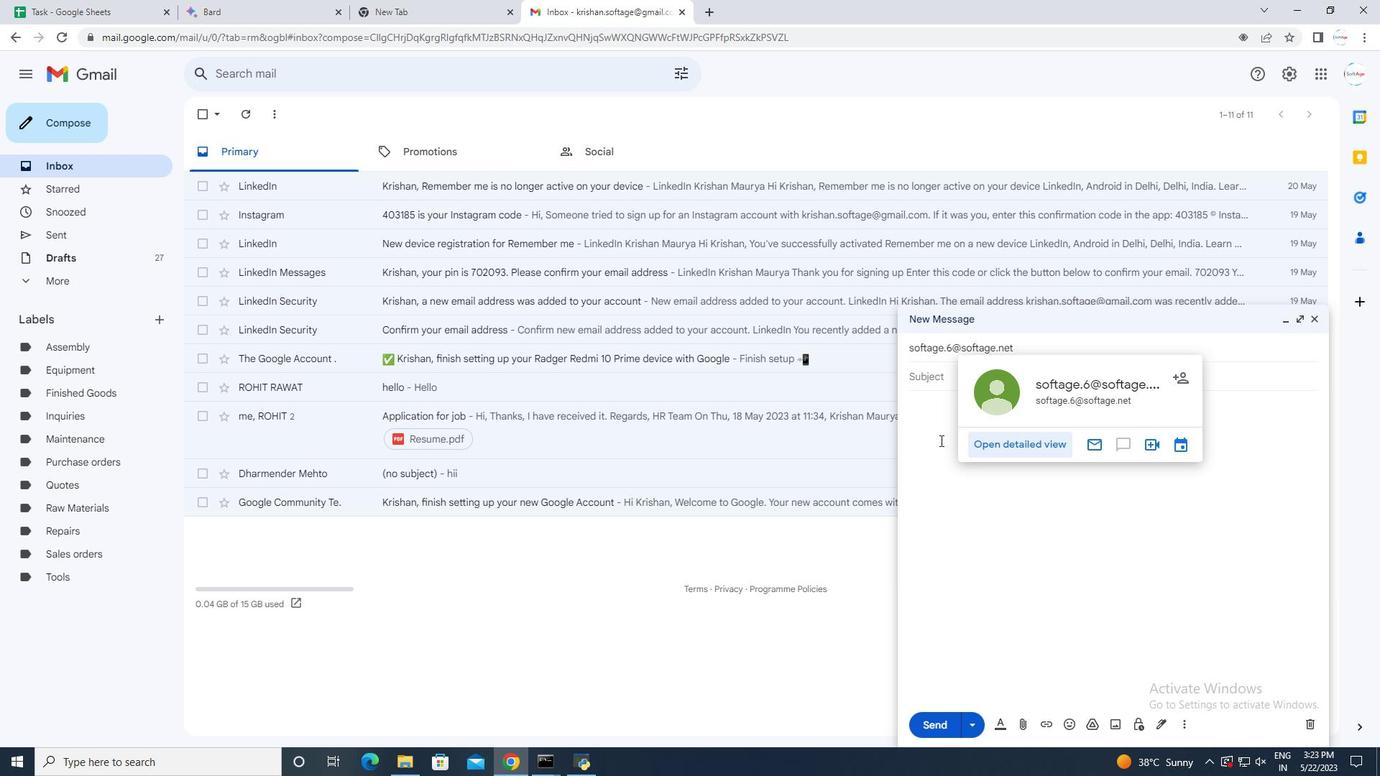 
Action: Mouse pressed left at (934, 418)
Screenshot: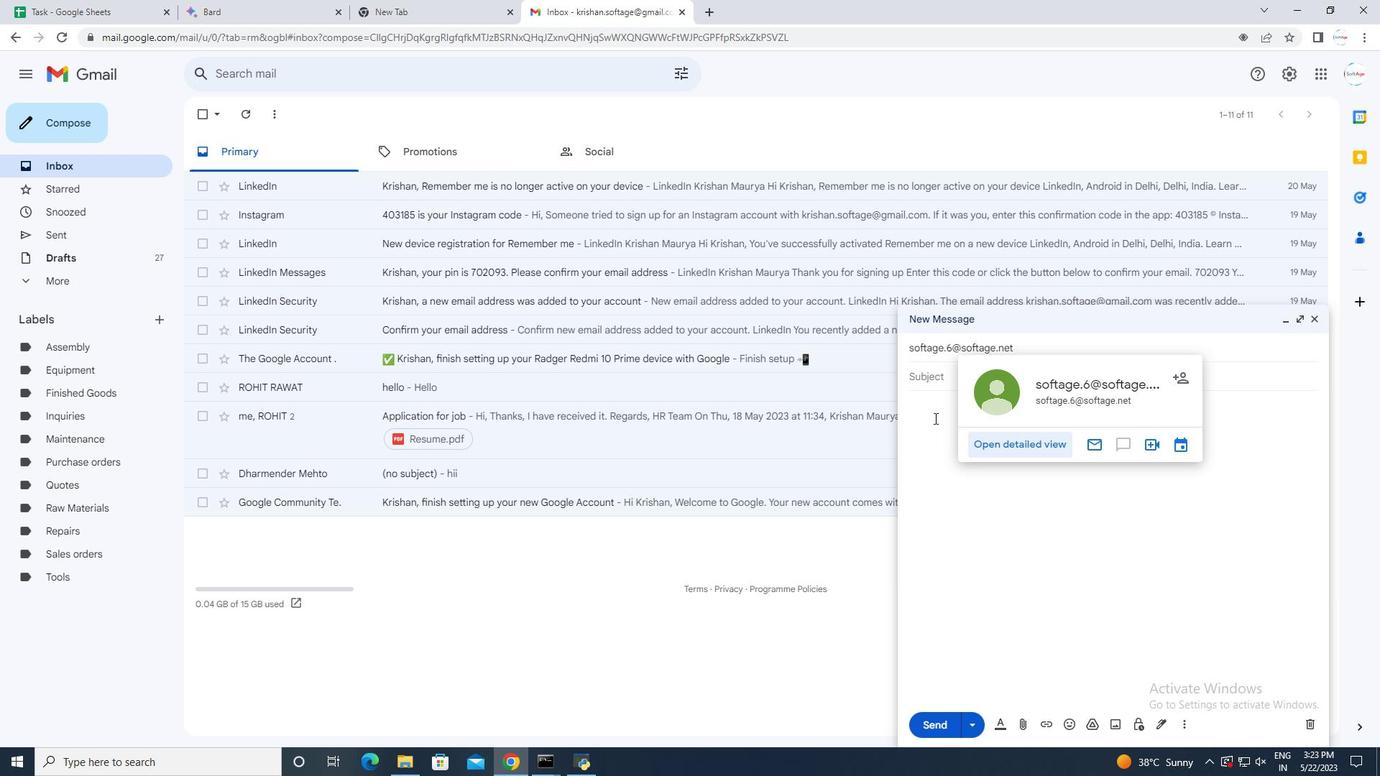 
Action: Key pressed <Key.shift>Heartfelt<Key.space>thanks<Key.space>and<Key.space>warm<Key.space>wishes<Key.space><Key.backspace>.
Screenshot: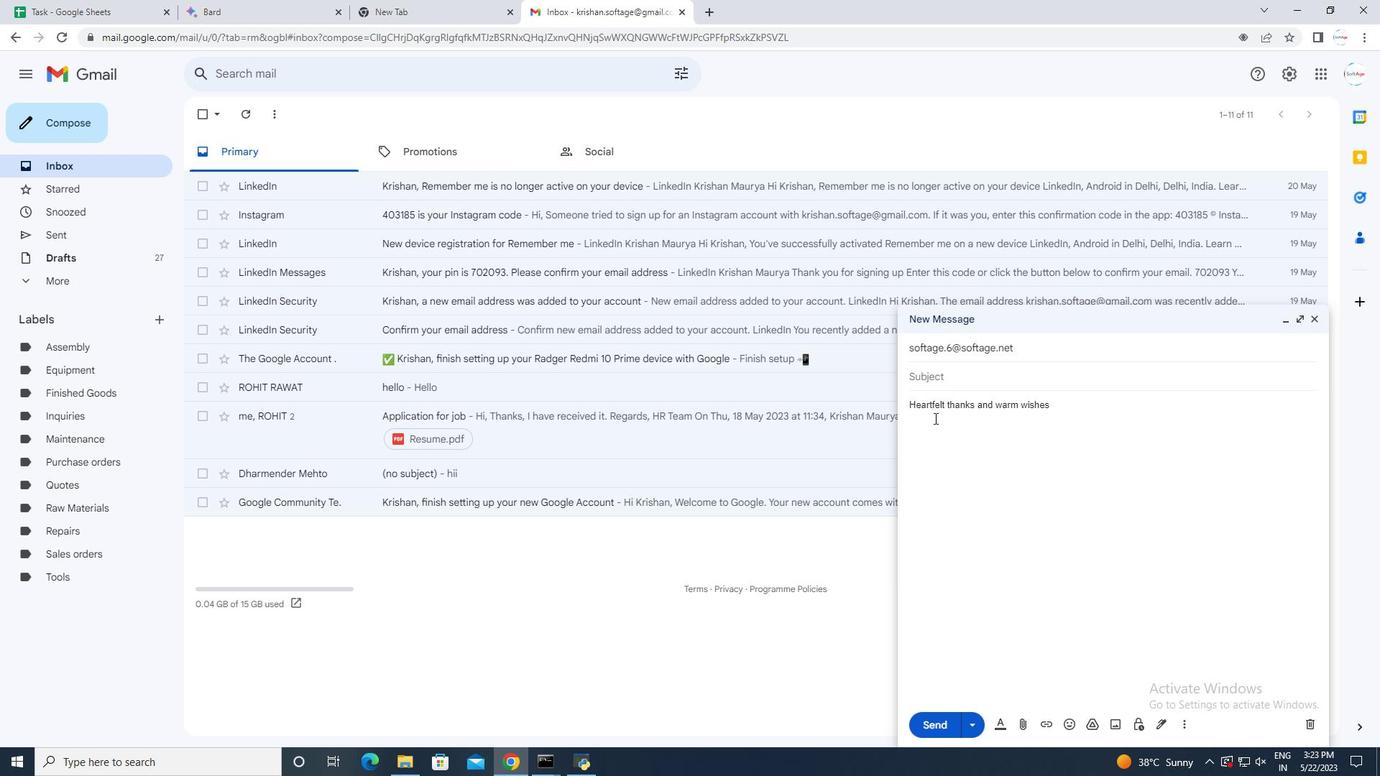 
Action: Mouse moved to (1160, 729)
Screenshot: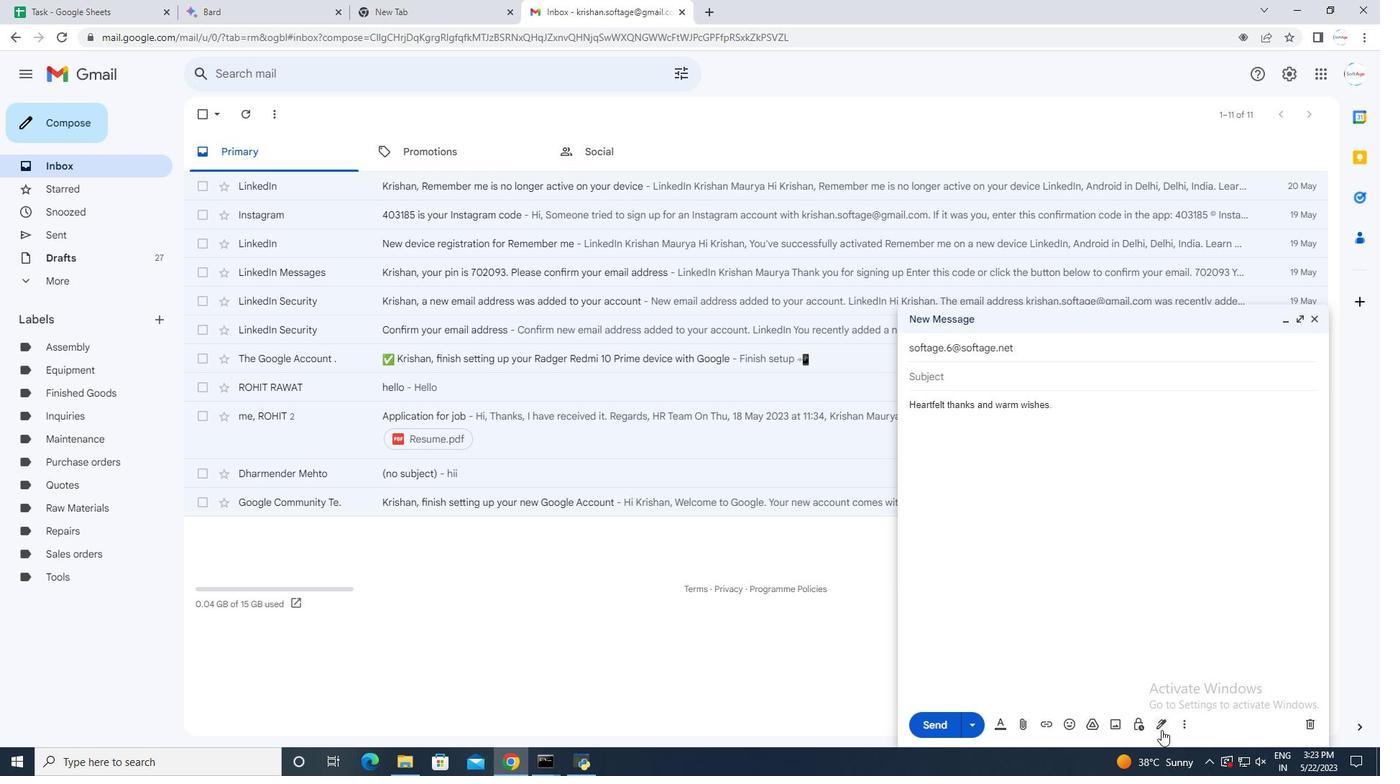 
Action: Mouse pressed left at (1160, 729)
Screenshot: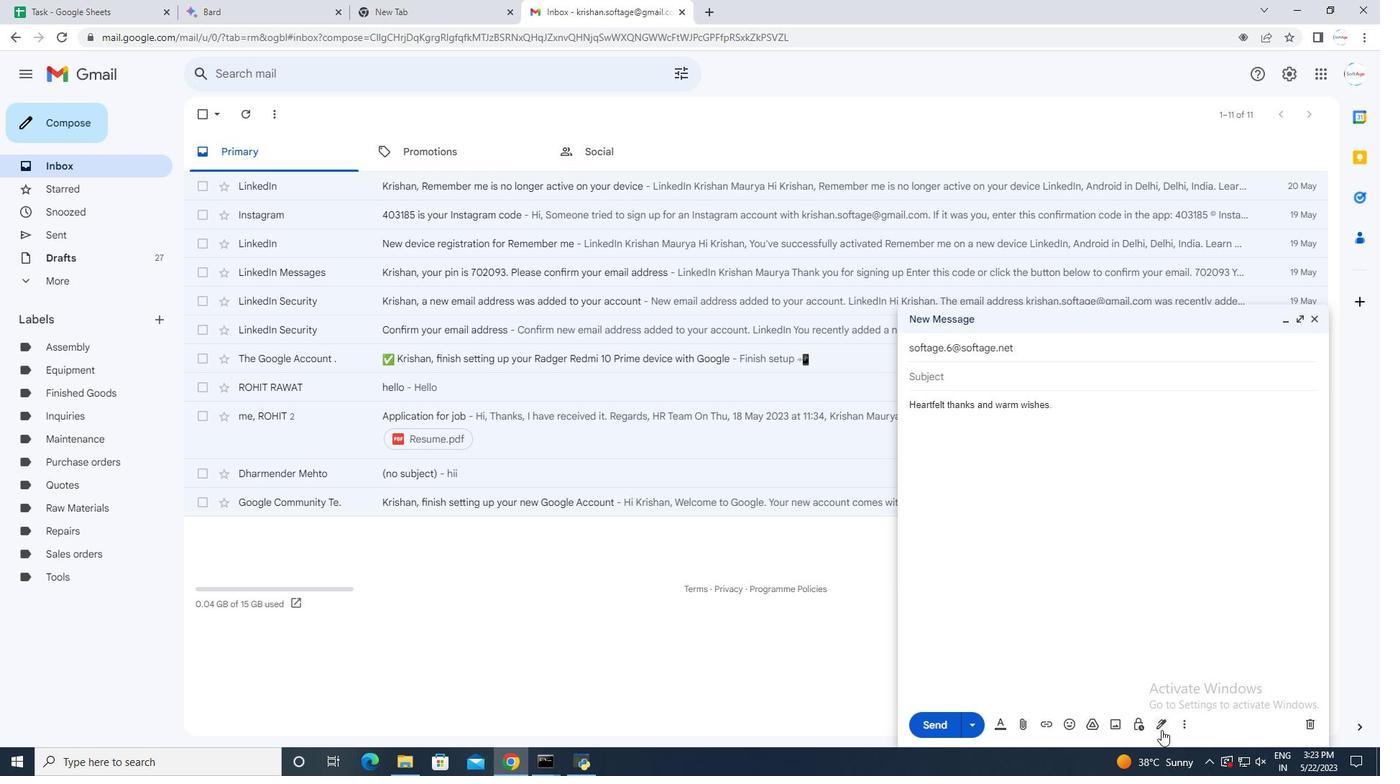 
Action: Mouse moved to (1212, 700)
Screenshot: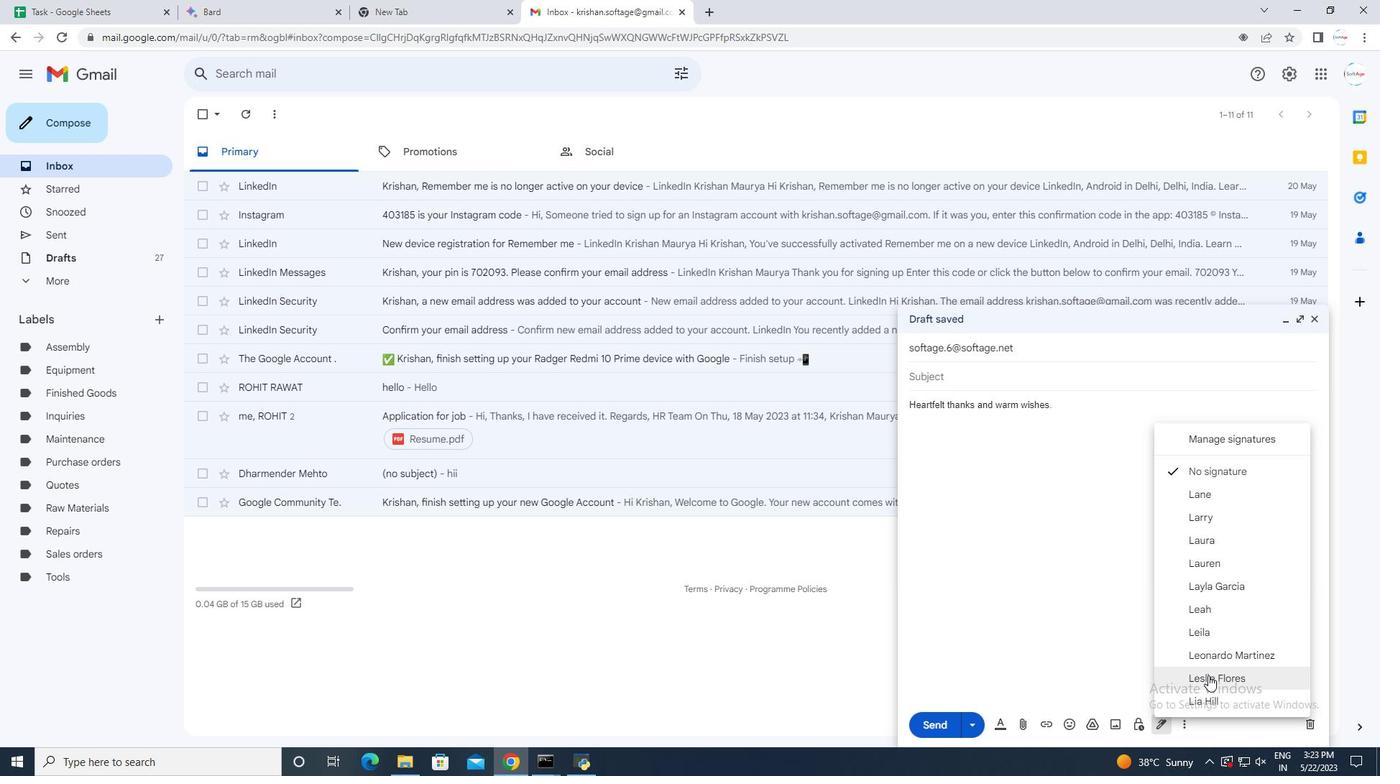 
Action: Mouse pressed left at (1212, 700)
Screenshot: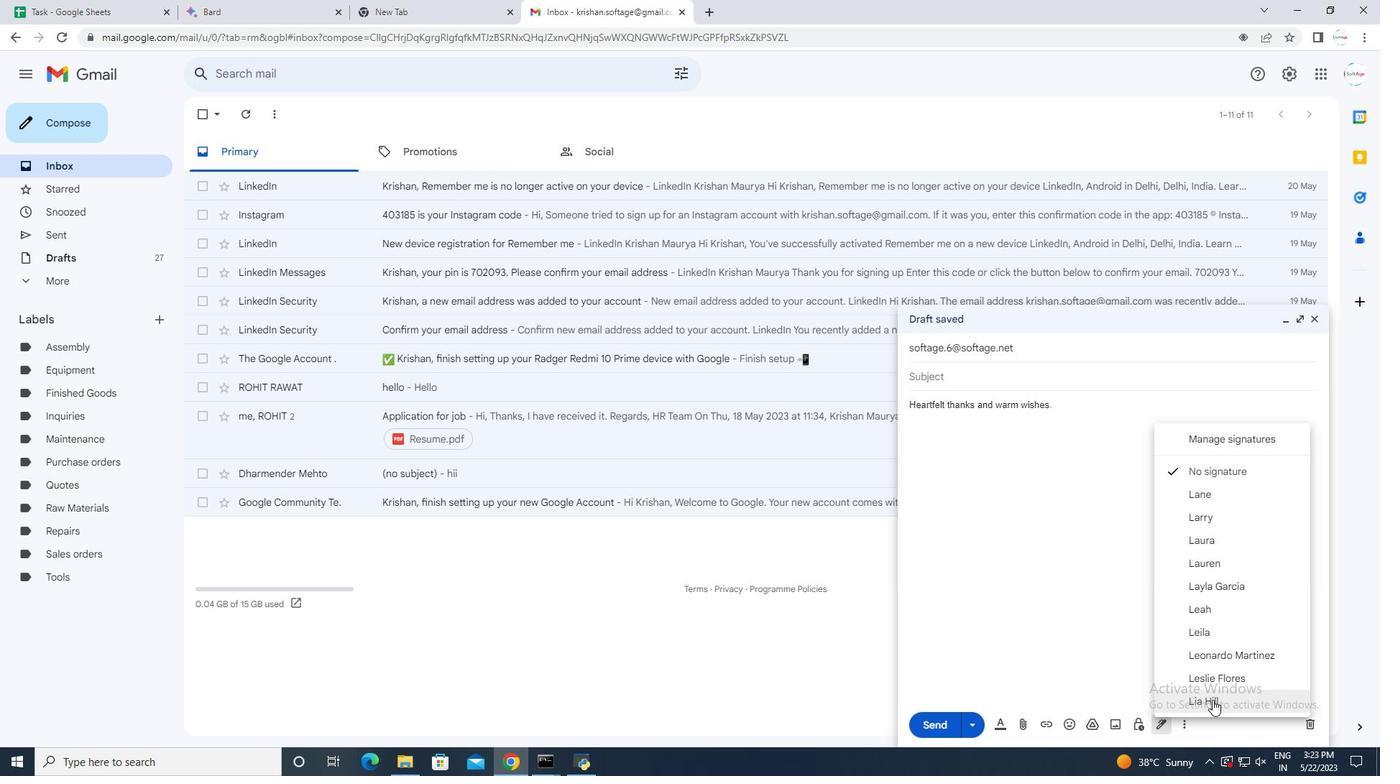 
Action: Mouse moved to (1180, 726)
Screenshot: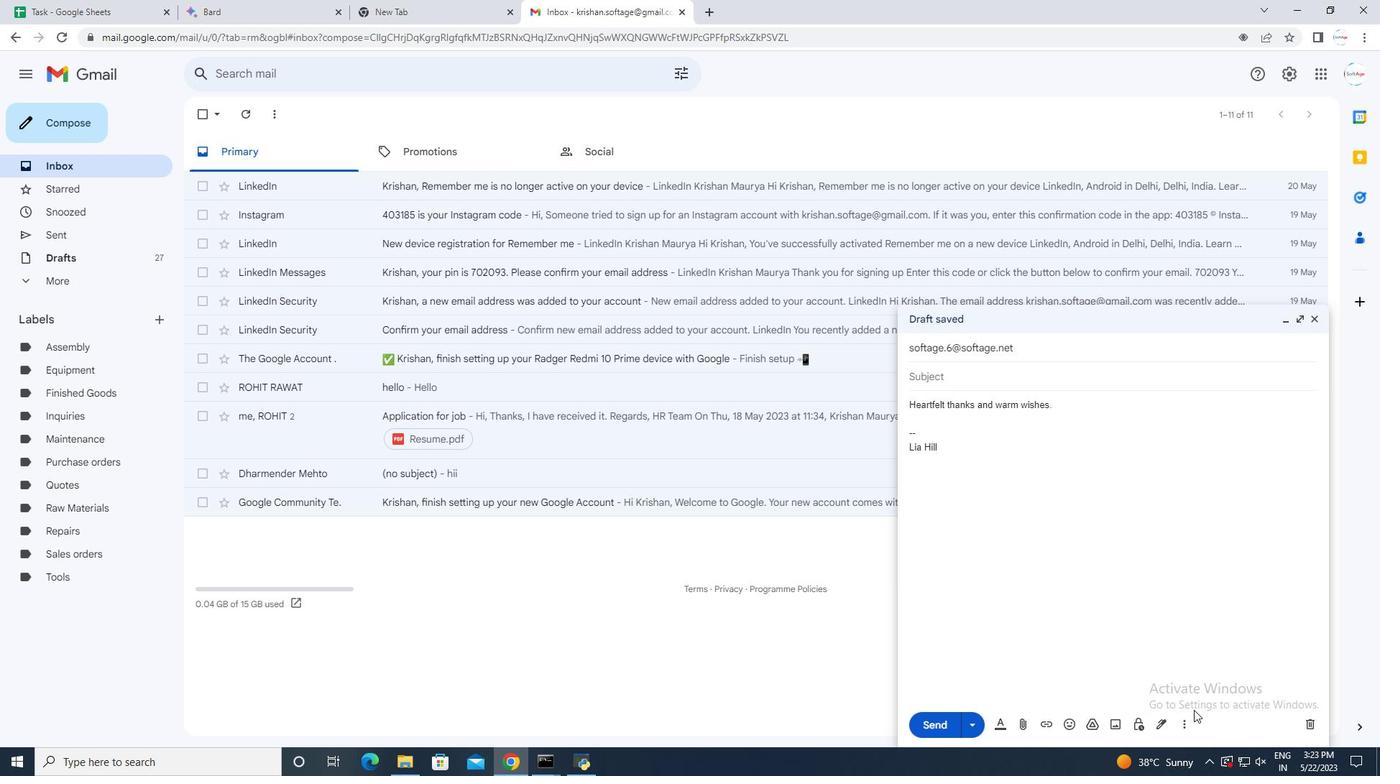 
Action: Mouse pressed left at (1180, 726)
Screenshot: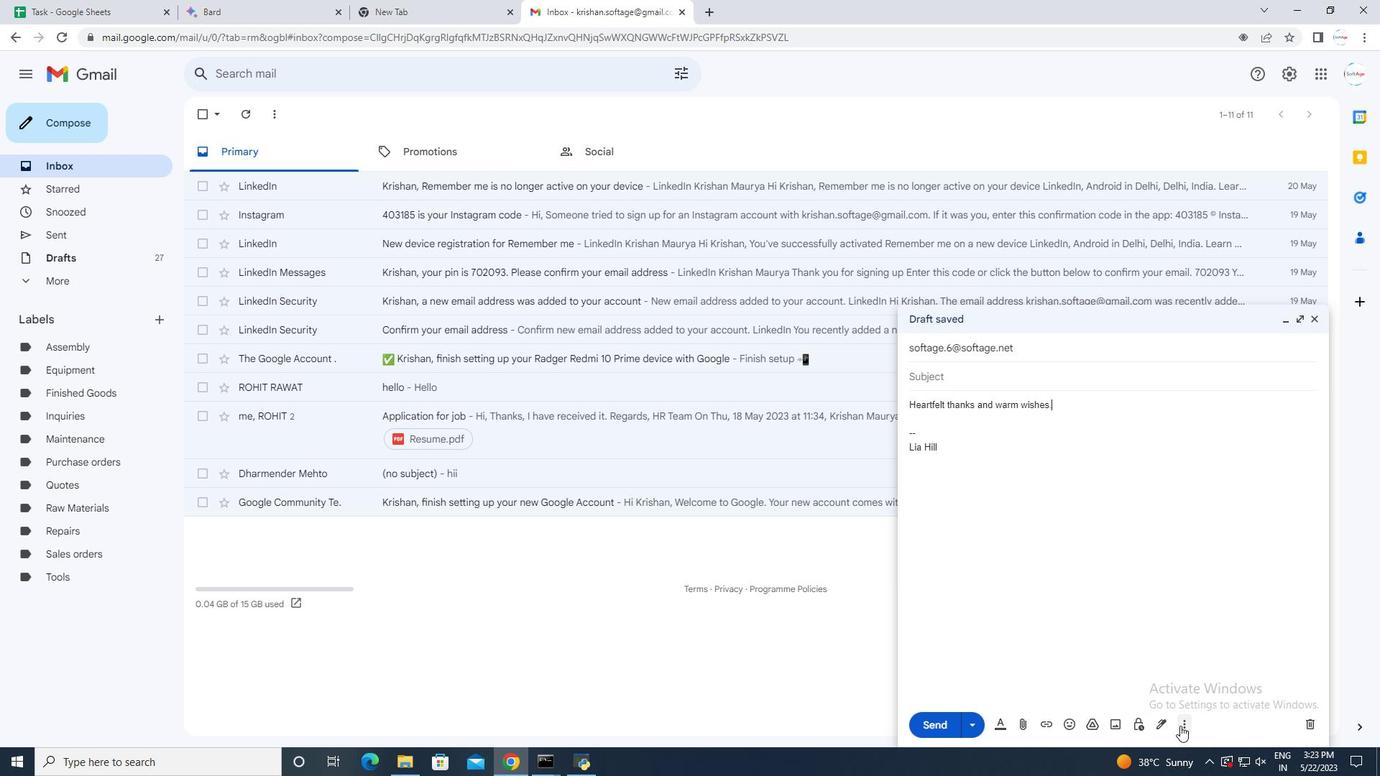 
Action: Mouse moved to (1226, 594)
Screenshot: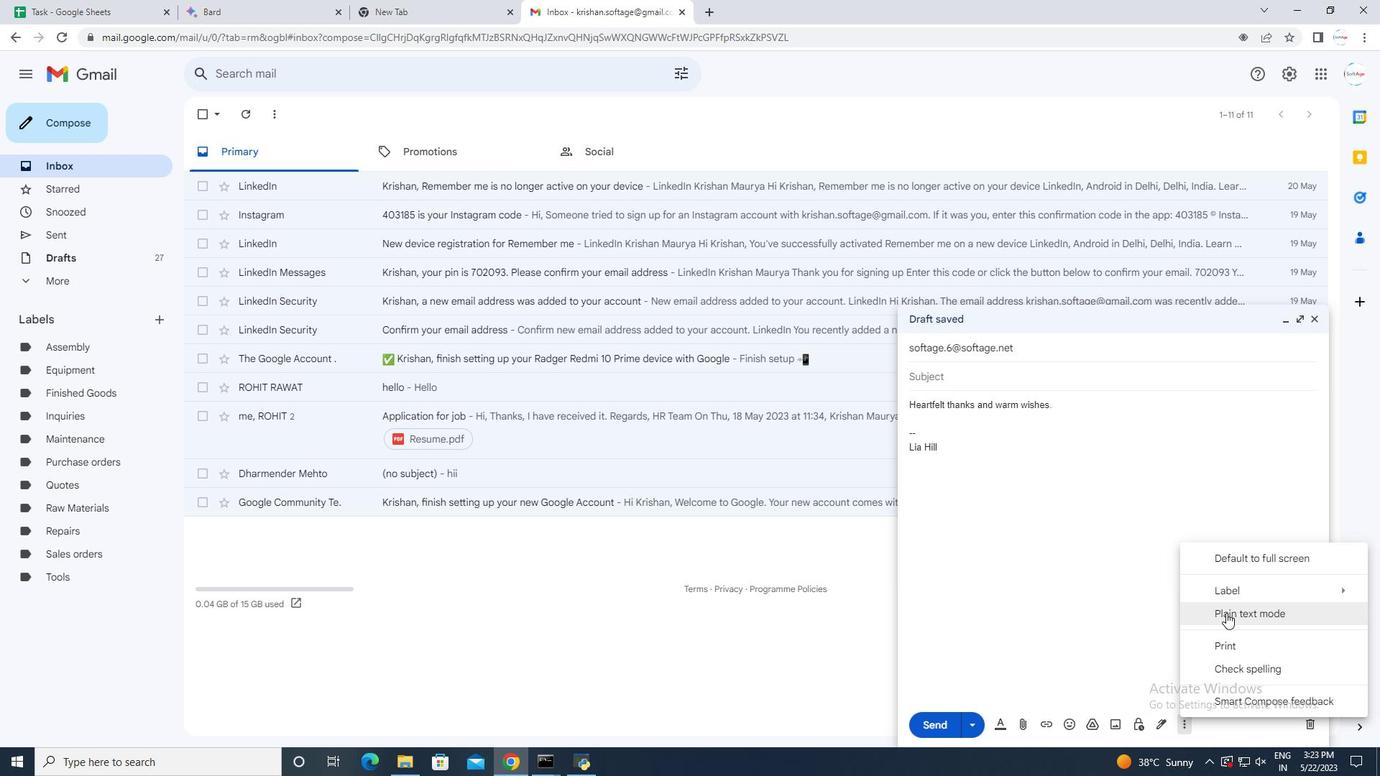 
Action: Mouse pressed left at (1226, 594)
Screenshot: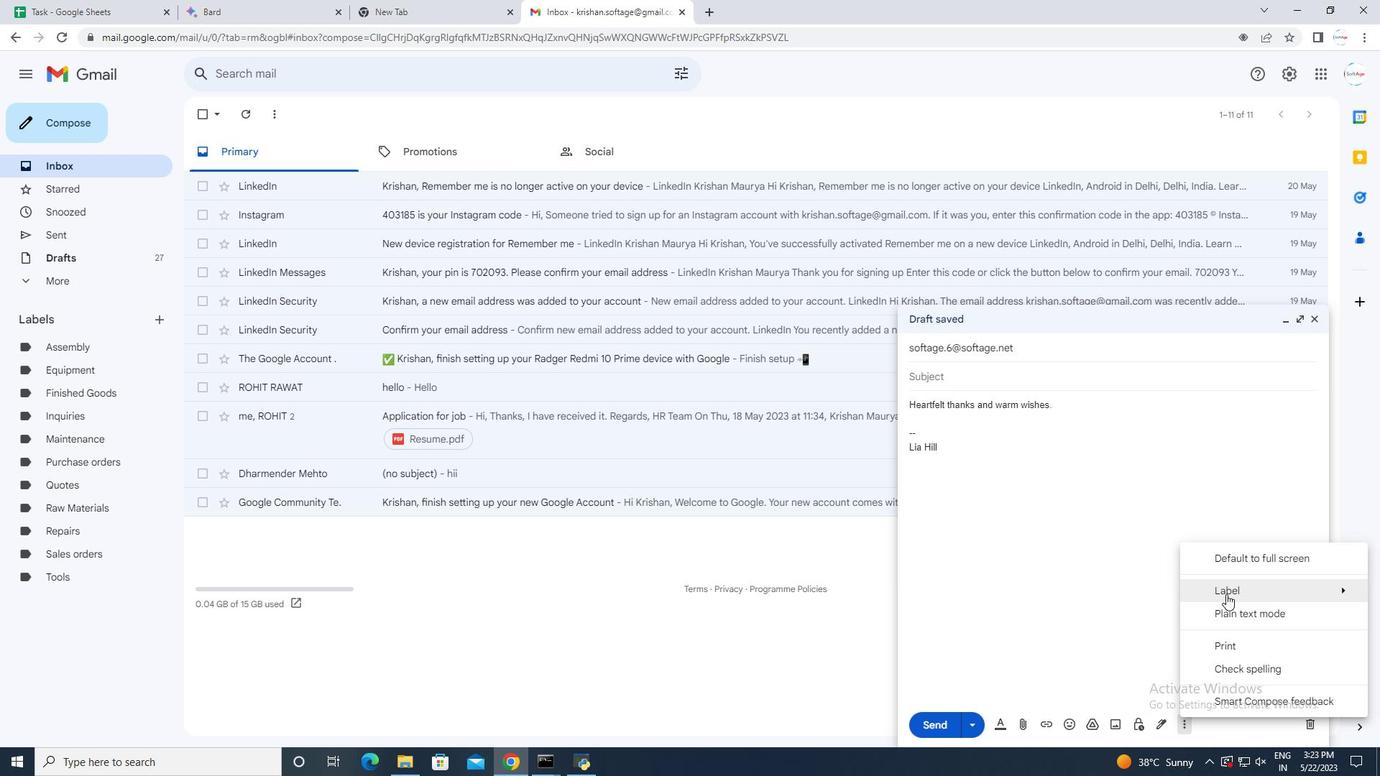 
Action: Mouse moved to (1097, 572)
Screenshot: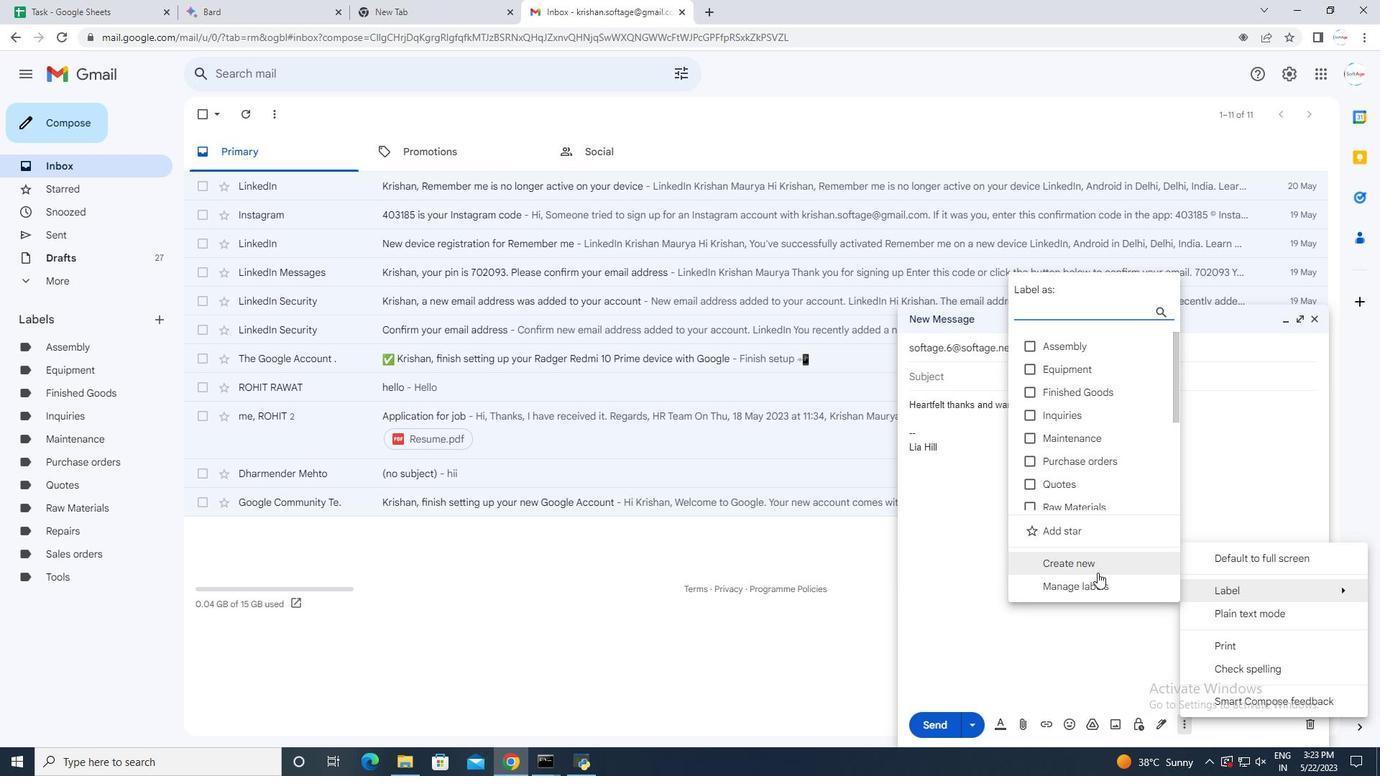 
Action: Mouse pressed left at (1097, 572)
Screenshot: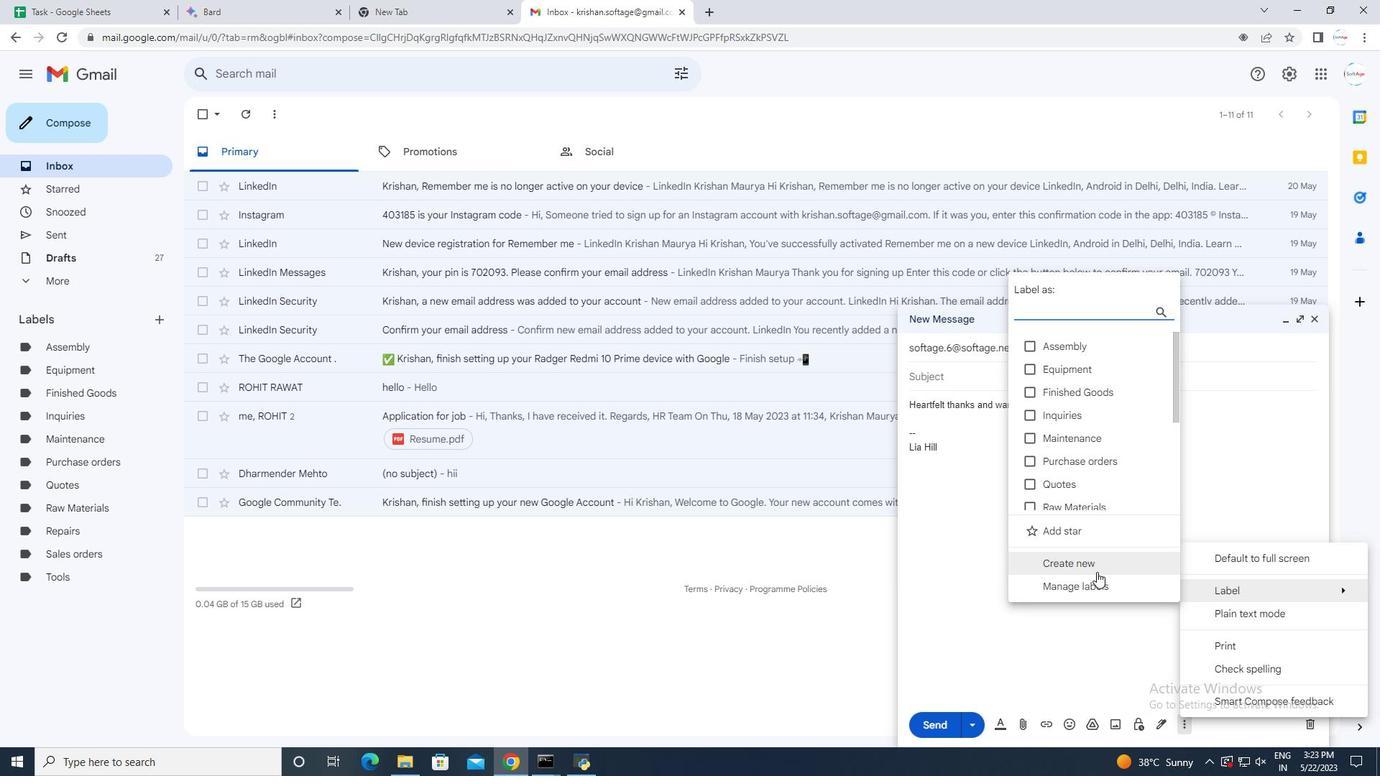 
Action: Mouse moved to (742, 386)
Screenshot: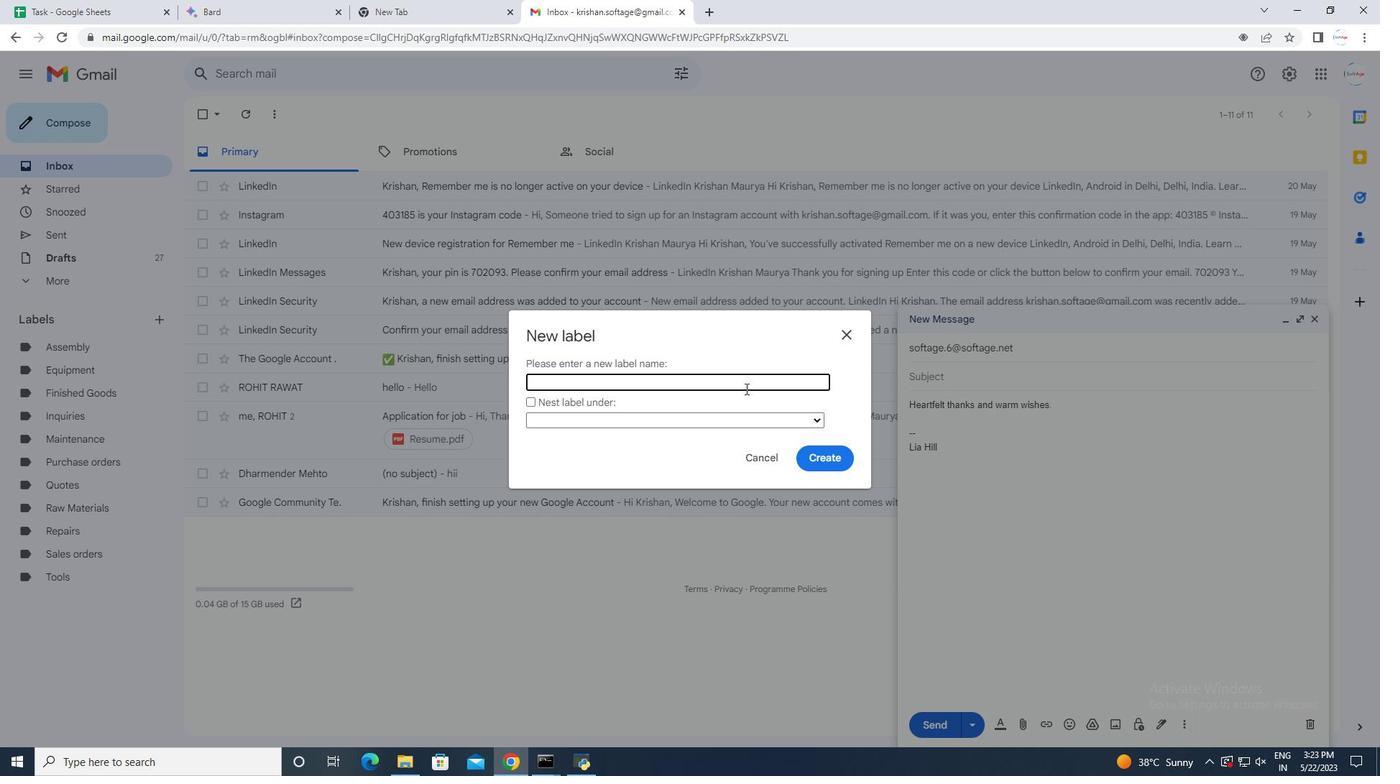 
Action: Mouse pressed left at (742, 386)
Screenshot: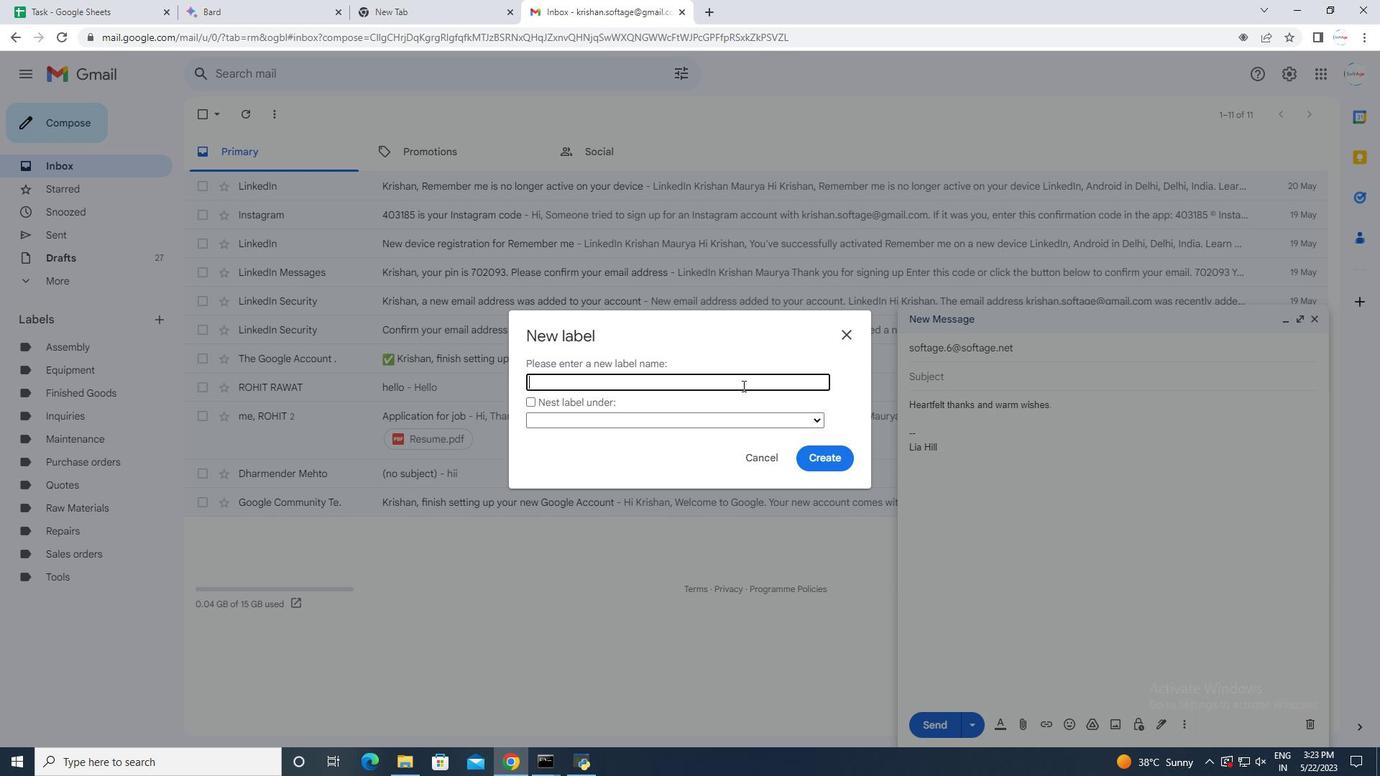 
Action: Key pressed <Key.shift>Customer<Key.space><Key.shift>Complaints
Screenshot: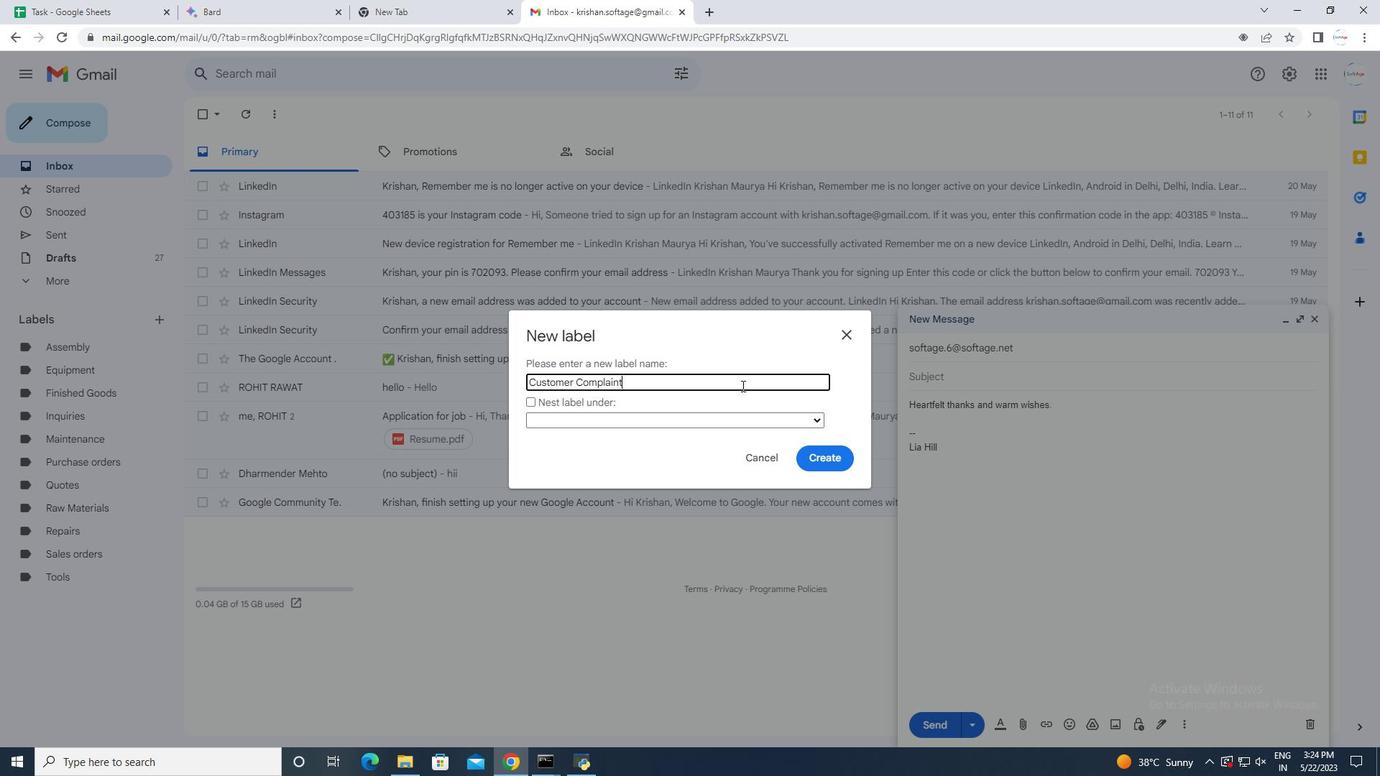 
Action: Mouse moved to (810, 458)
Screenshot: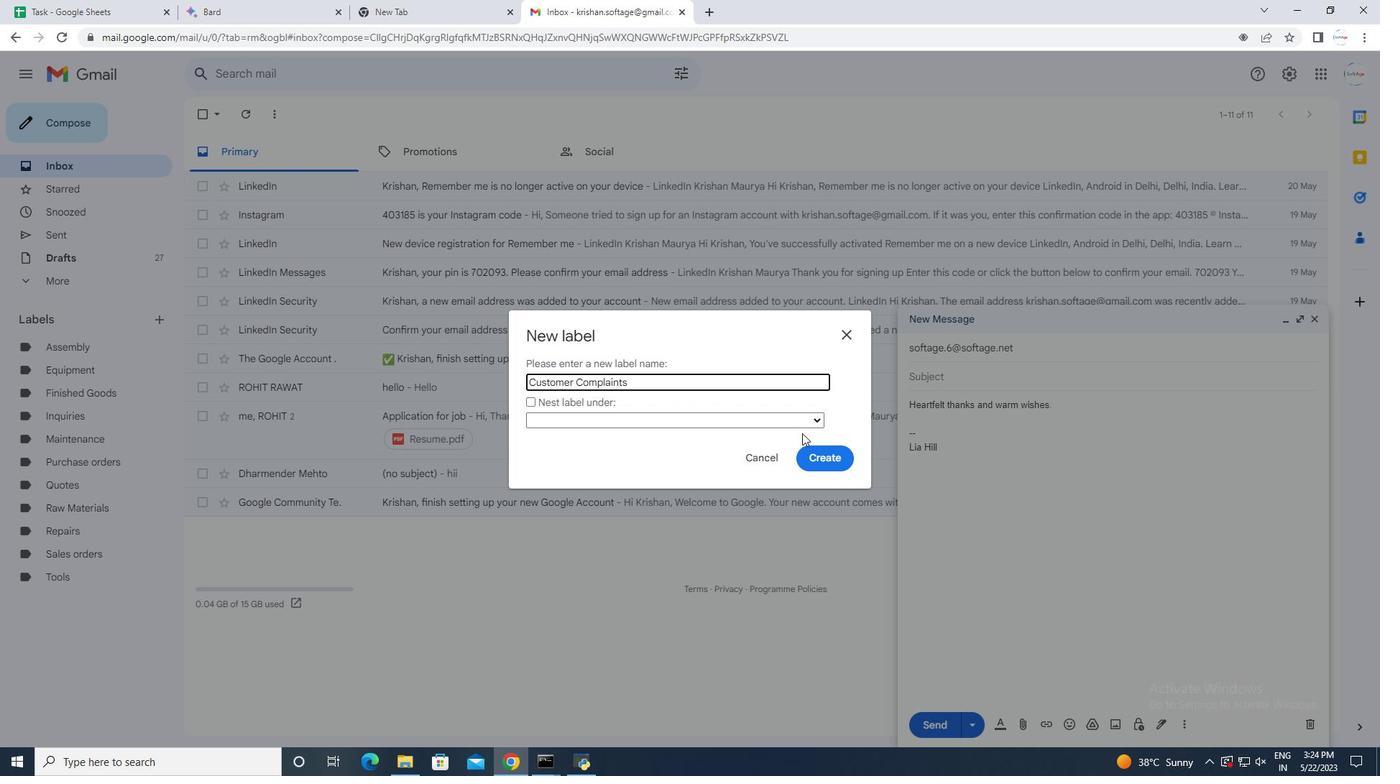
Action: Mouse pressed left at (810, 458)
Screenshot: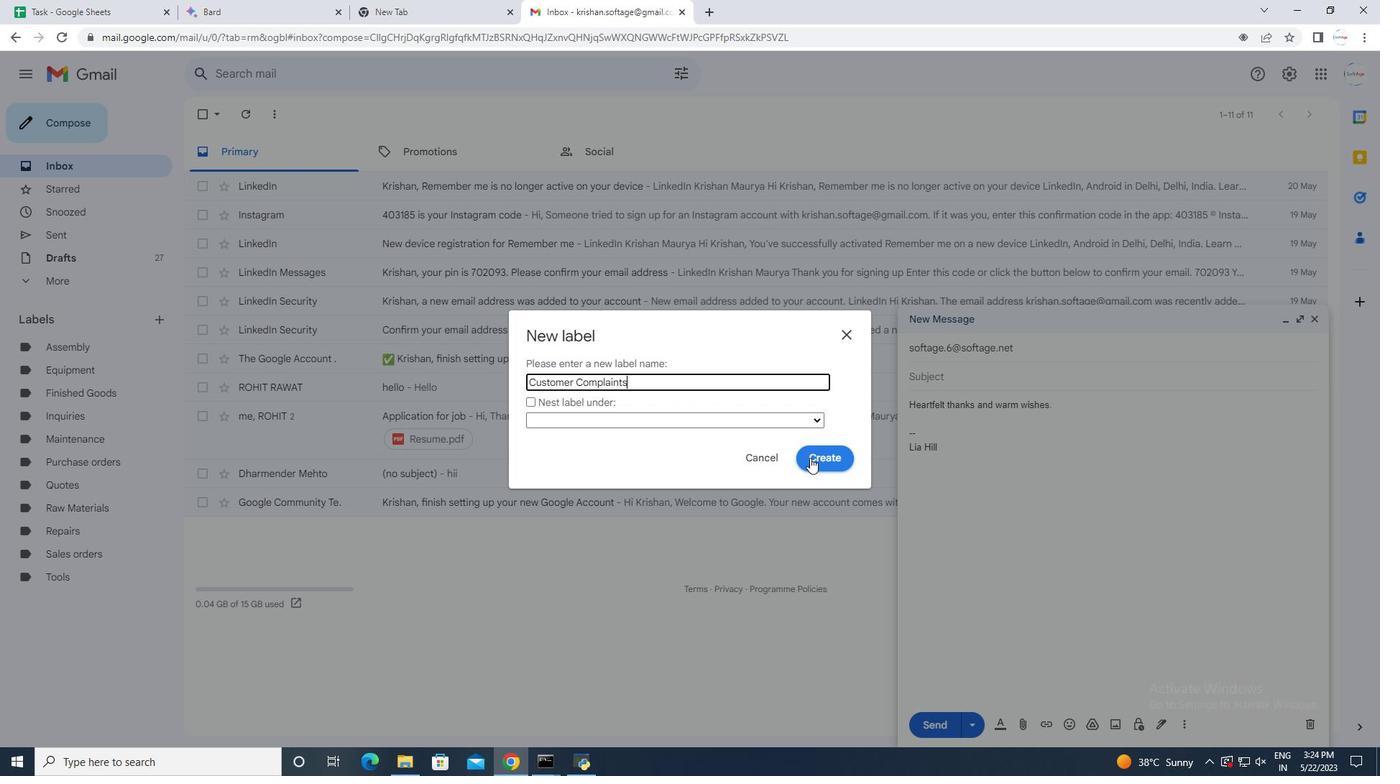 
Action: Mouse moved to (1211, 337)
Screenshot: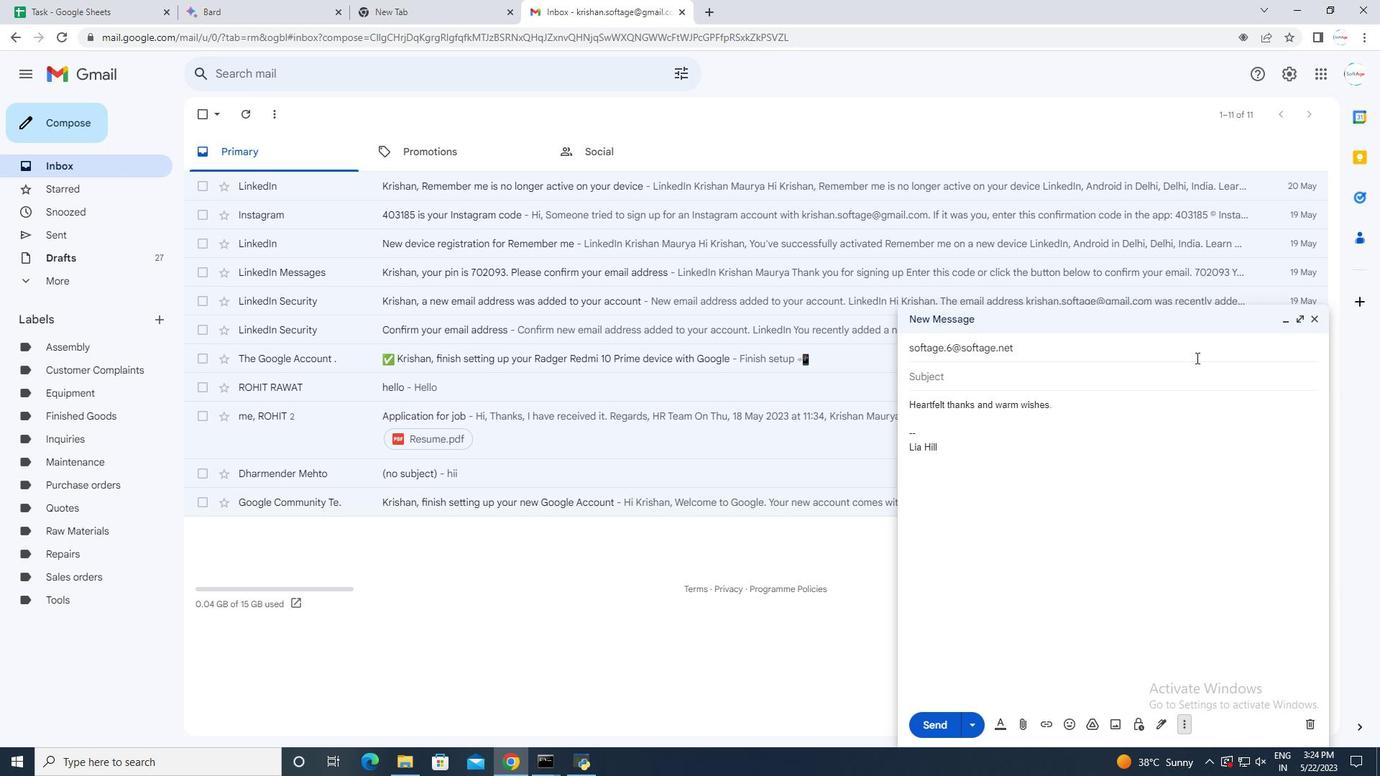 
